 Task: Set Duration of Sprint called Sprint0000000165 in Scrum Project Project0000000055 to 3 weeks in Jira. Create a Sprint called Sprint0000000166 in Scrum Project Project0000000056 in Jira. Create a Sprint called Sprint0000000167 in Scrum Project Project0000000056 in Jira. Create a Sprint called Sprint0000000168 in Scrum Project Project0000000056 in Jira. Set Duration of Sprint called Sprint0000000166 in Scrum Project Project0000000056 to 1 week in Jira
Action: Mouse moved to (276, 85)
Screenshot: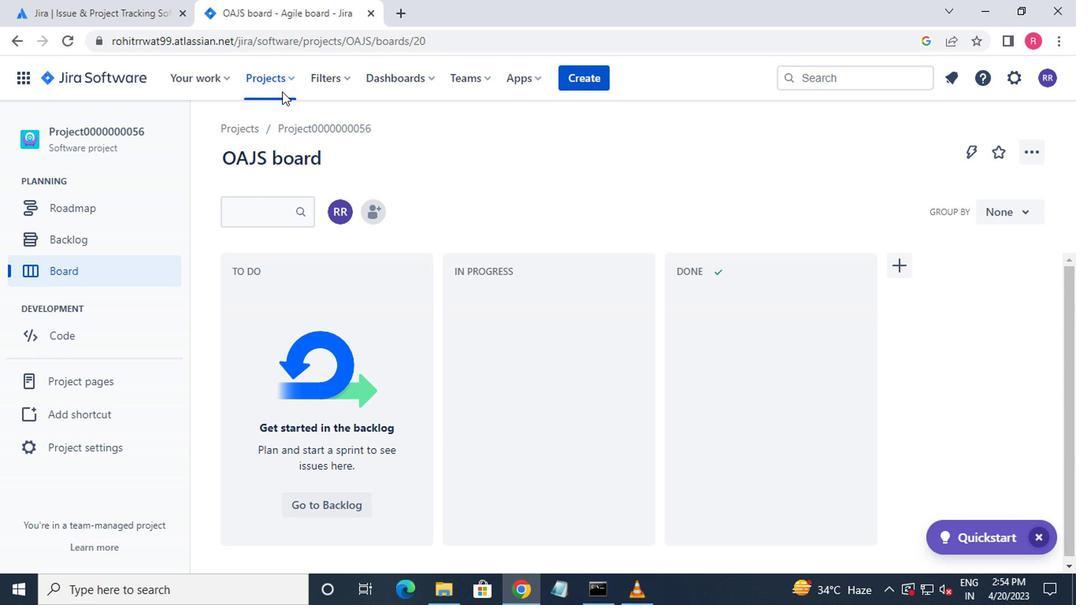 
Action: Mouse pressed left at (276, 85)
Screenshot: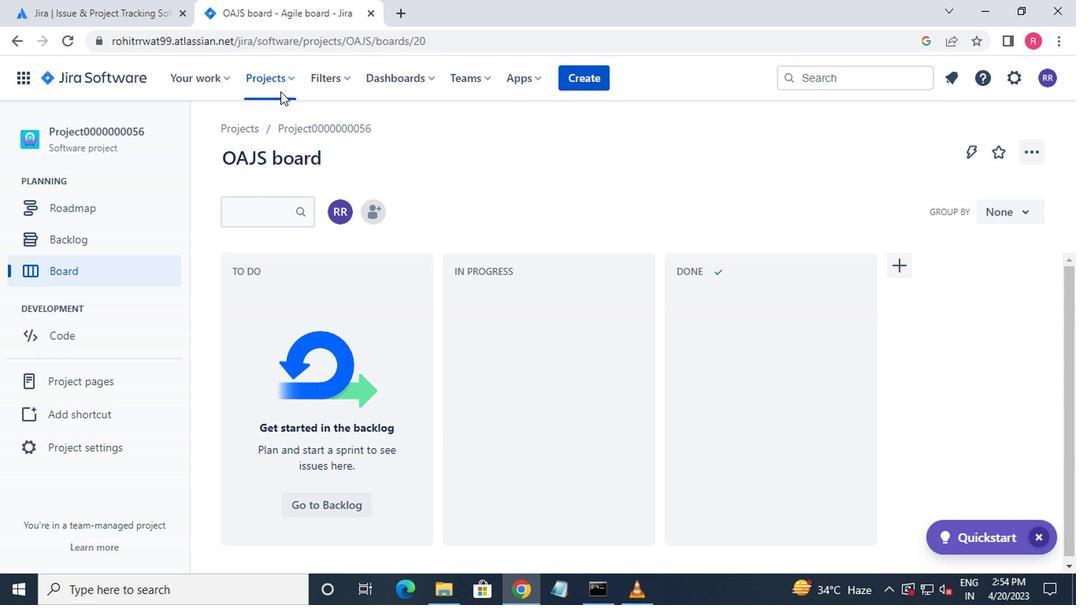 
Action: Mouse moved to (319, 180)
Screenshot: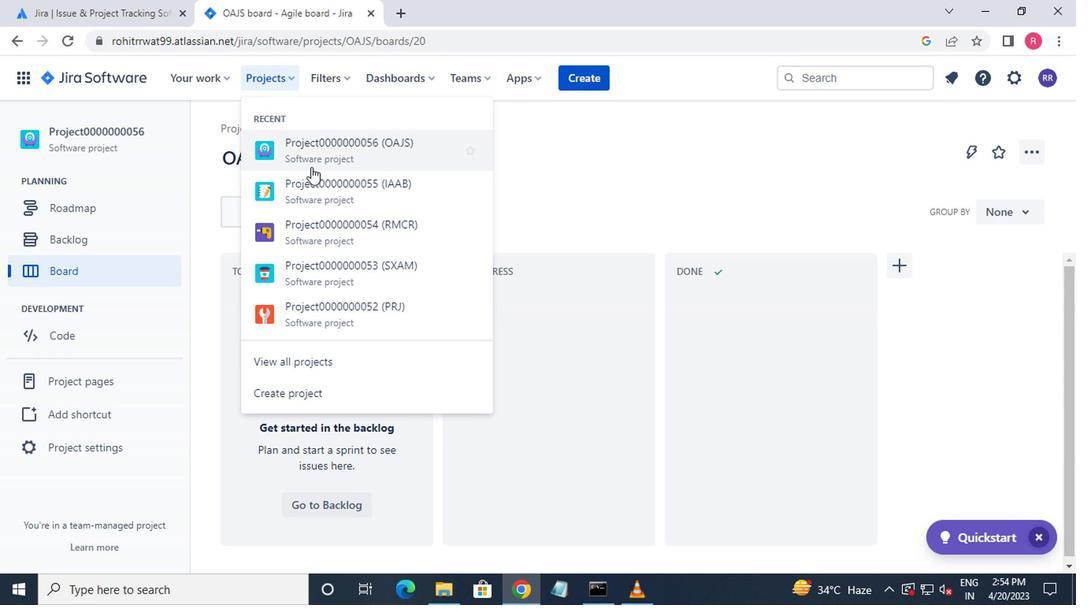 
Action: Mouse pressed left at (319, 180)
Screenshot: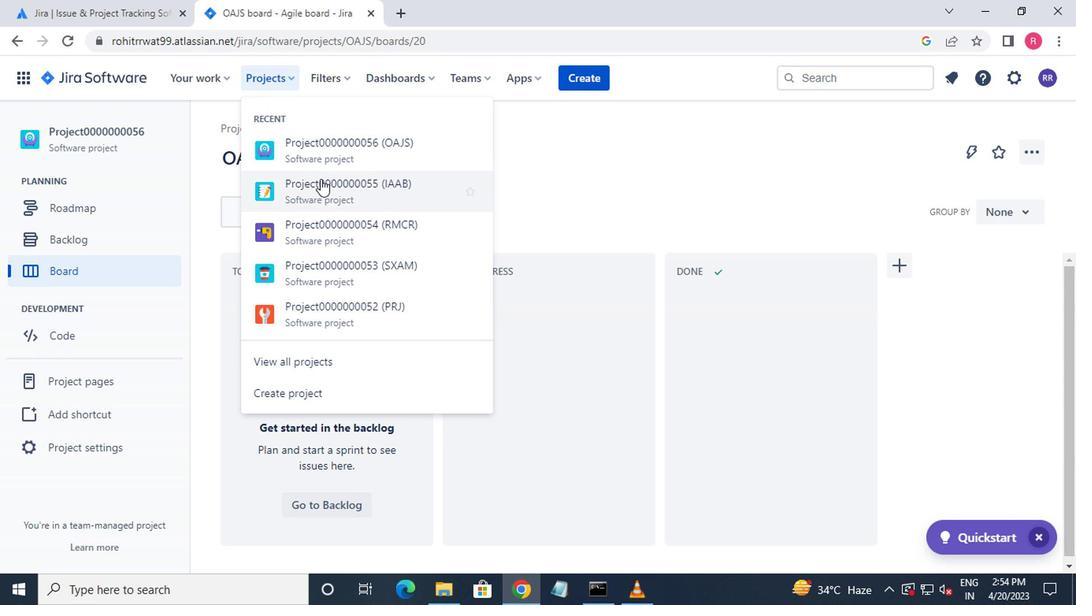 
Action: Mouse moved to (111, 246)
Screenshot: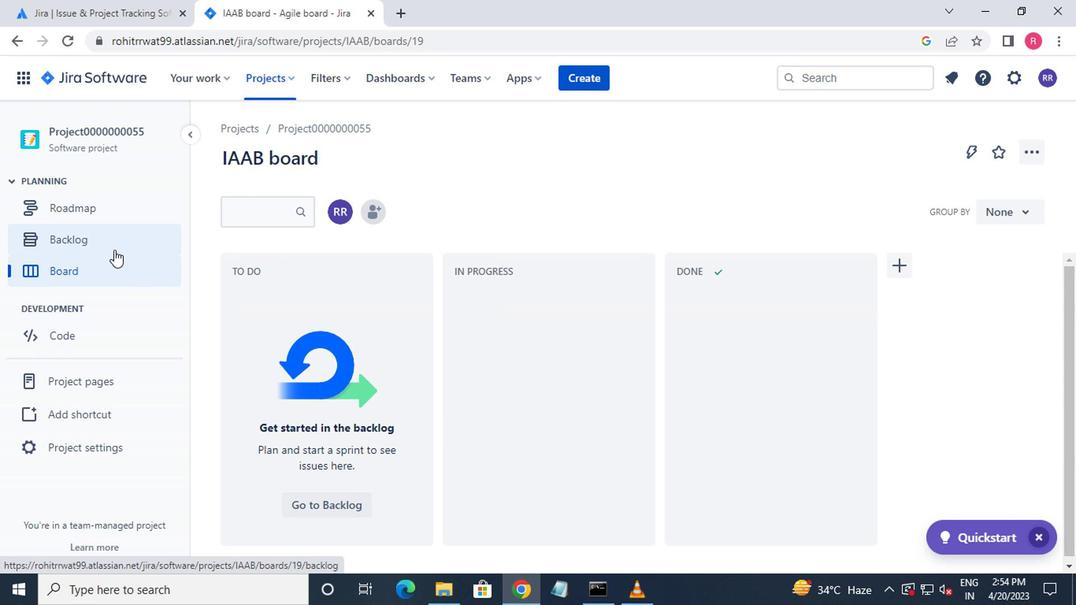 
Action: Mouse pressed left at (111, 246)
Screenshot: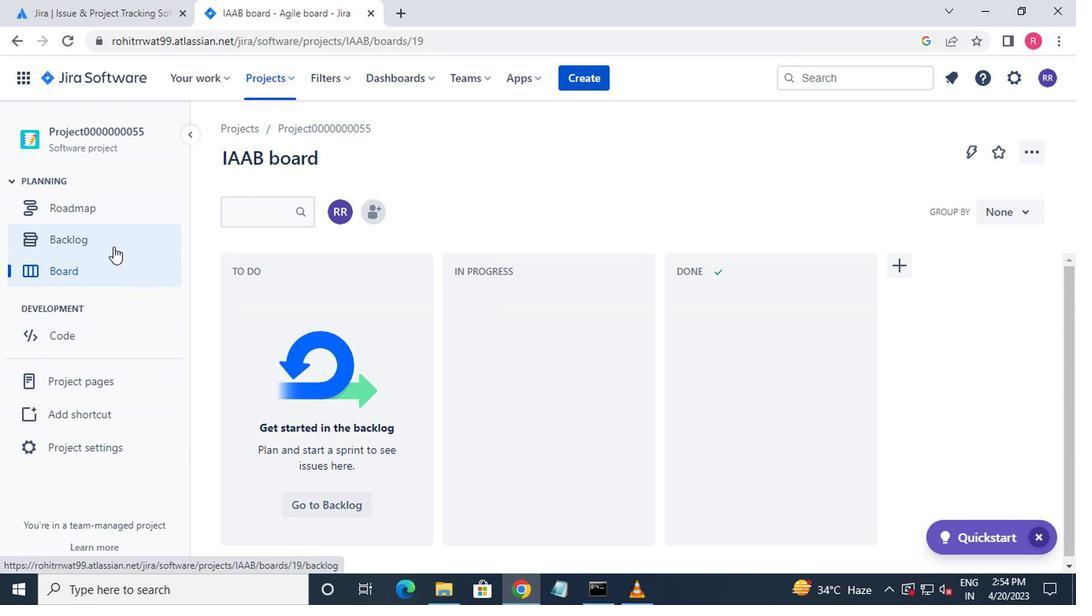 
Action: Mouse moved to (407, 324)
Screenshot: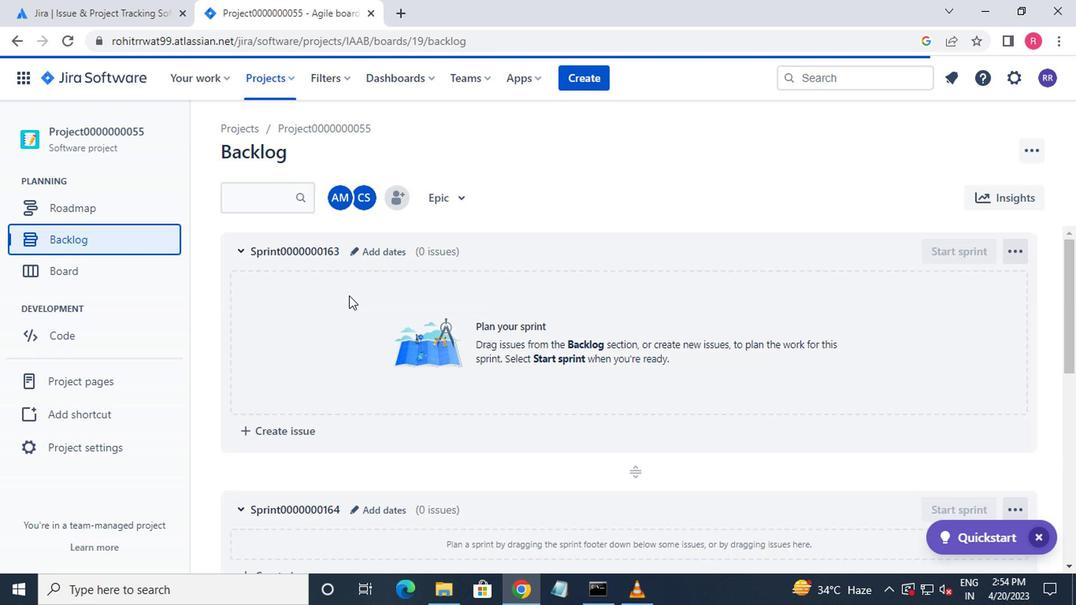 
Action: Mouse scrolled (407, 323) with delta (0, 0)
Screenshot: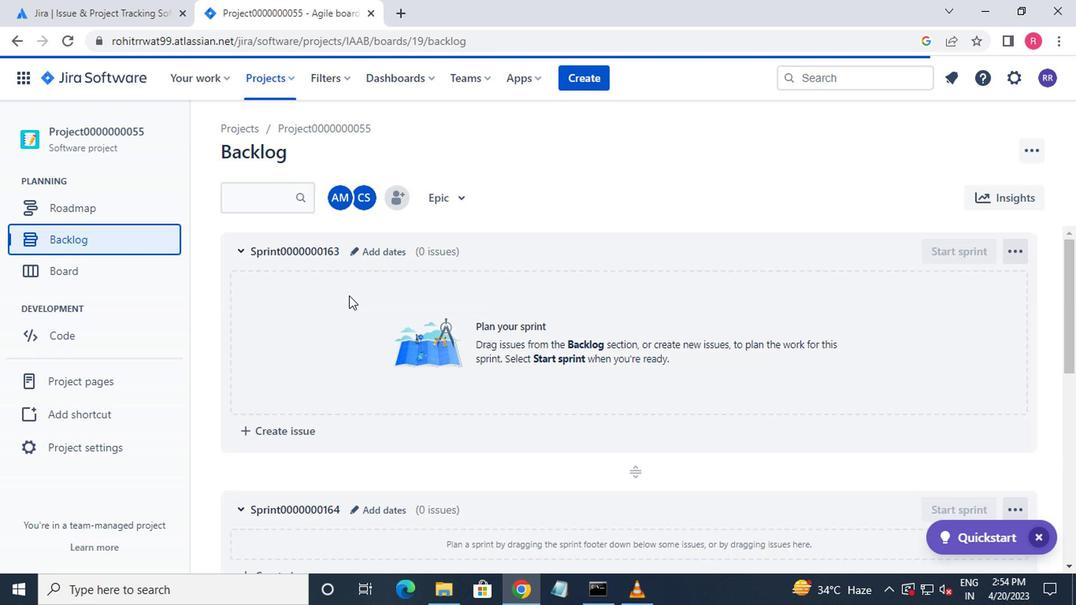 
Action: Mouse moved to (417, 342)
Screenshot: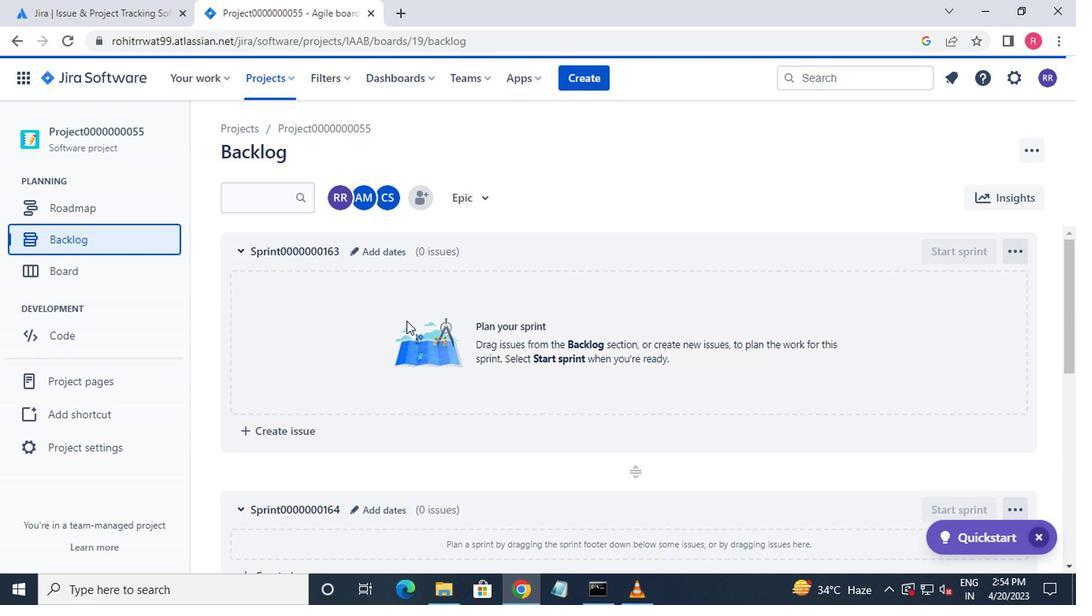 
Action: Mouse scrolled (417, 341) with delta (0, -1)
Screenshot: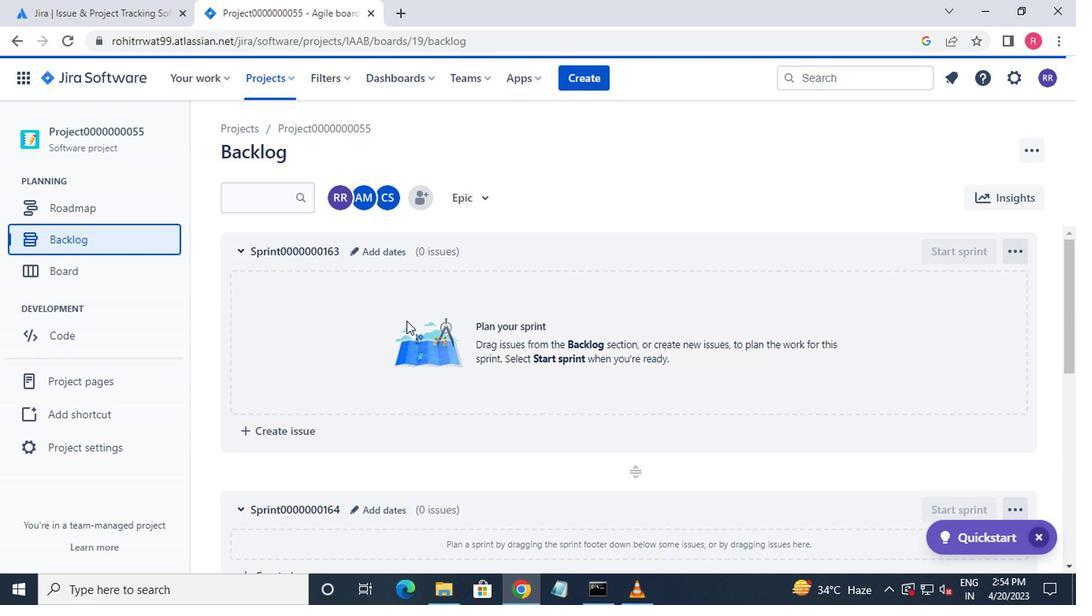 
Action: Mouse moved to (418, 345)
Screenshot: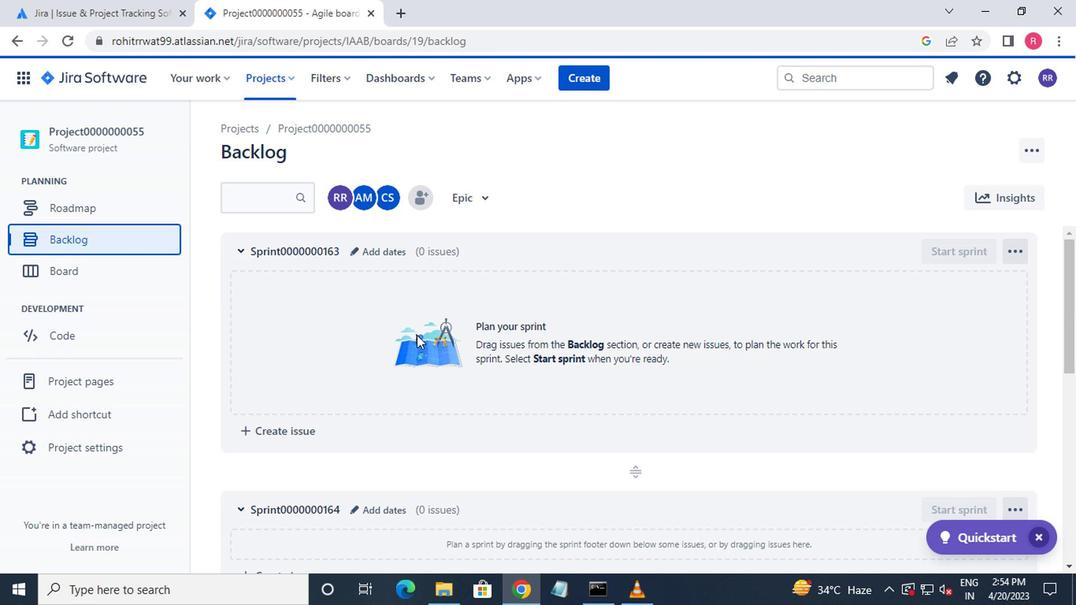 
Action: Mouse scrolled (418, 344) with delta (0, 0)
Screenshot: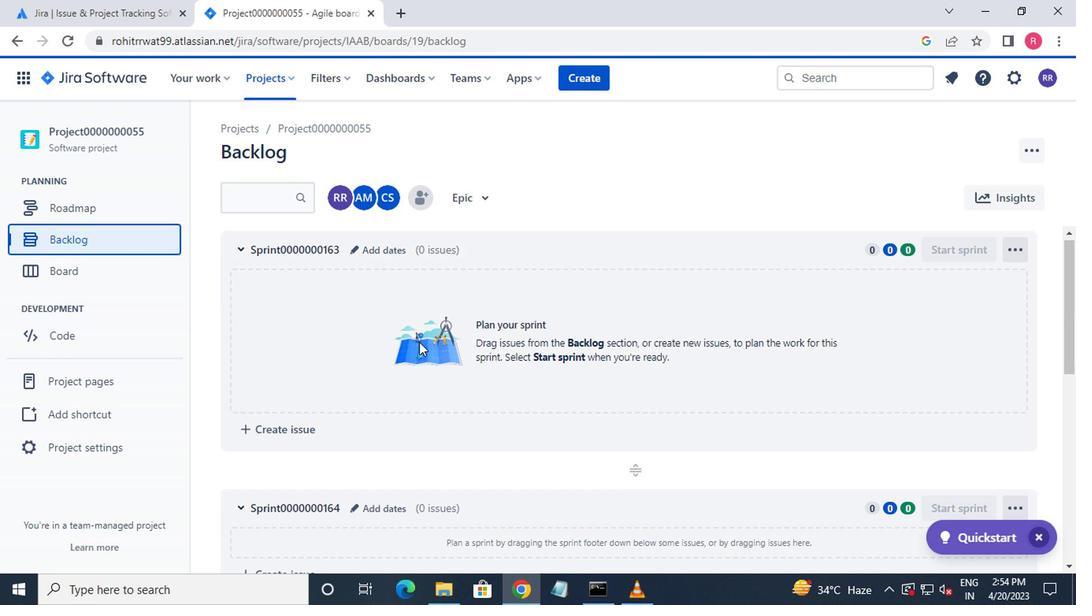 
Action: Mouse moved to (421, 347)
Screenshot: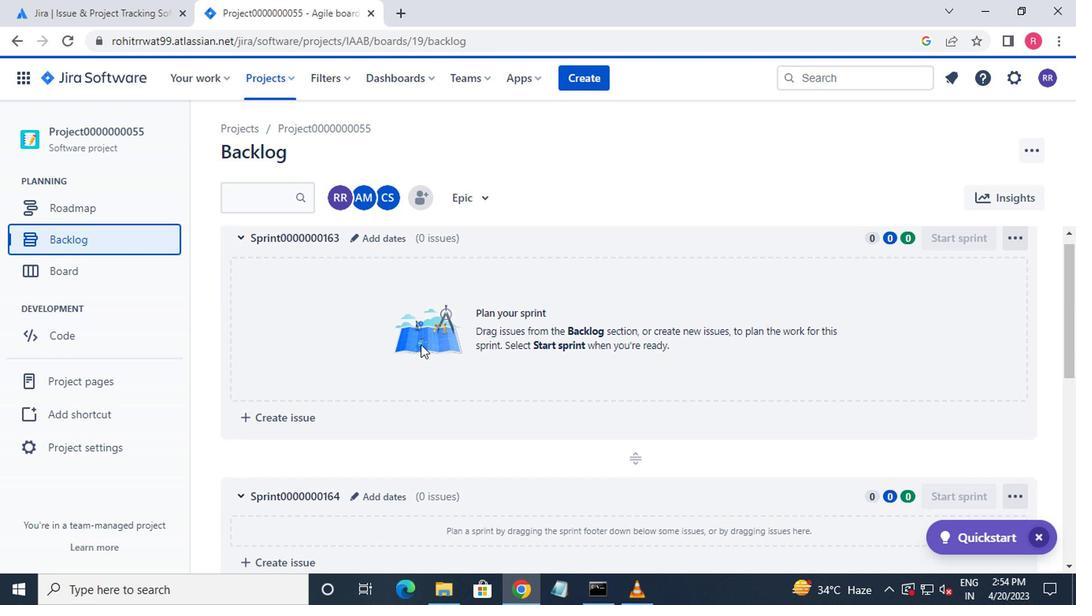 
Action: Mouse scrolled (421, 346) with delta (0, 0)
Screenshot: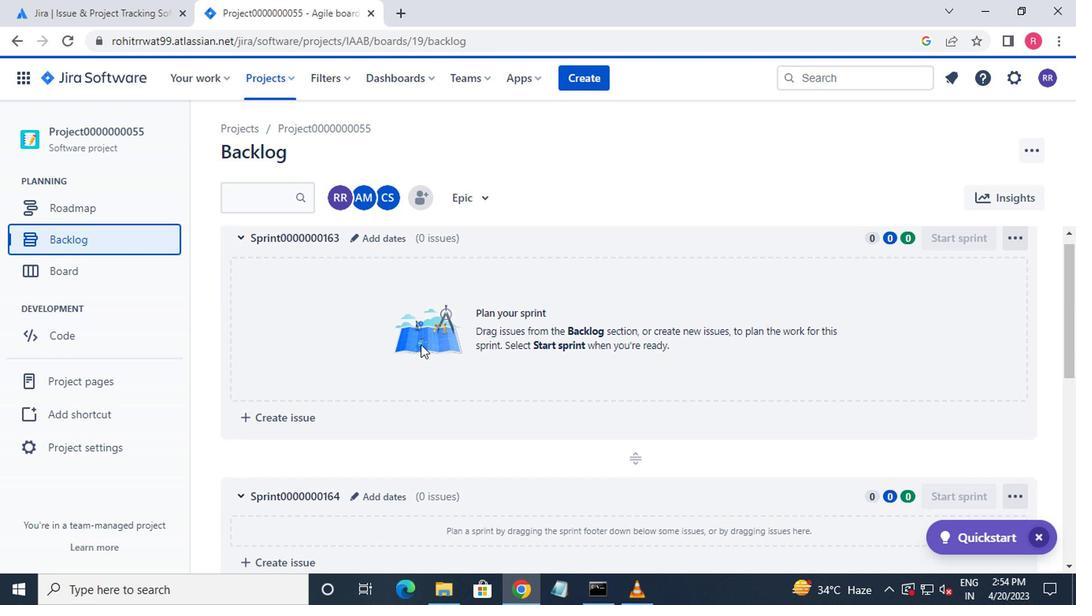 
Action: Mouse moved to (363, 344)
Screenshot: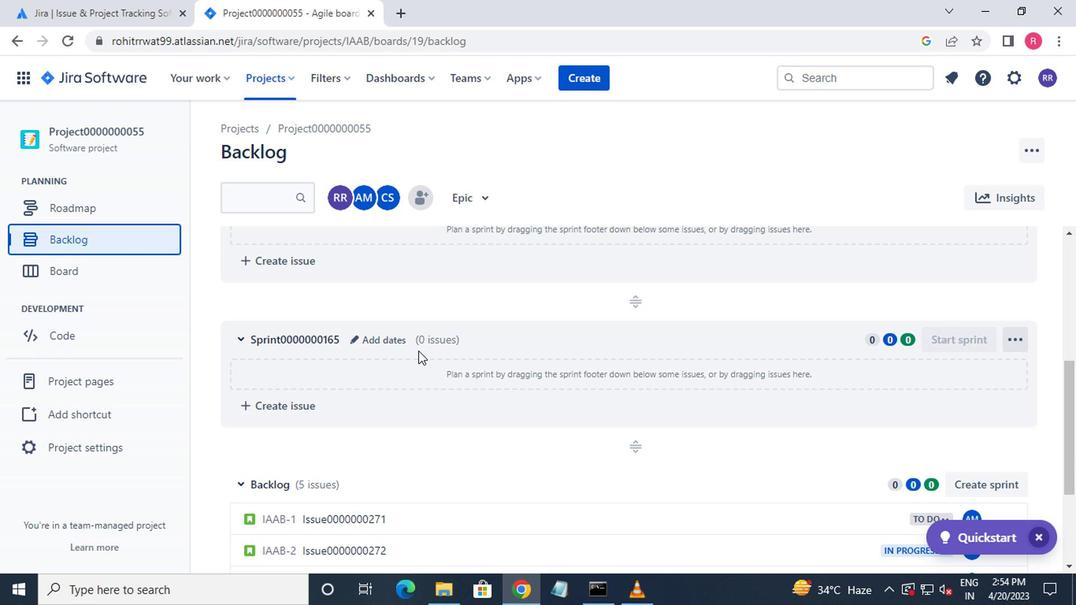 
Action: Mouse pressed left at (363, 344)
Screenshot: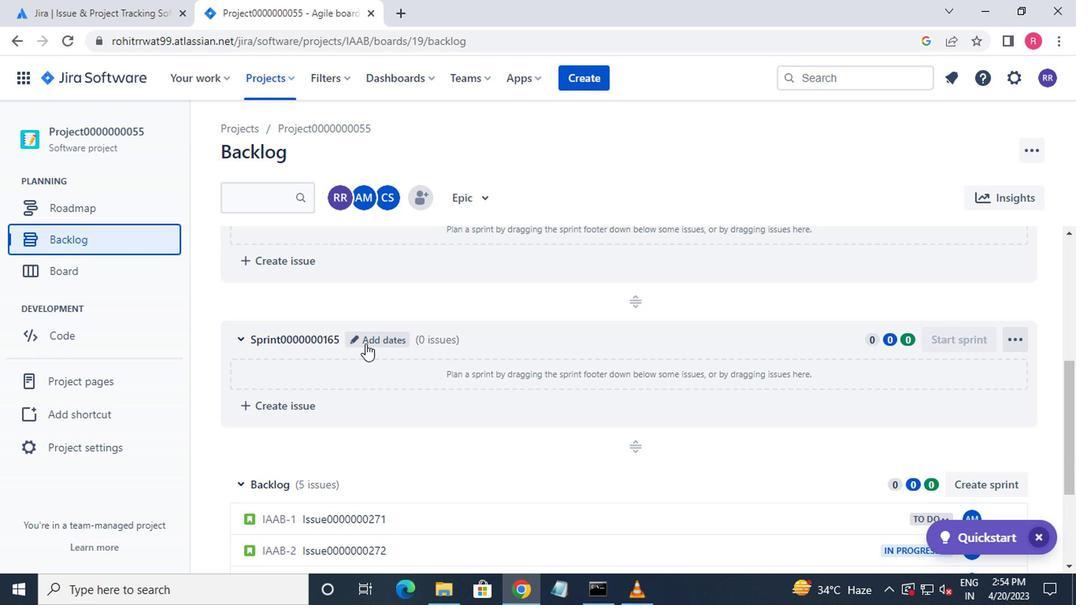 
Action: Mouse moved to (382, 260)
Screenshot: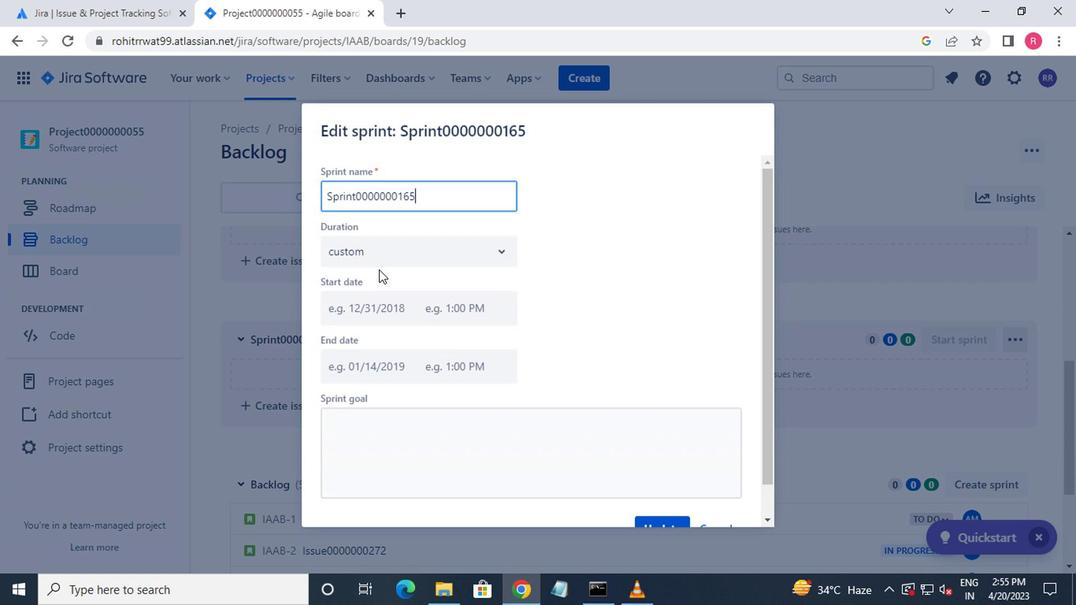 
Action: Mouse pressed left at (382, 260)
Screenshot: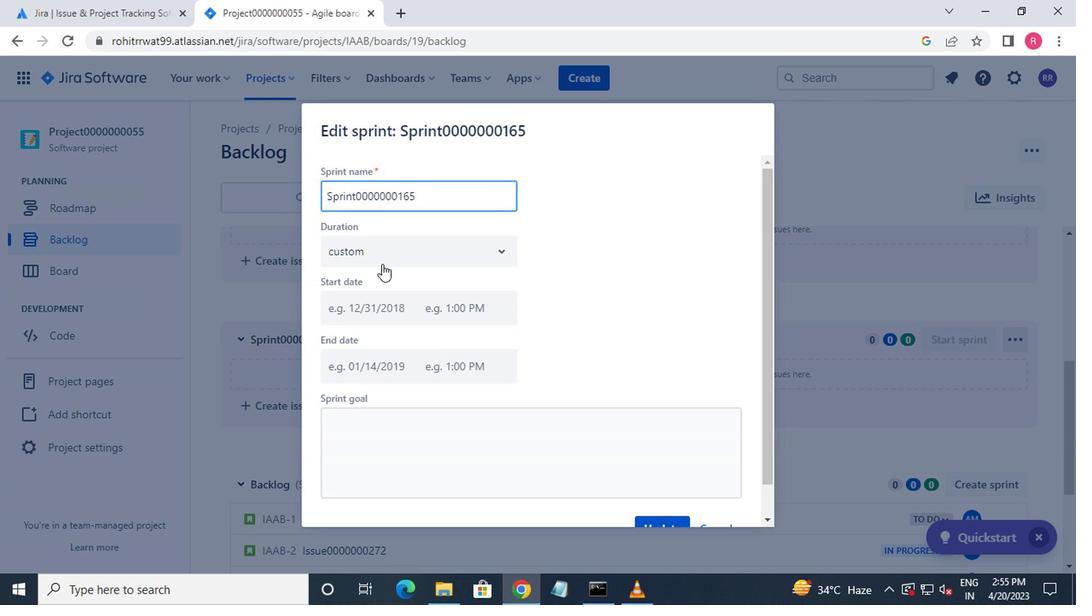 
Action: Mouse moved to (381, 343)
Screenshot: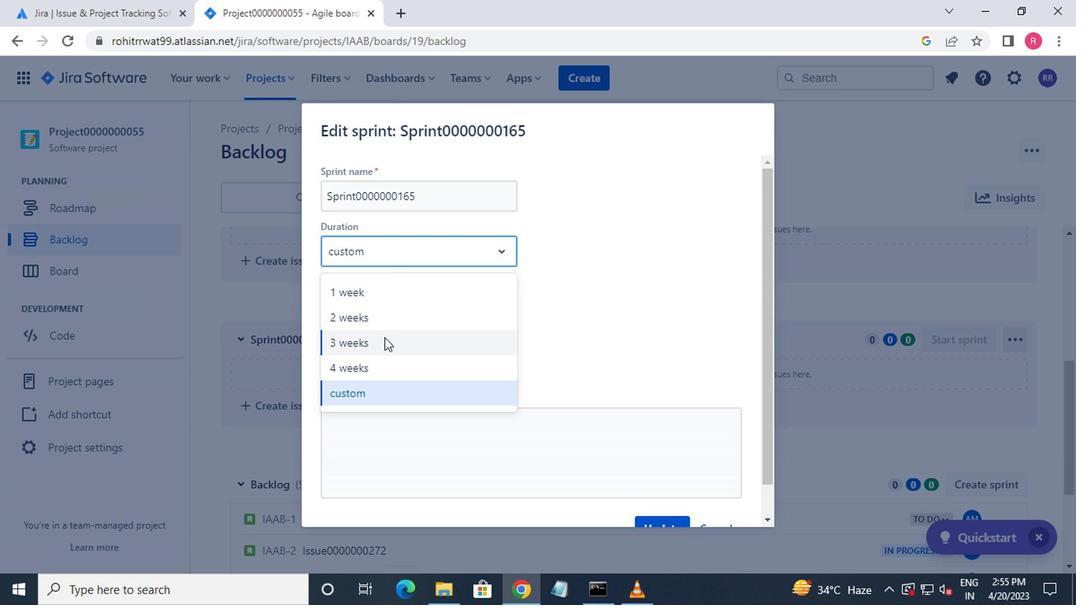 
Action: Mouse pressed left at (381, 343)
Screenshot: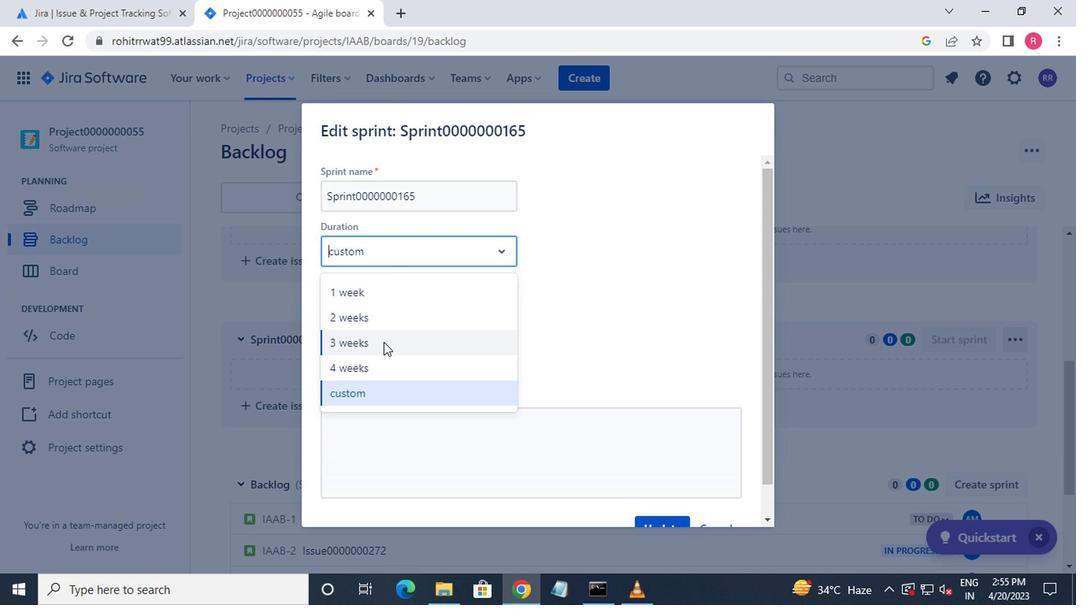 
Action: Mouse moved to (879, 214)
Screenshot: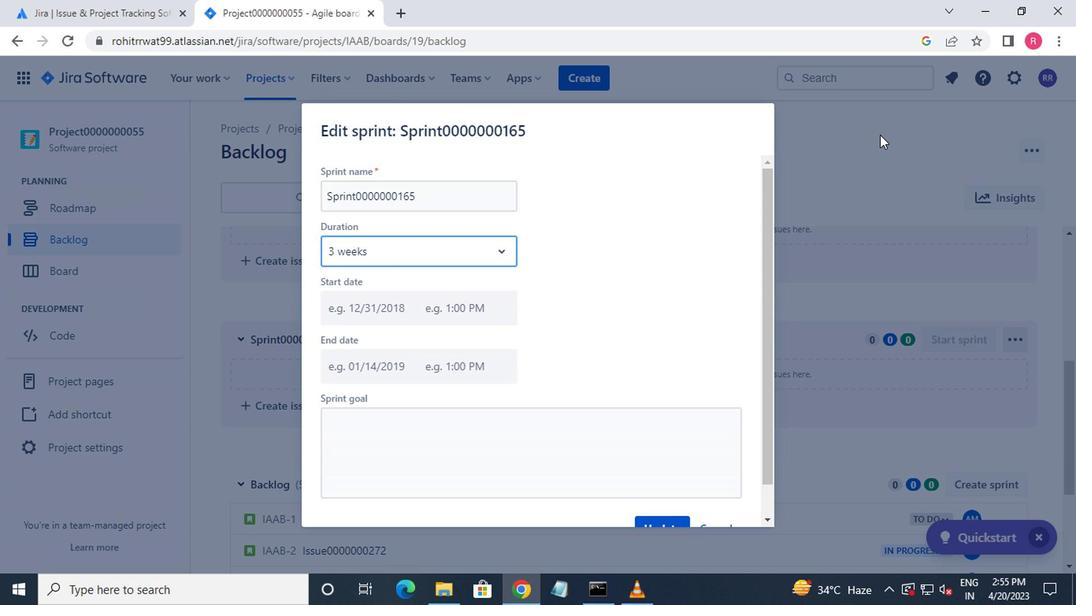 
Action: Mouse scrolled (879, 214) with delta (0, 0)
Screenshot: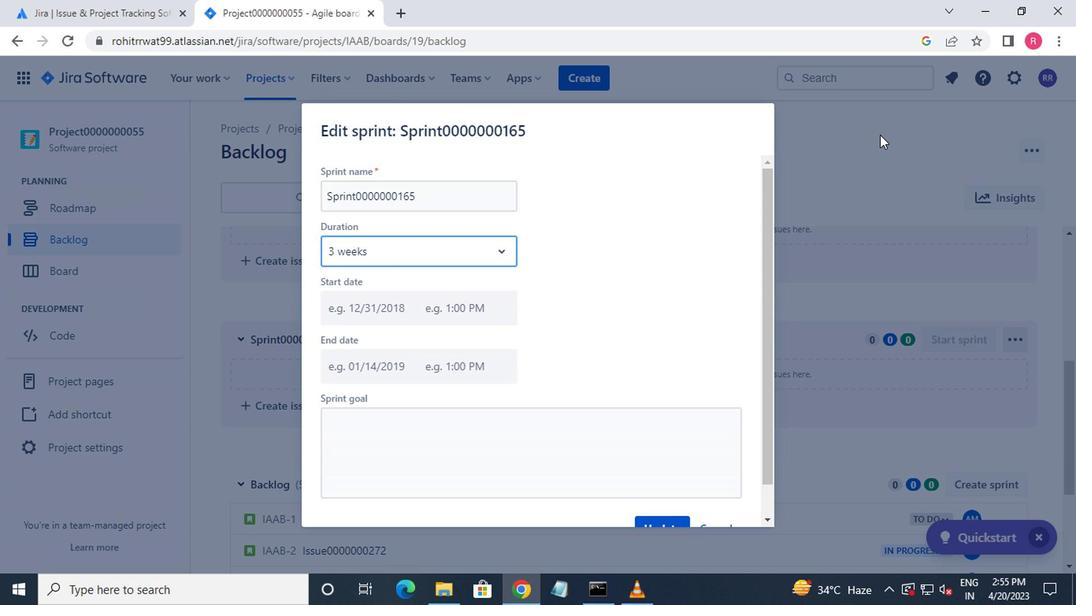
Action: Mouse moved to (870, 222)
Screenshot: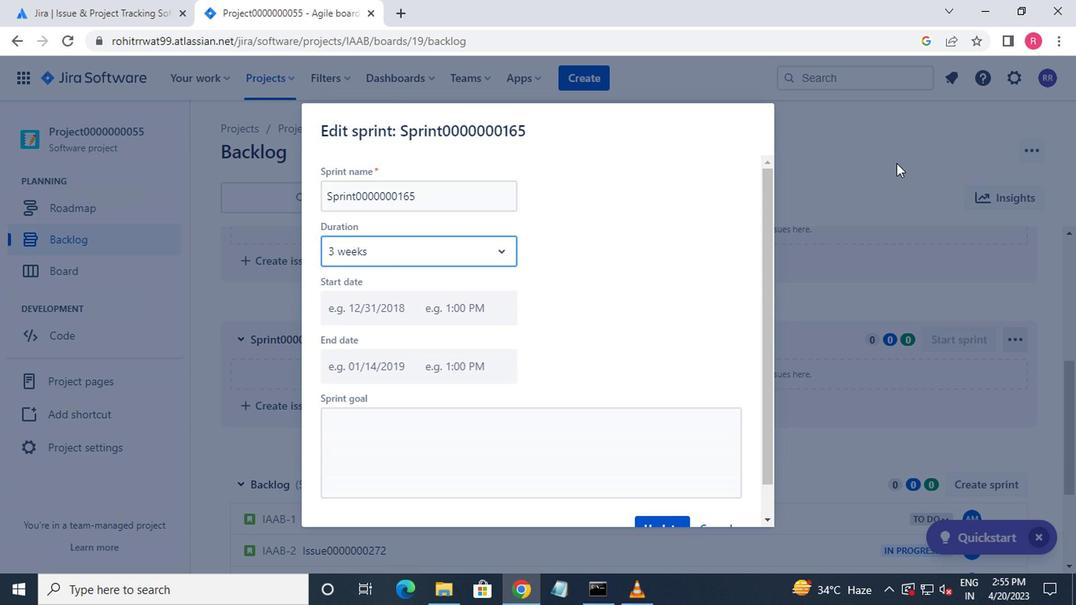 
Action: Mouse scrolled (870, 221) with delta (0, 0)
Screenshot: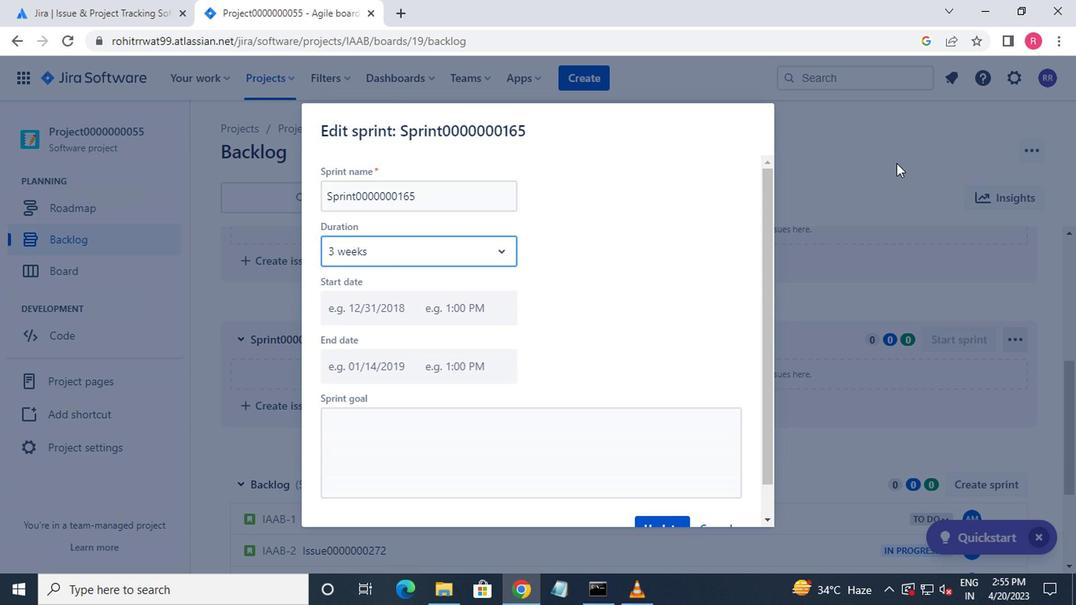 
Action: Mouse moved to (823, 236)
Screenshot: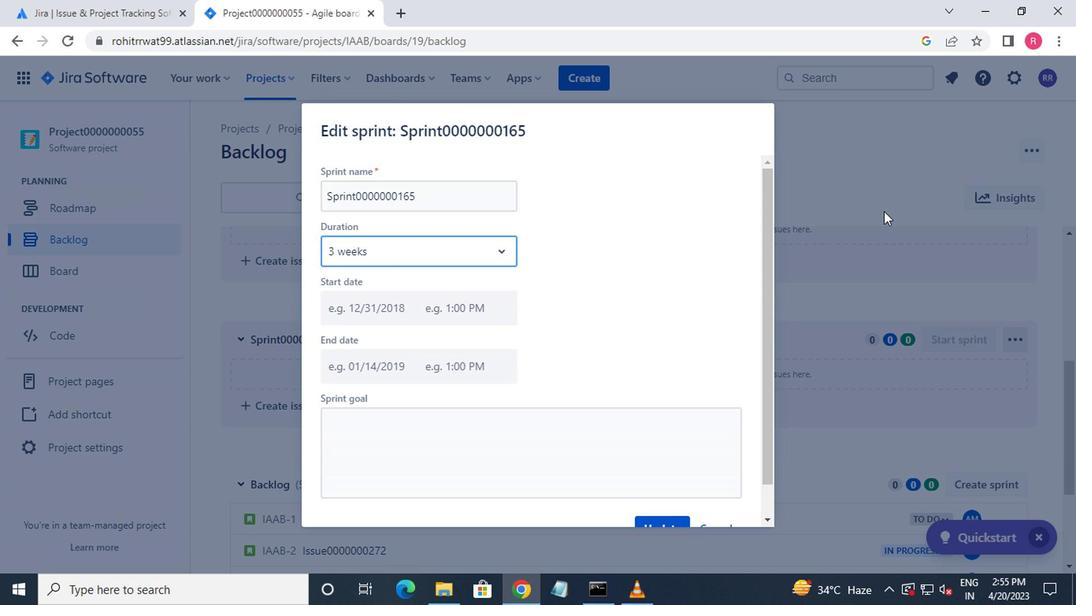 
Action: Mouse scrolled (823, 235) with delta (0, -1)
Screenshot: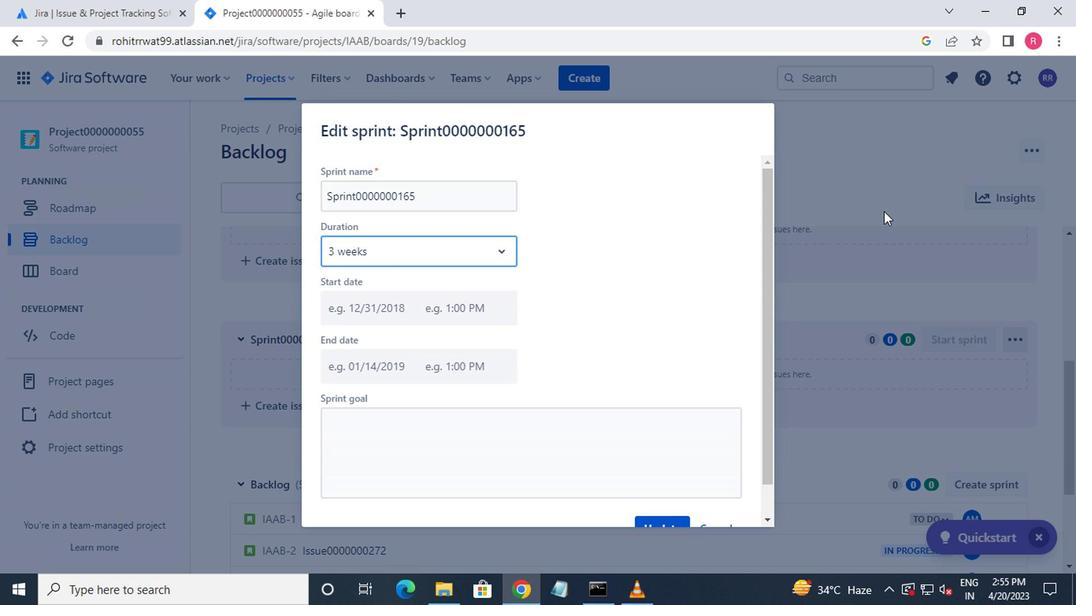 
Action: Mouse moved to (641, 318)
Screenshot: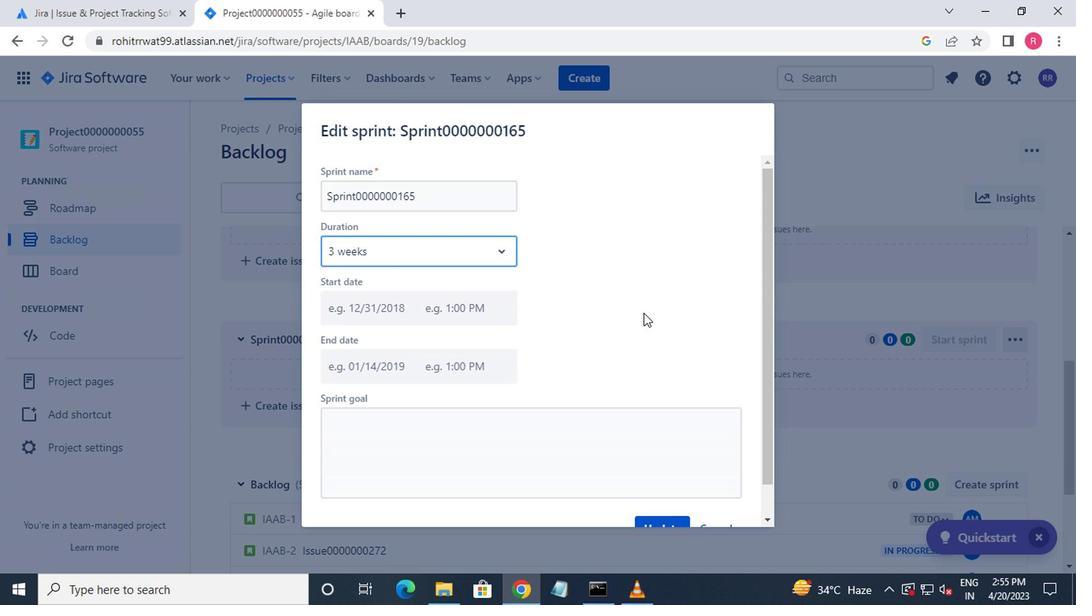 
Action: Mouse scrolled (641, 317) with delta (0, 0)
Screenshot: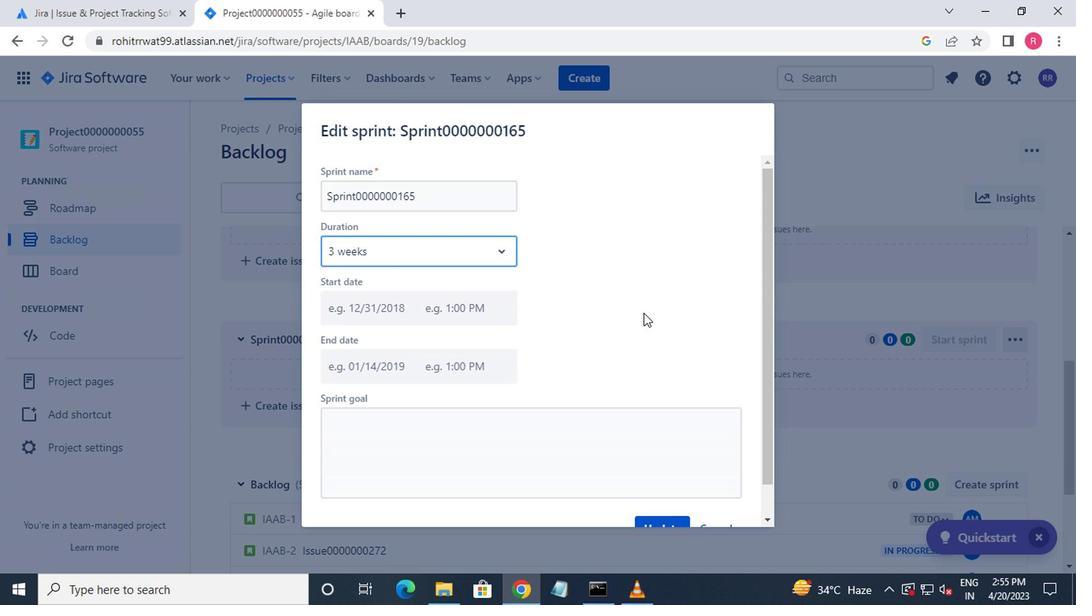 
Action: Mouse moved to (641, 320)
Screenshot: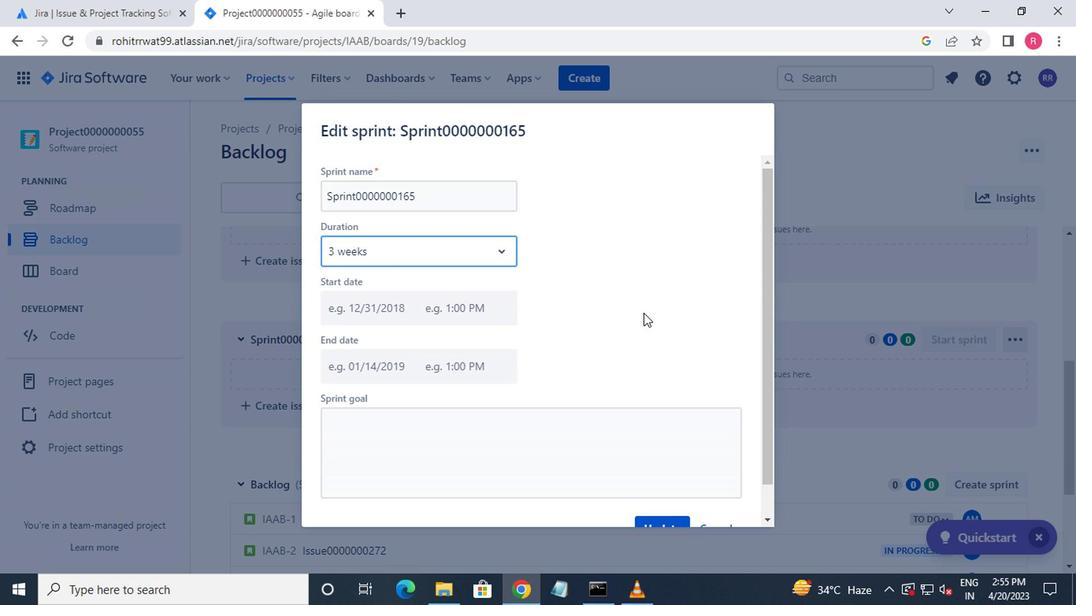 
Action: Mouse scrolled (641, 319) with delta (0, 0)
Screenshot: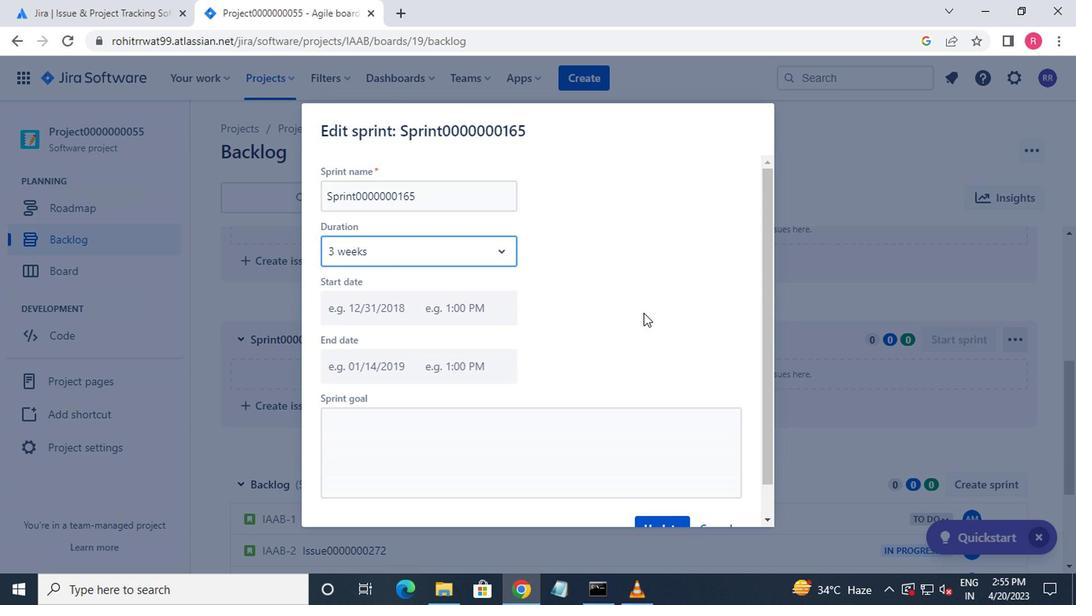 
Action: Mouse moved to (671, 491)
Screenshot: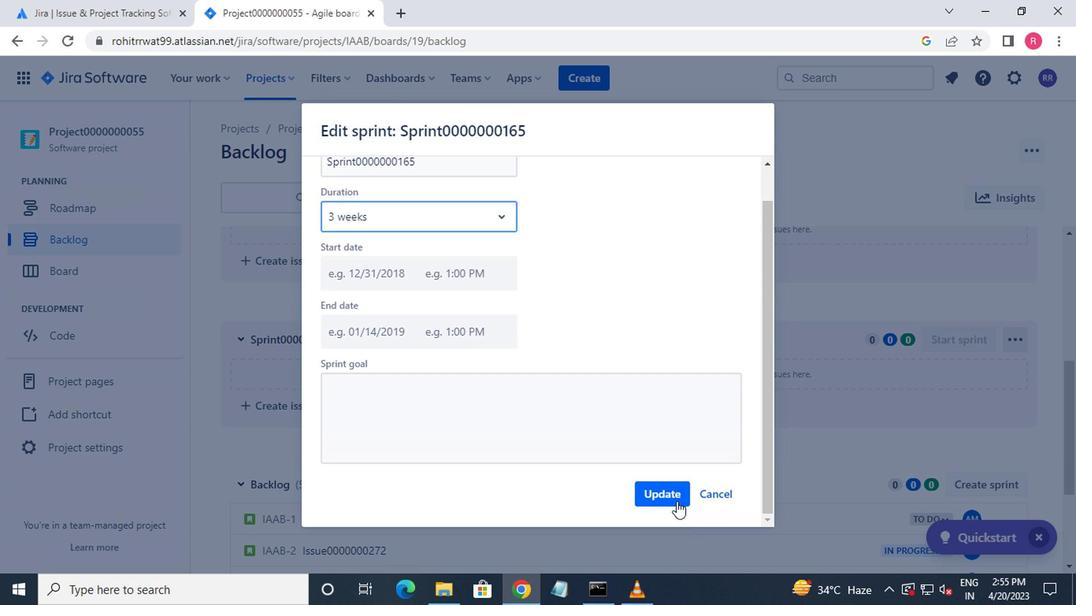 
Action: Mouse pressed left at (671, 491)
Screenshot: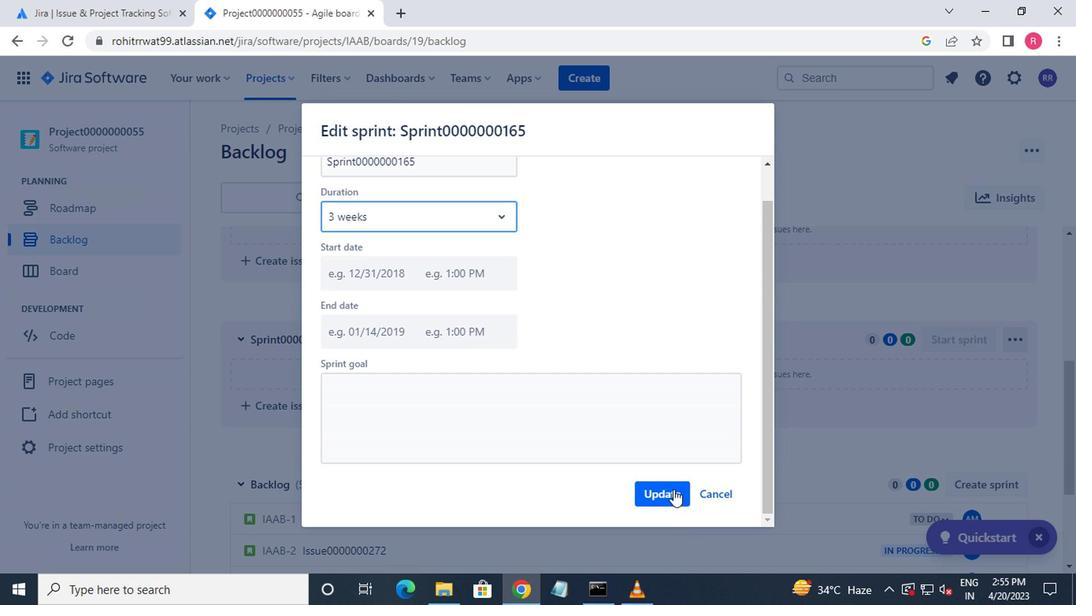 
Action: Mouse moved to (284, 69)
Screenshot: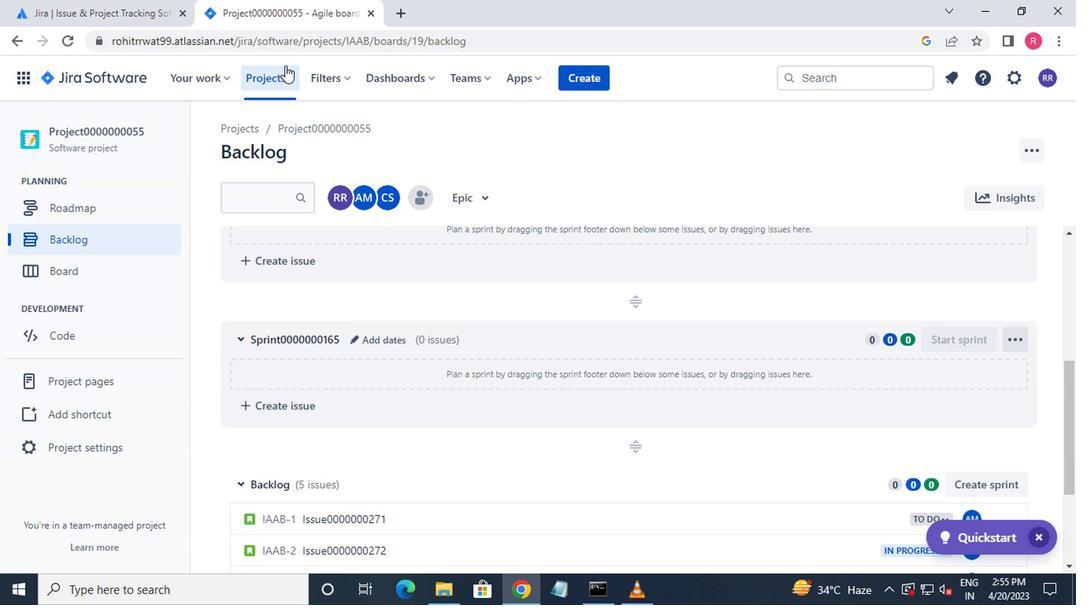 
Action: Mouse pressed left at (284, 69)
Screenshot: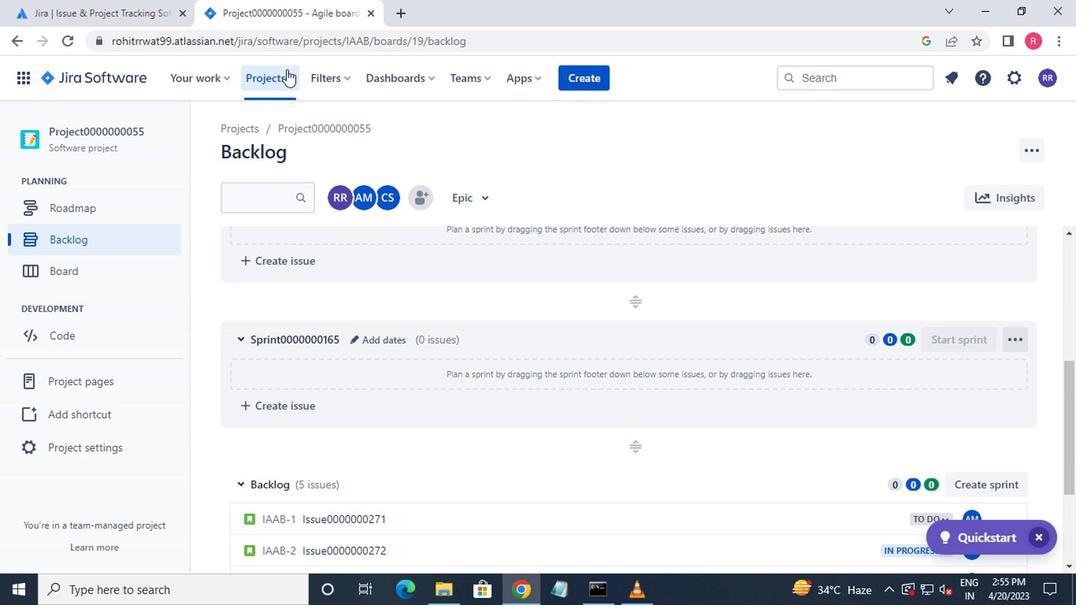 
Action: Mouse moved to (304, 181)
Screenshot: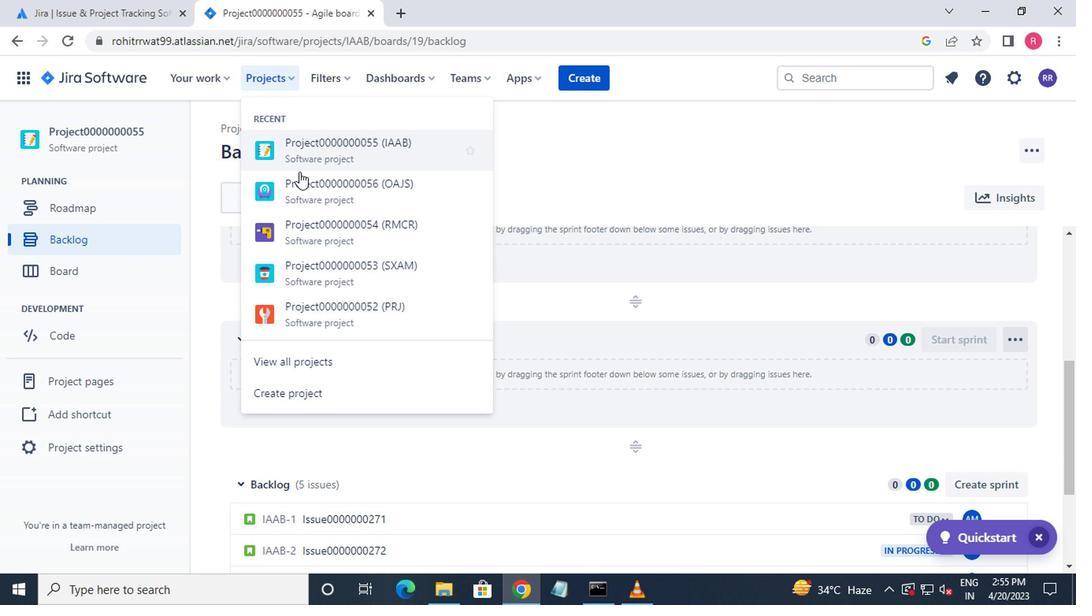 
Action: Mouse pressed left at (304, 181)
Screenshot: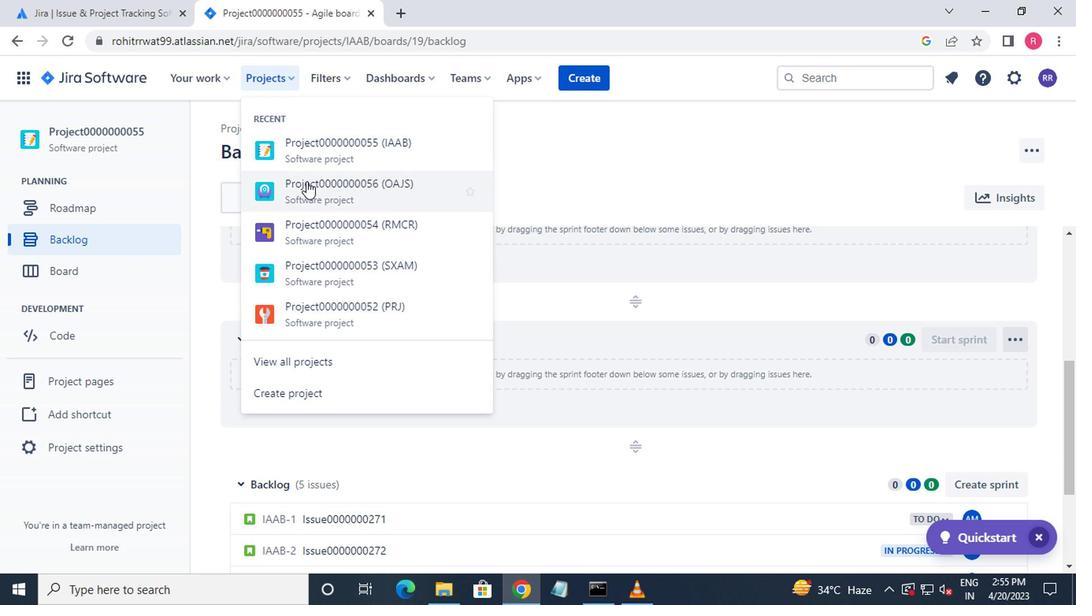 
Action: Mouse moved to (106, 250)
Screenshot: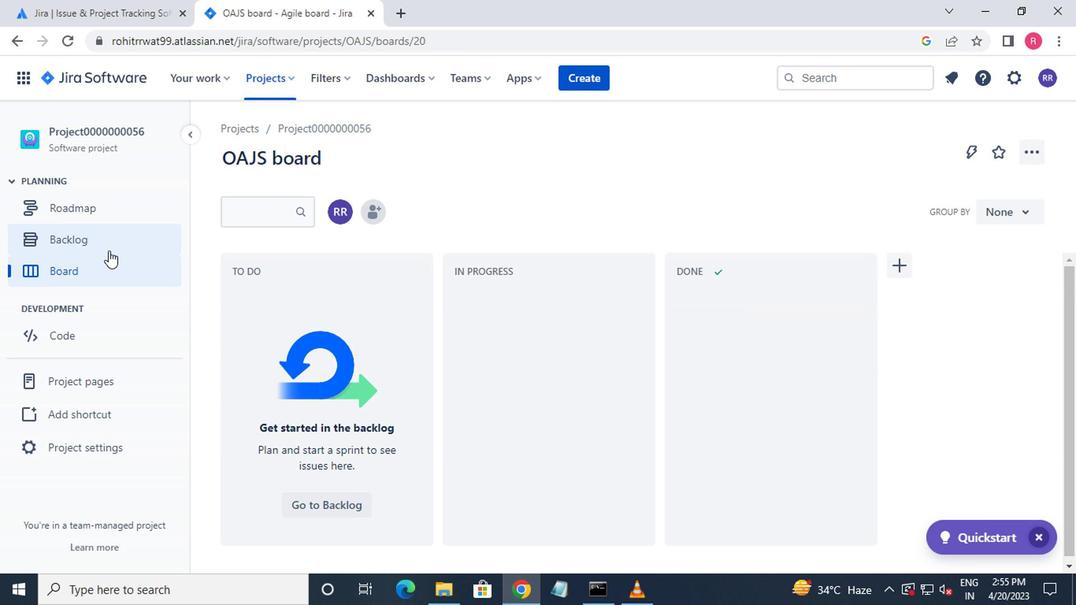 
Action: Mouse pressed left at (106, 250)
Screenshot: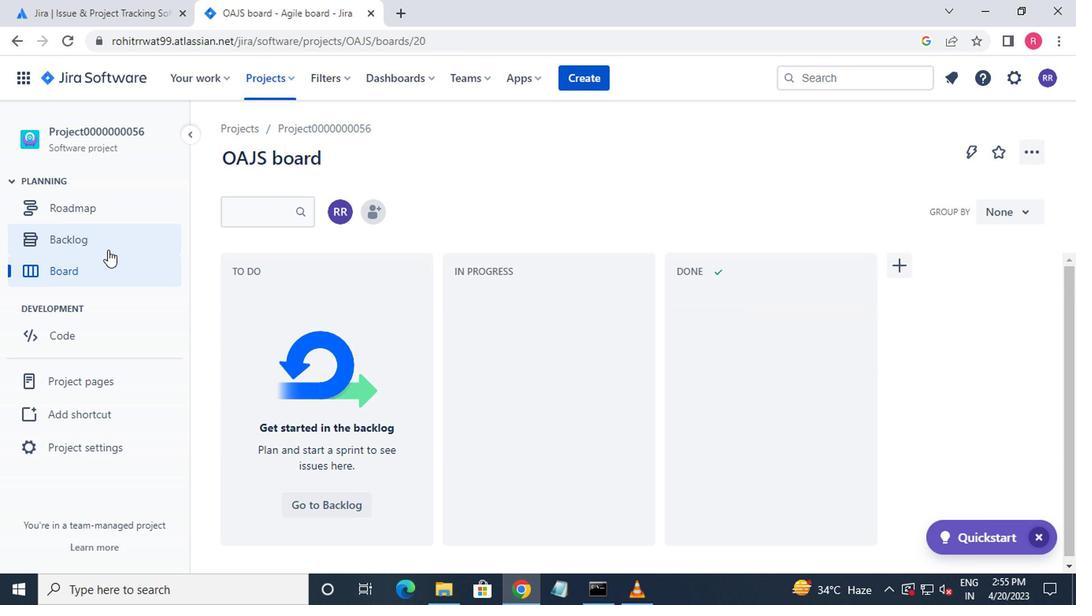 
Action: Mouse moved to (320, 302)
Screenshot: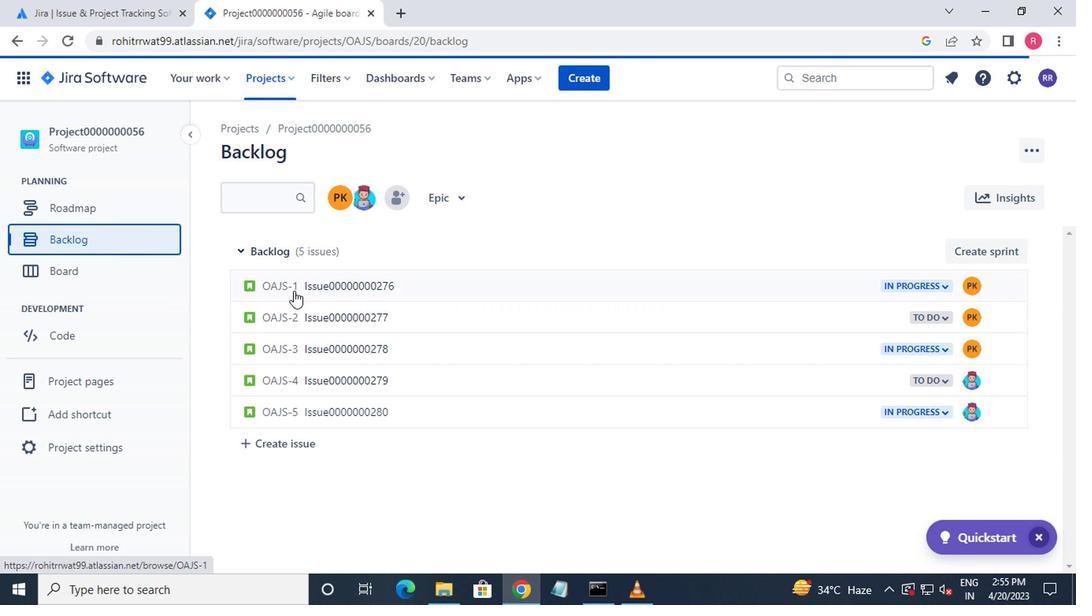 
Action: Mouse scrolled (320, 302) with delta (0, 0)
Screenshot: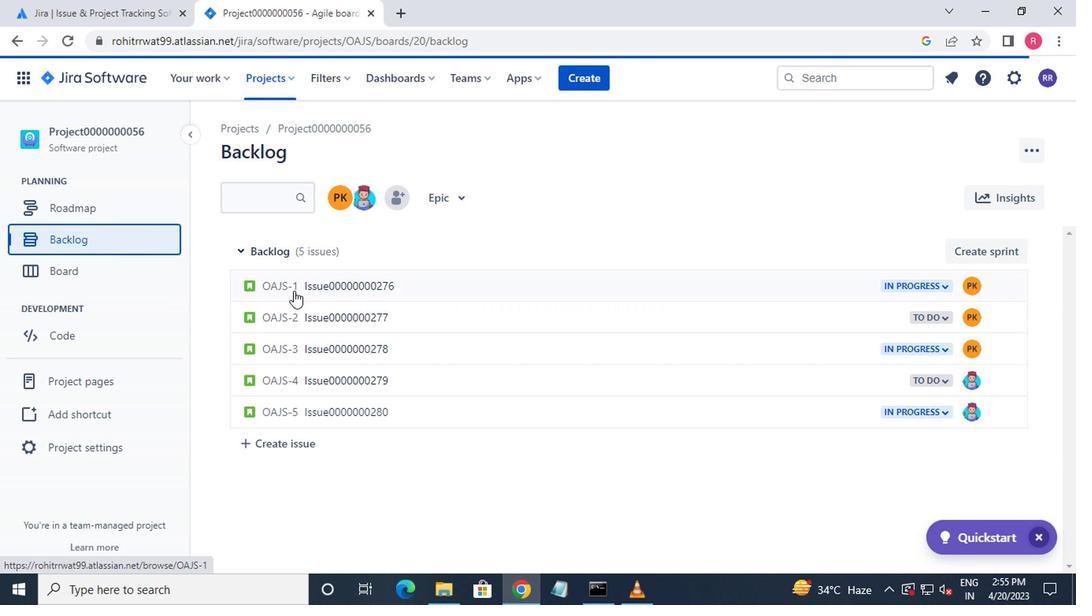 
Action: Mouse moved to (362, 306)
Screenshot: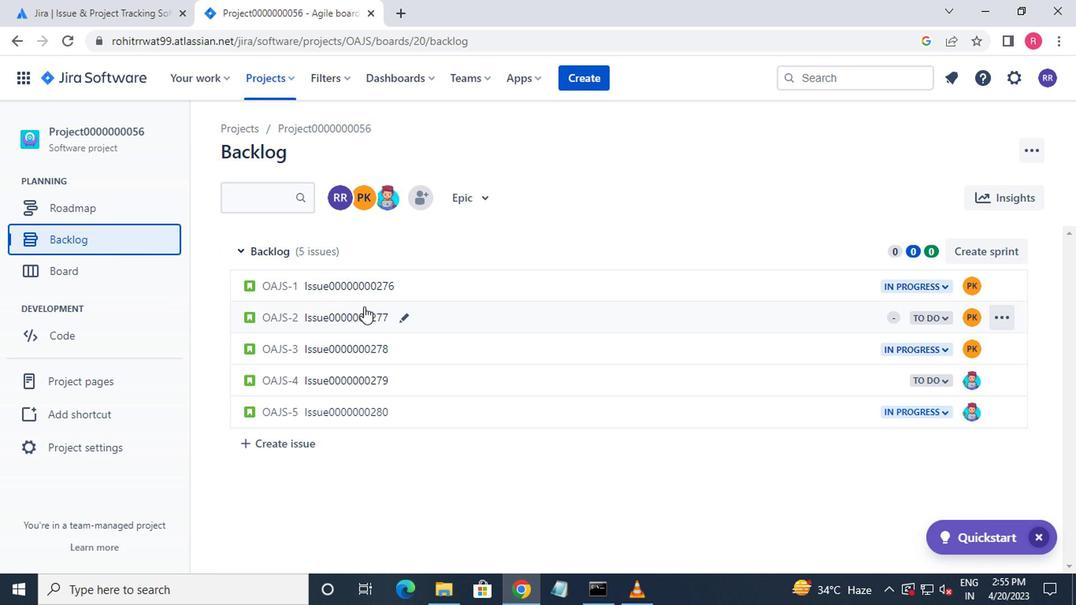 
Action: Mouse scrolled (362, 306) with delta (0, 0)
Screenshot: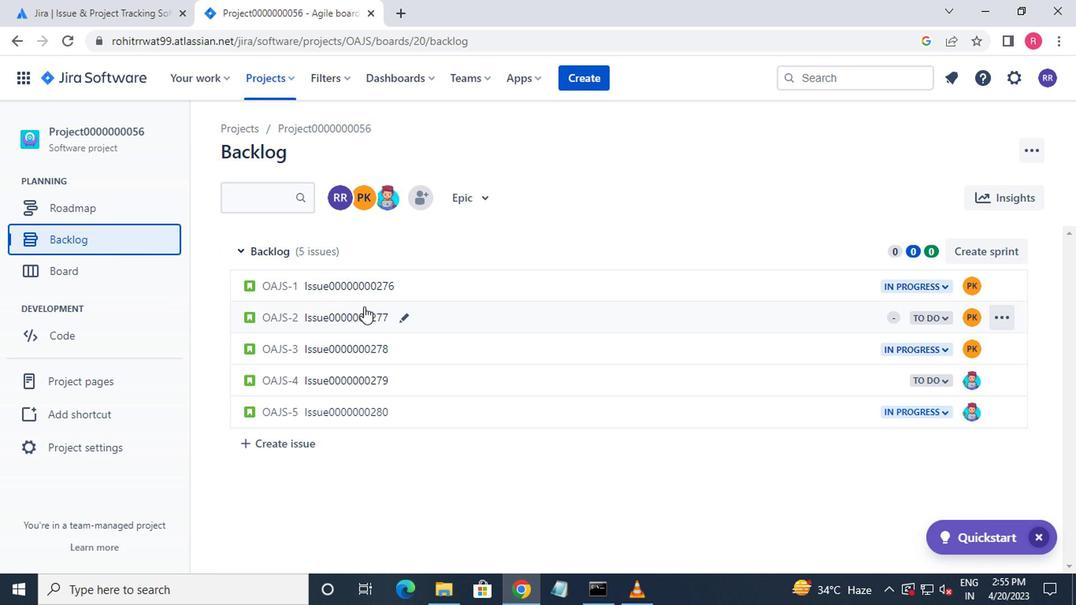 
Action: Mouse scrolled (362, 306) with delta (0, 0)
Screenshot: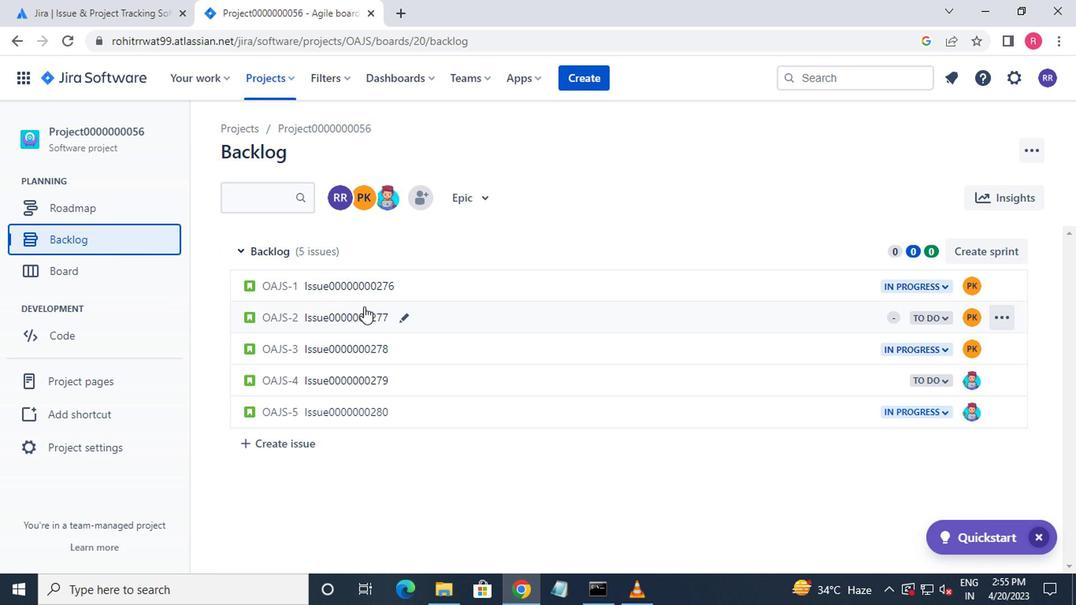 
Action: Mouse moved to (994, 245)
Screenshot: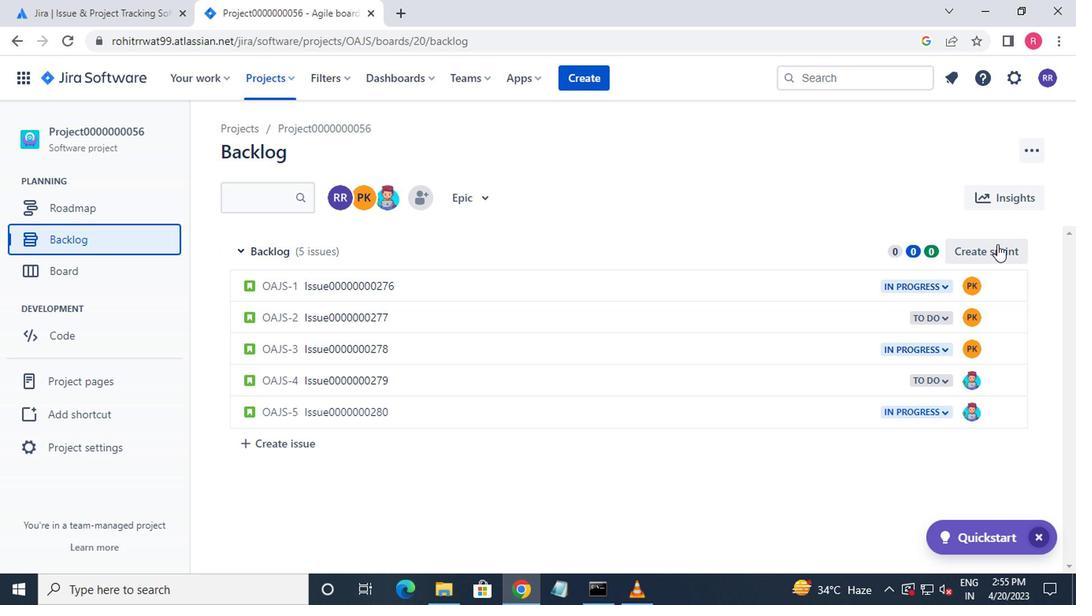
Action: Mouse pressed left at (994, 245)
Screenshot: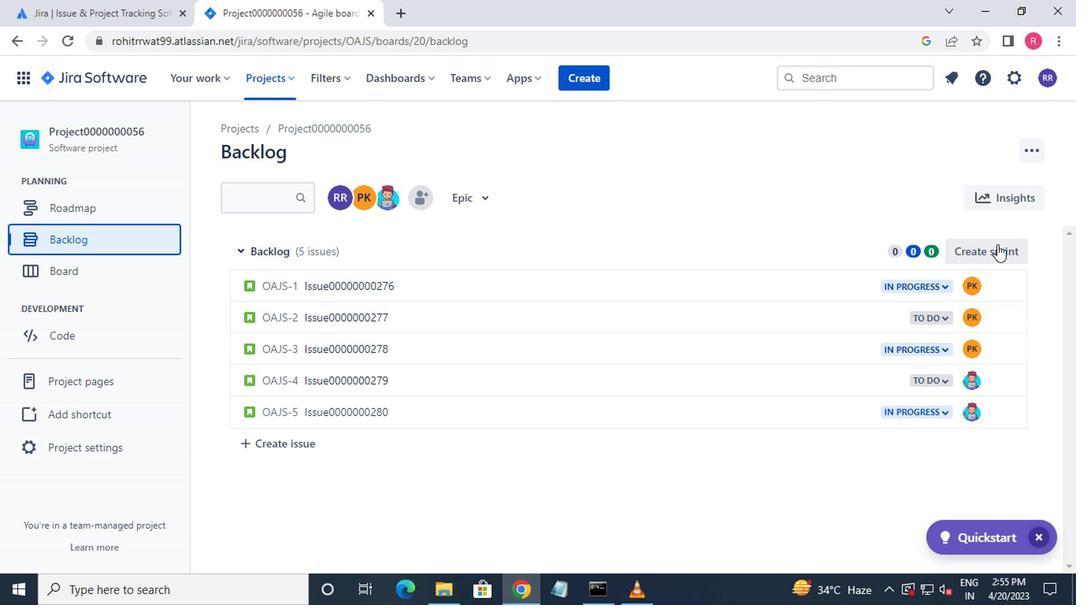 
Action: Mouse moved to (323, 254)
Screenshot: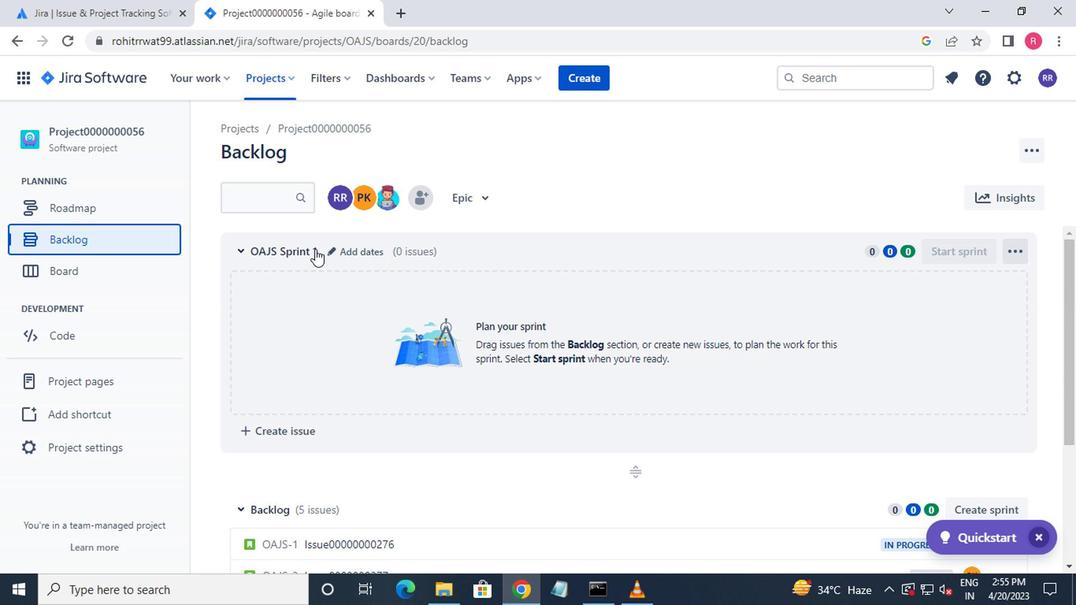 
Action: Mouse pressed left at (323, 254)
Screenshot: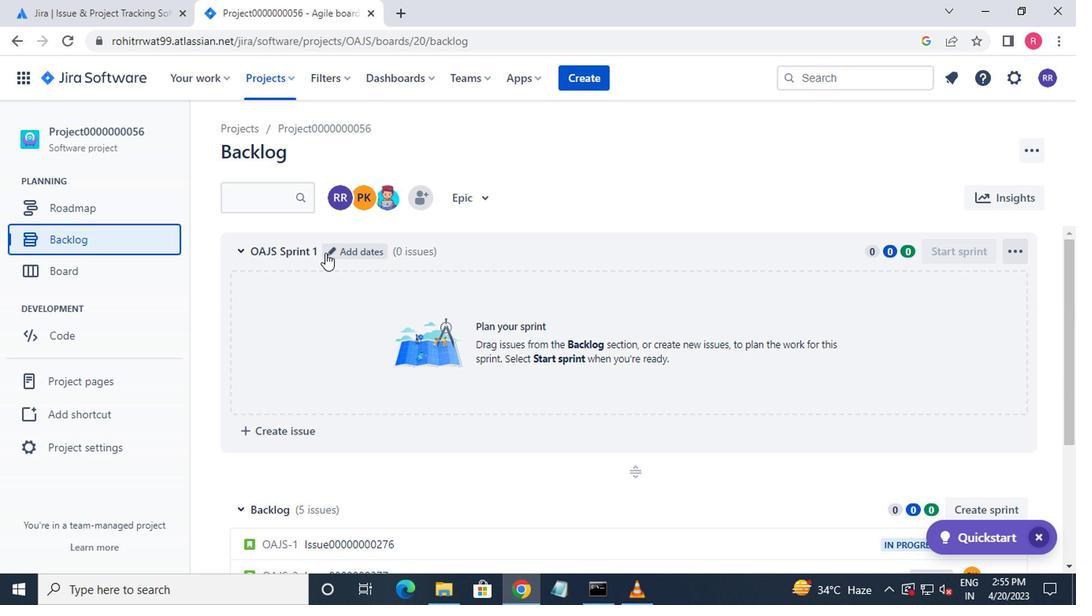 
Action: Key pressed <Key.backspace><Key.backspace><Key.backspace><Key.backspace><Key.backspace><Key.backspace><Key.backspace><Key.backspace><Key.backspace><Key.backspace><Key.backspace><Key.backspace><Key.backspace><Key.backspace><Key.backspace><Key.backspace><Key.backspace><Key.backspace><Key.backspace><Key.shift>SPRINT0000000166
Screenshot: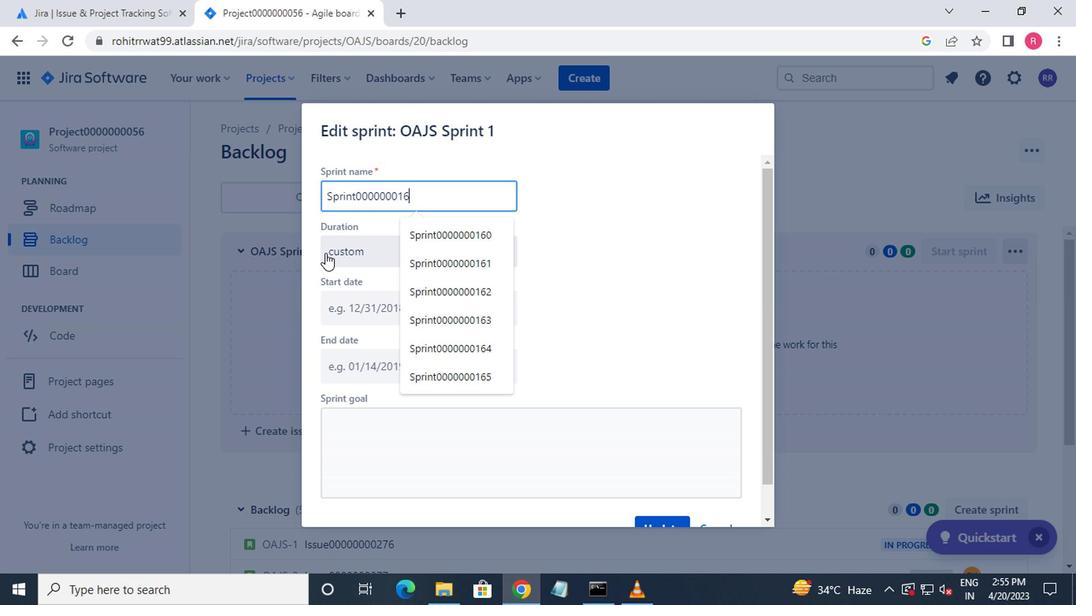 
Action: Mouse moved to (343, 223)
Screenshot: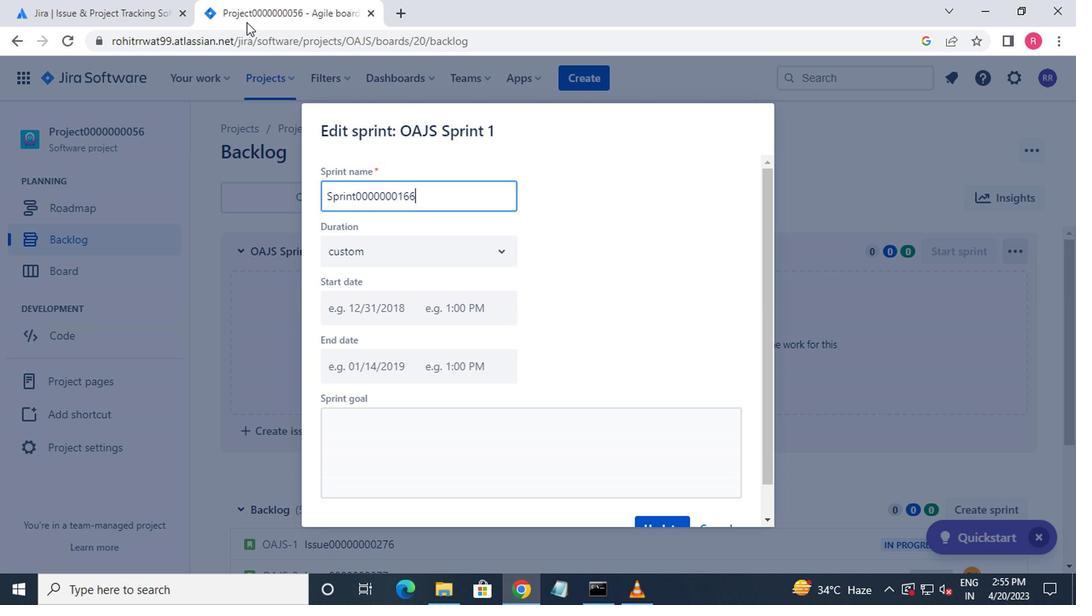 
Action: Mouse scrolled (343, 222) with delta (0, -1)
Screenshot: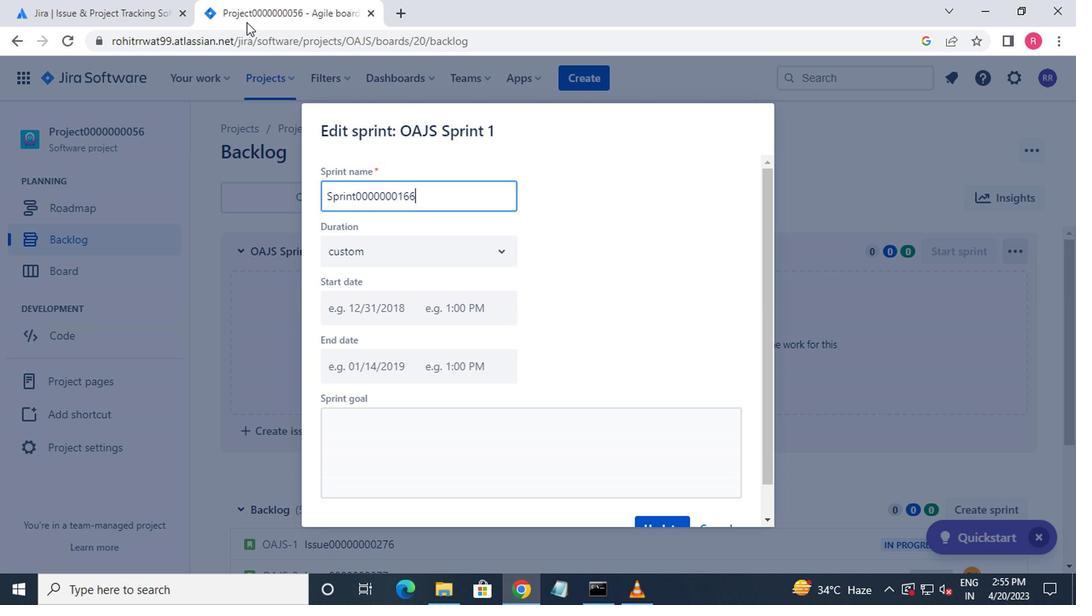 
Action: Mouse moved to (519, 348)
Screenshot: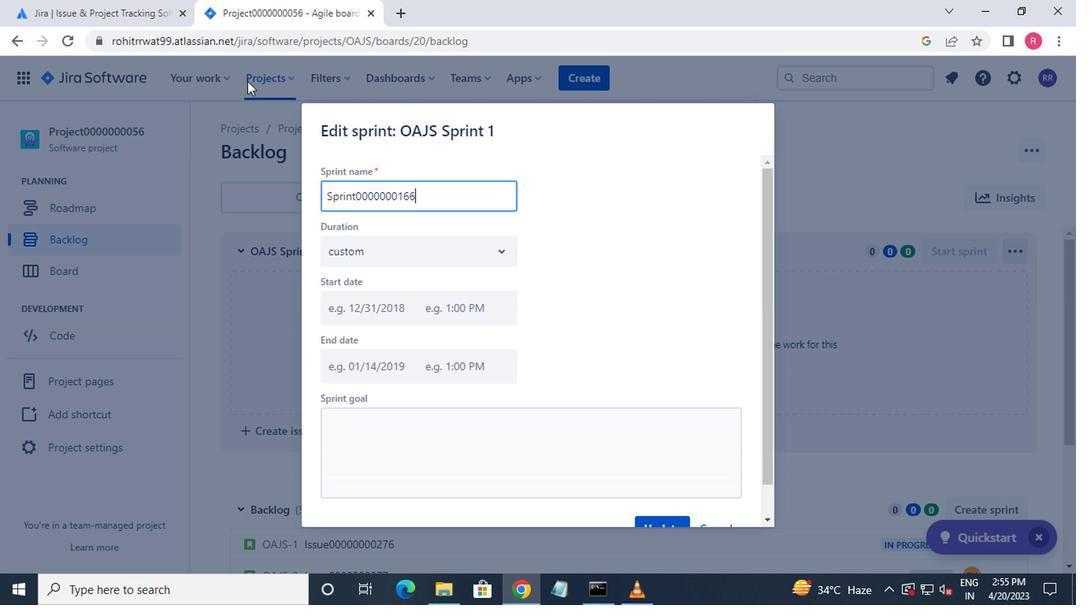 
Action: Mouse scrolled (519, 347) with delta (0, -1)
Screenshot: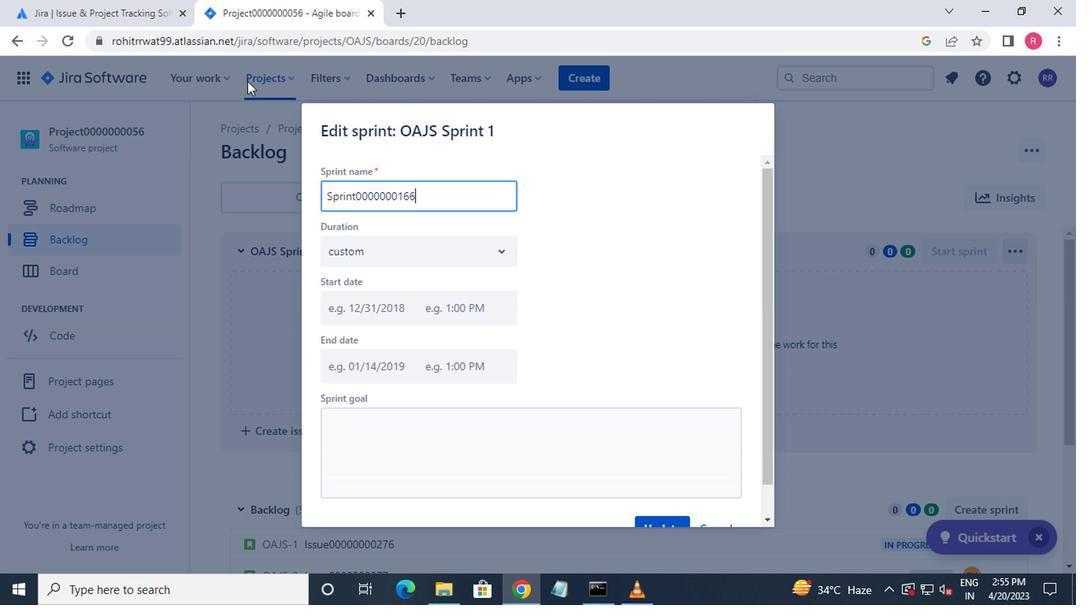 
Action: Mouse moved to (644, 496)
Screenshot: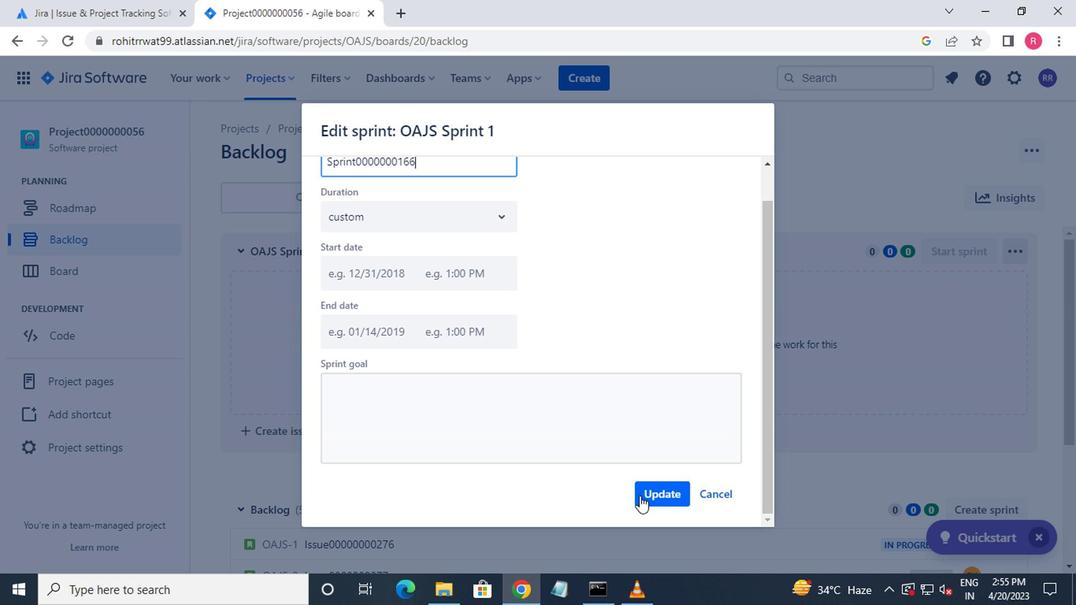 
Action: Mouse pressed left at (644, 496)
Screenshot: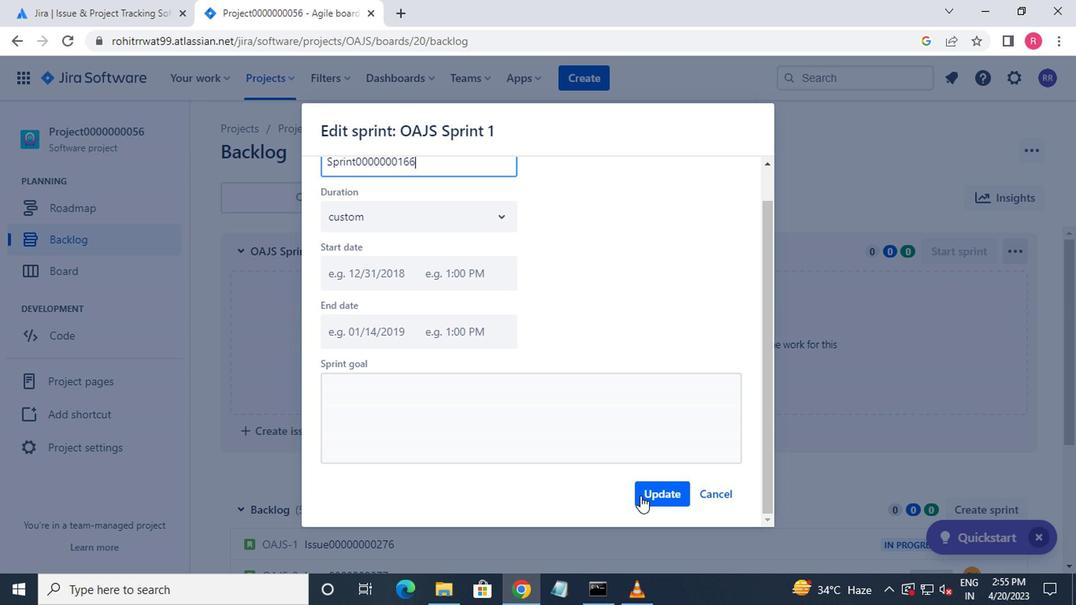 
Action: Mouse moved to (540, 416)
Screenshot: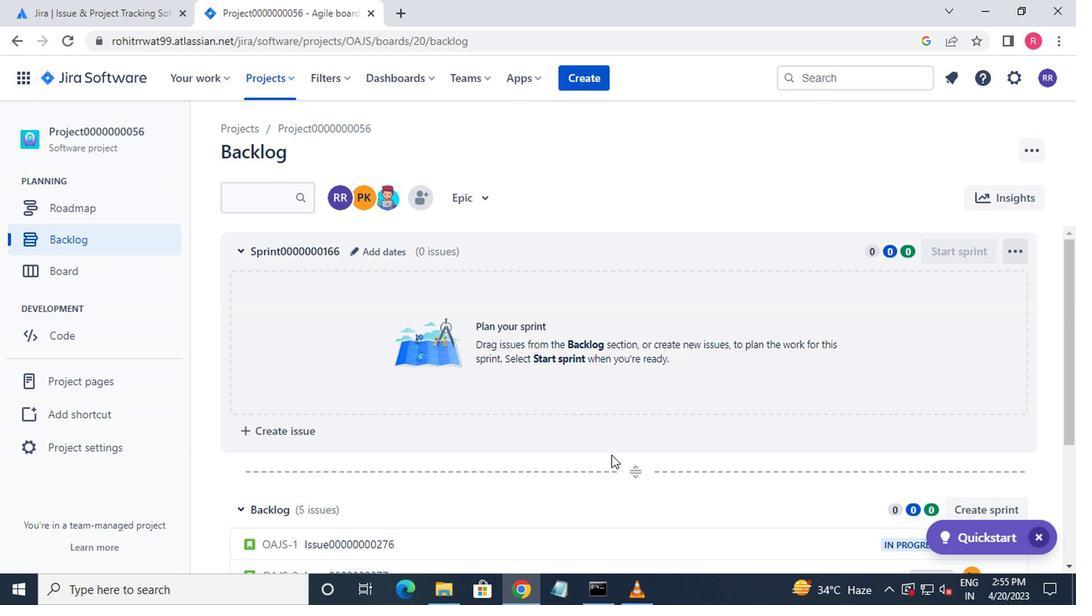 
Action: Mouse scrolled (540, 416) with delta (0, 0)
Screenshot: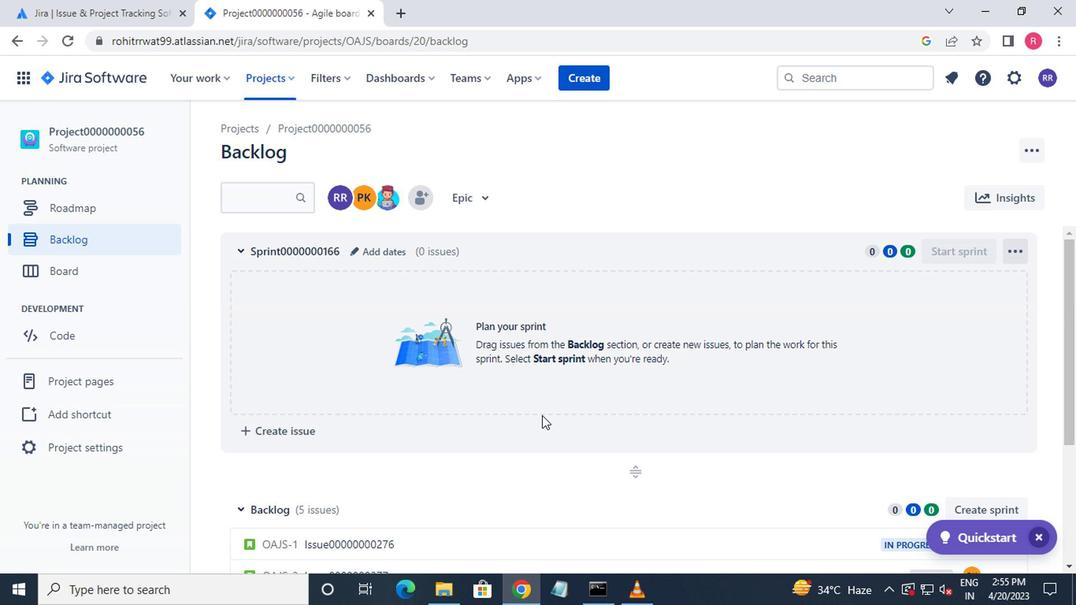 
Action: Mouse moved to (988, 431)
Screenshot: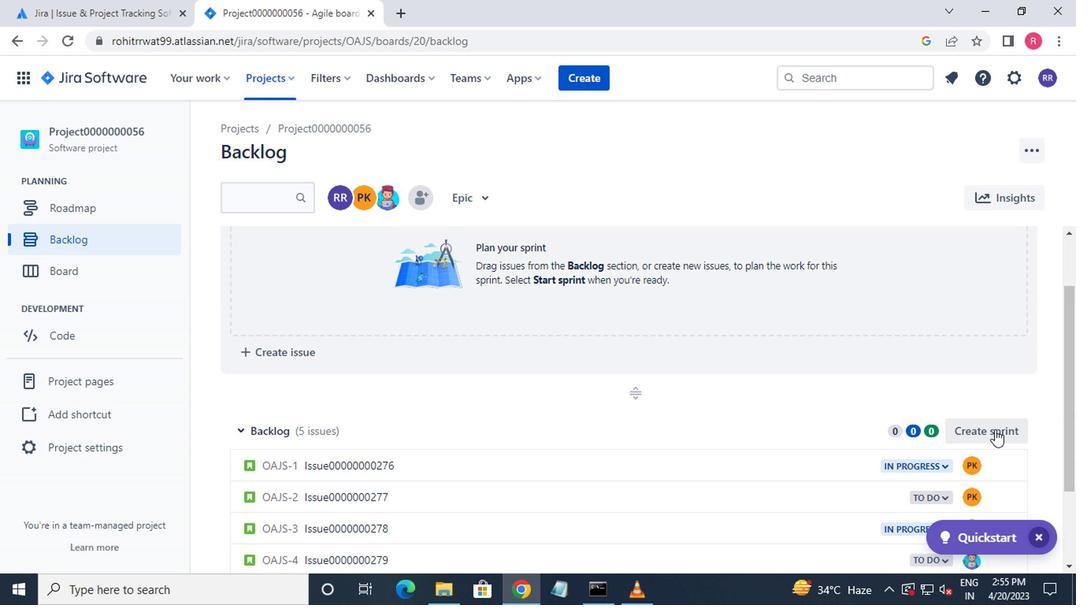 
Action: Mouse pressed left at (988, 431)
Screenshot: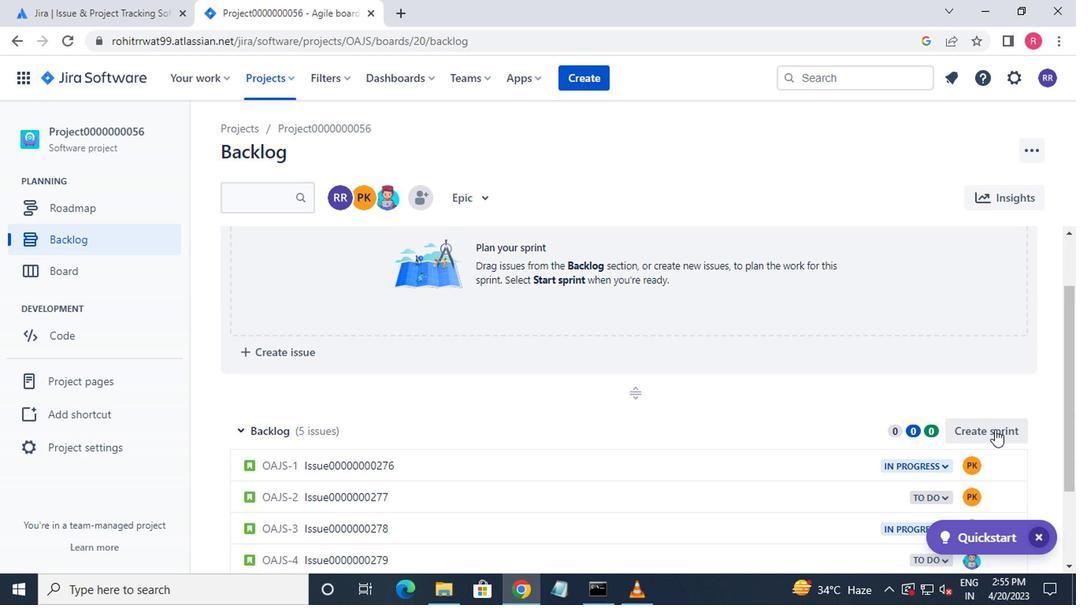 
Action: Mouse moved to (316, 436)
Screenshot: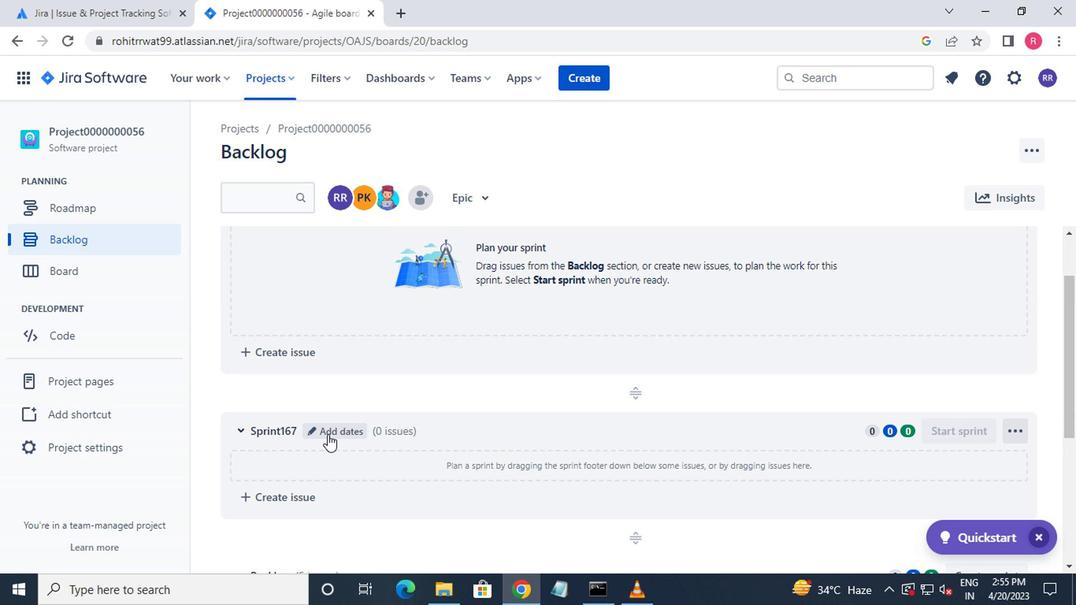 
Action: Mouse pressed left at (316, 436)
Screenshot: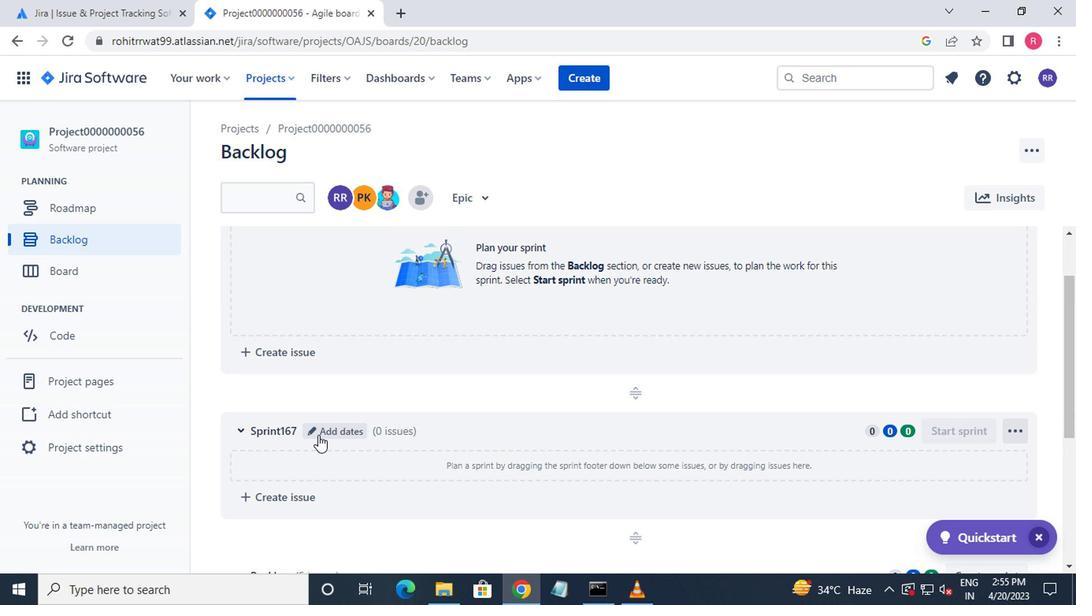 
Action: Mouse moved to (313, 435)
Screenshot: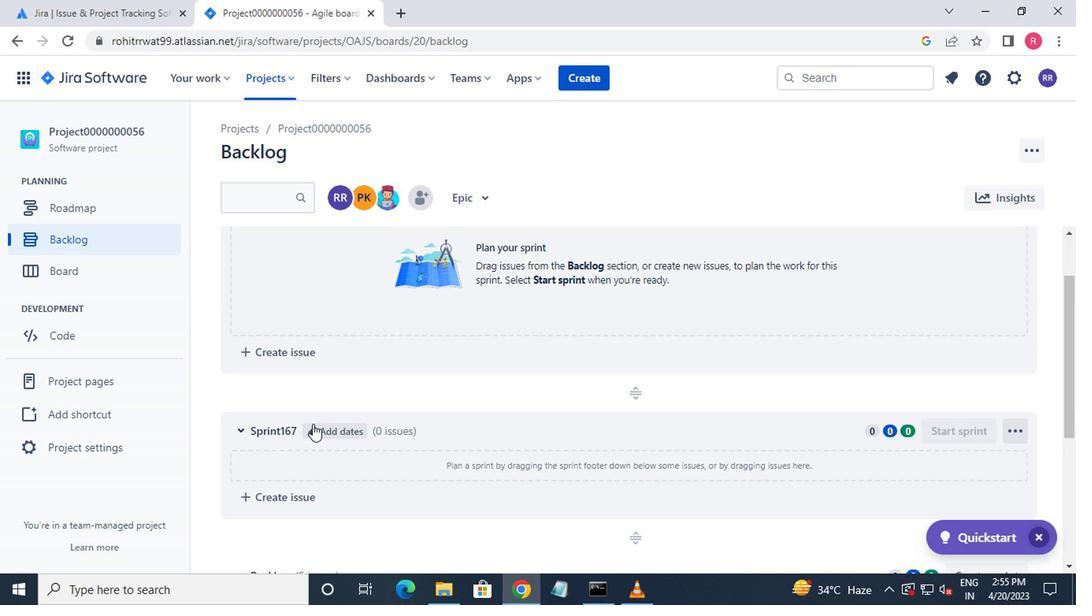 
Action: Mouse pressed left at (313, 435)
Screenshot: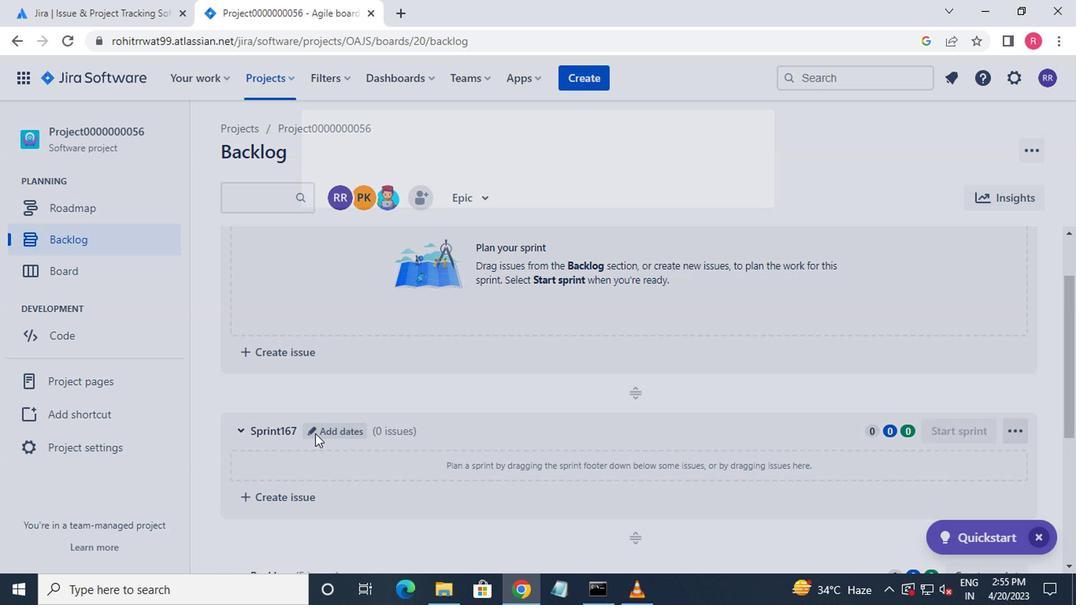
Action: Mouse moved to (354, 200)
Screenshot: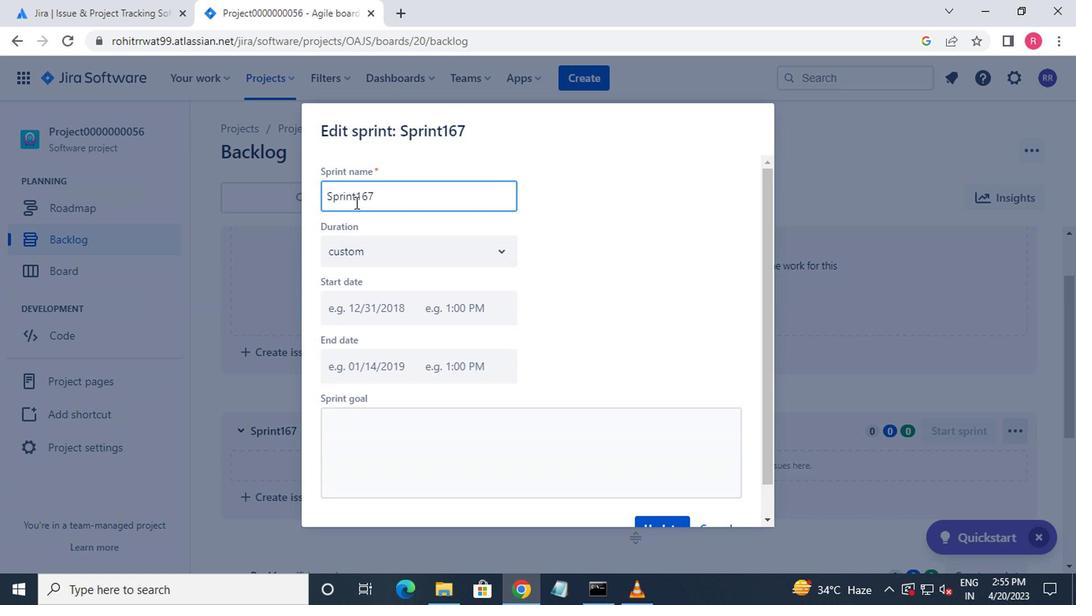 
Action: Mouse pressed left at (354, 200)
Screenshot: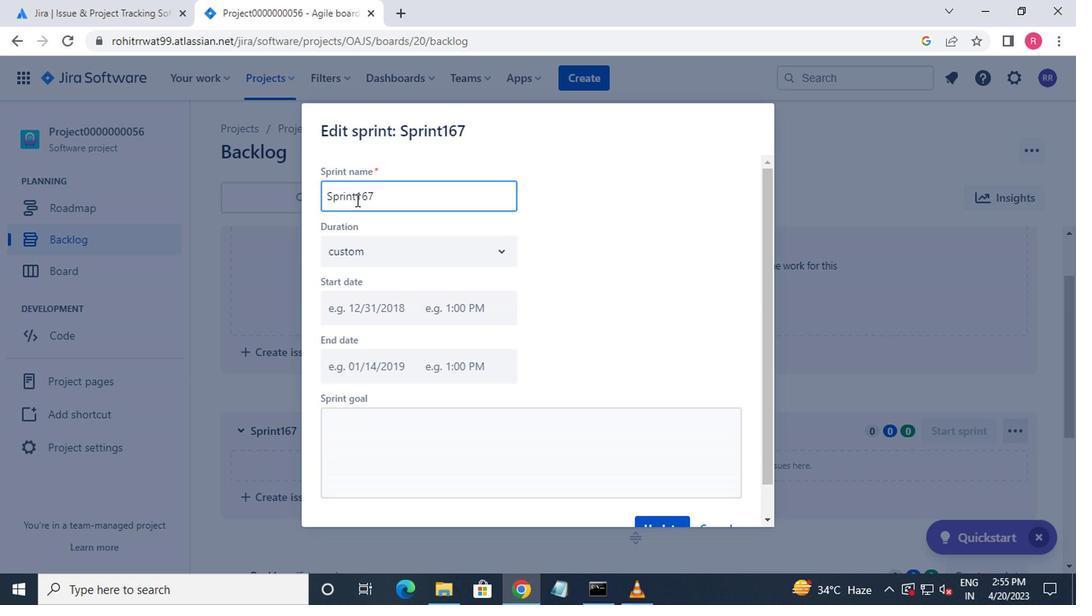 
Action: Key pressed 00000<Key.backspace><Key.backspace><Key.backspace><Key.backspace><Key.backspace>0000000
Screenshot: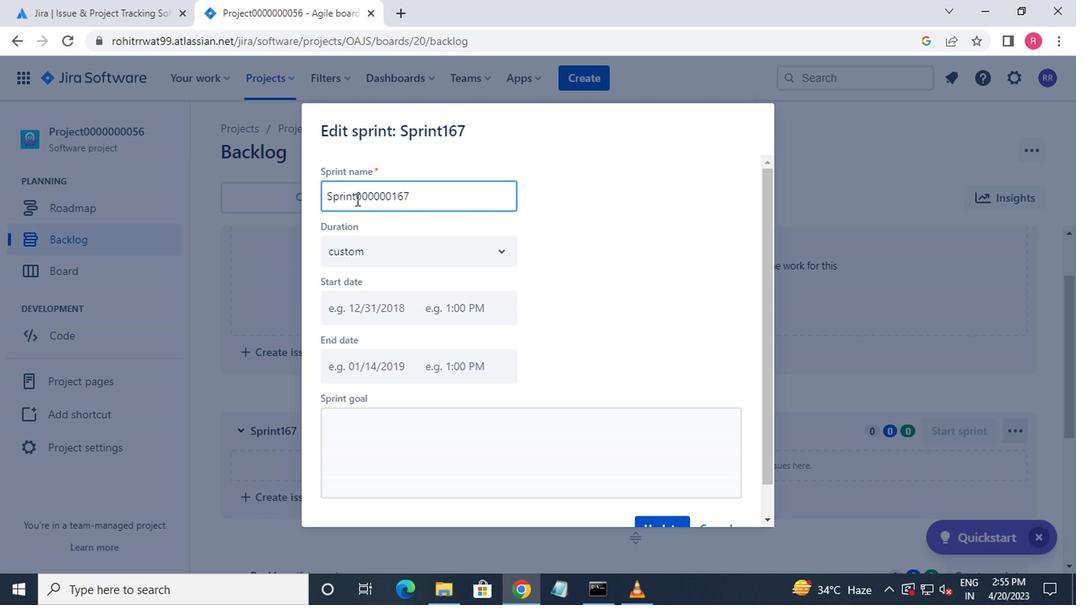 
Action: Mouse moved to (360, 205)
Screenshot: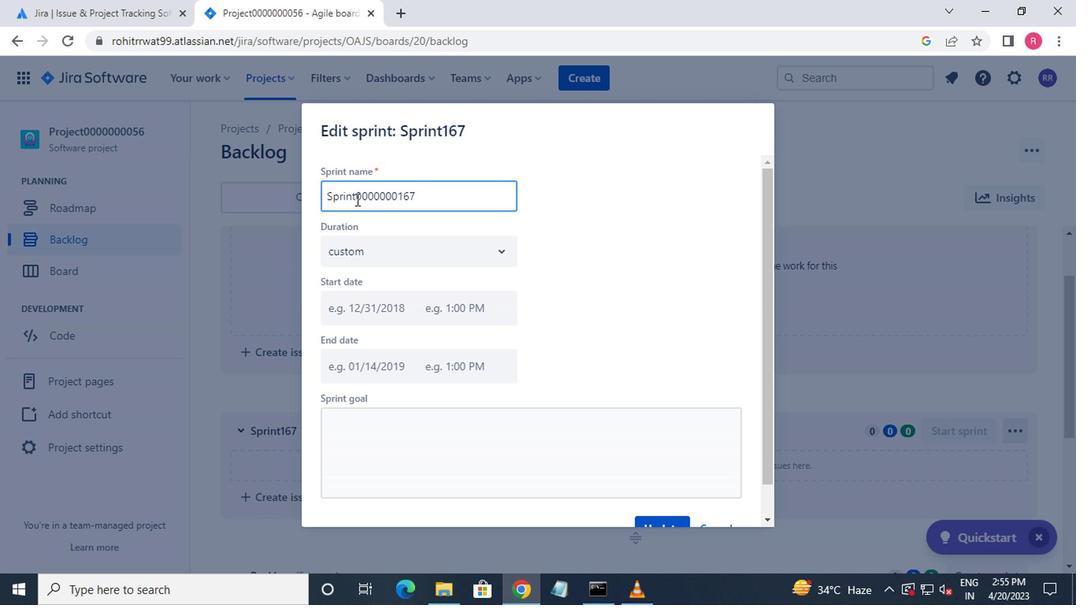 
Action: Mouse scrolled (360, 204) with delta (0, 0)
Screenshot: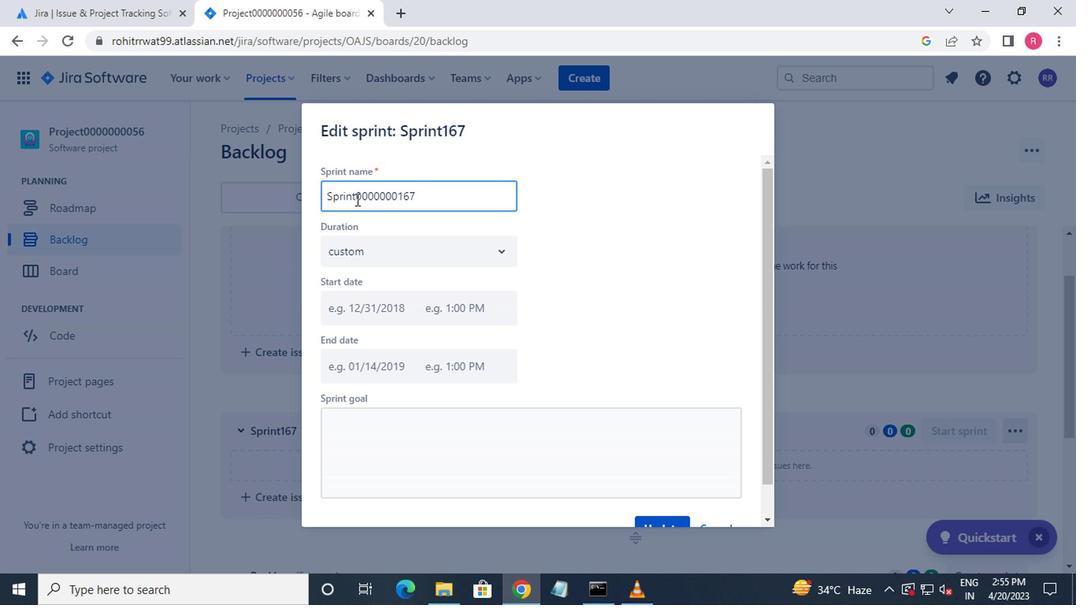 
Action: Mouse moved to (457, 254)
Screenshot: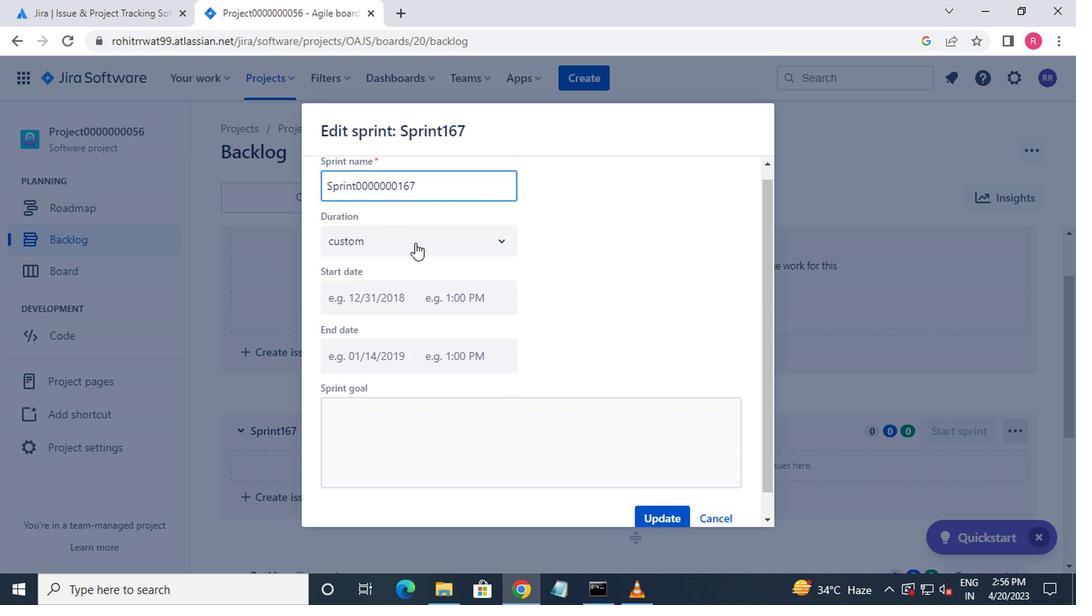 
Action: Mouse scrolled (457, 252) with delta (0, -1)
Screenshot: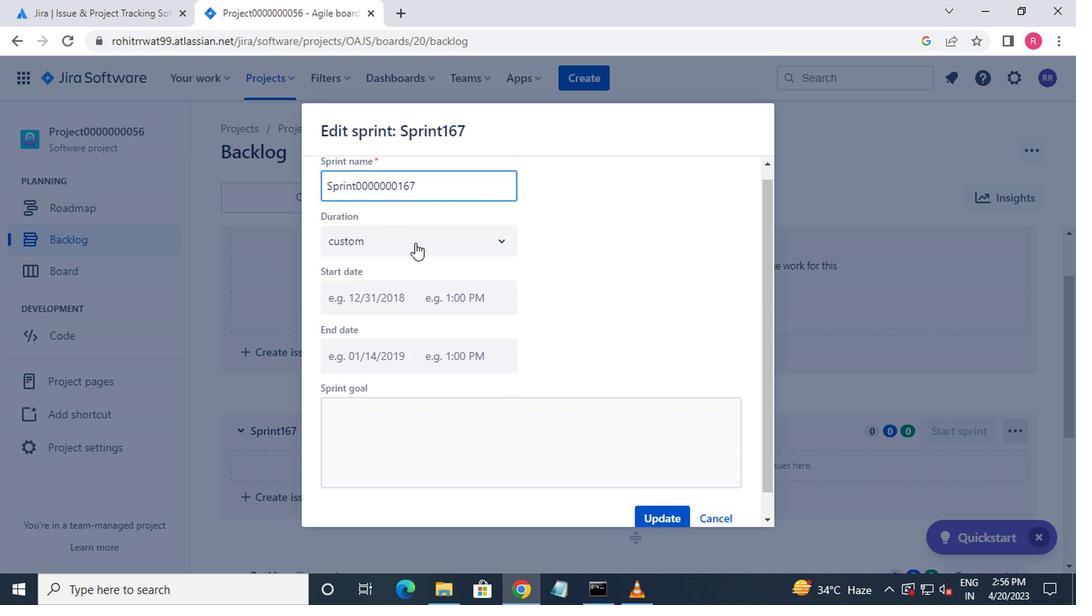 
Action: Mouse moved to (487, 254)
Screenshot: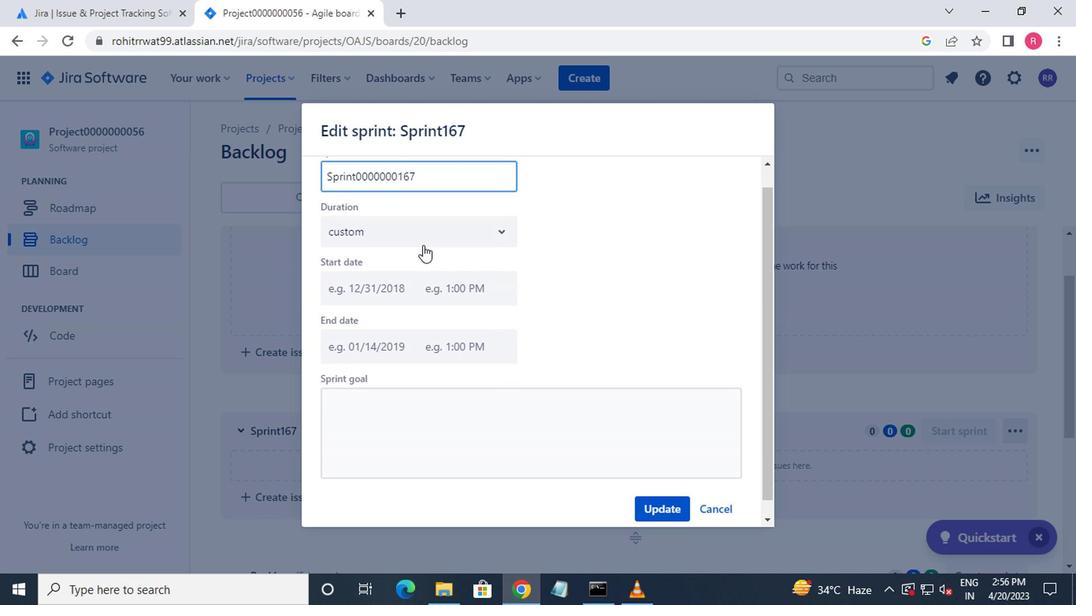 
Action: Mouse scrolled (487, 254) with delta (0, 0)
Screenshot: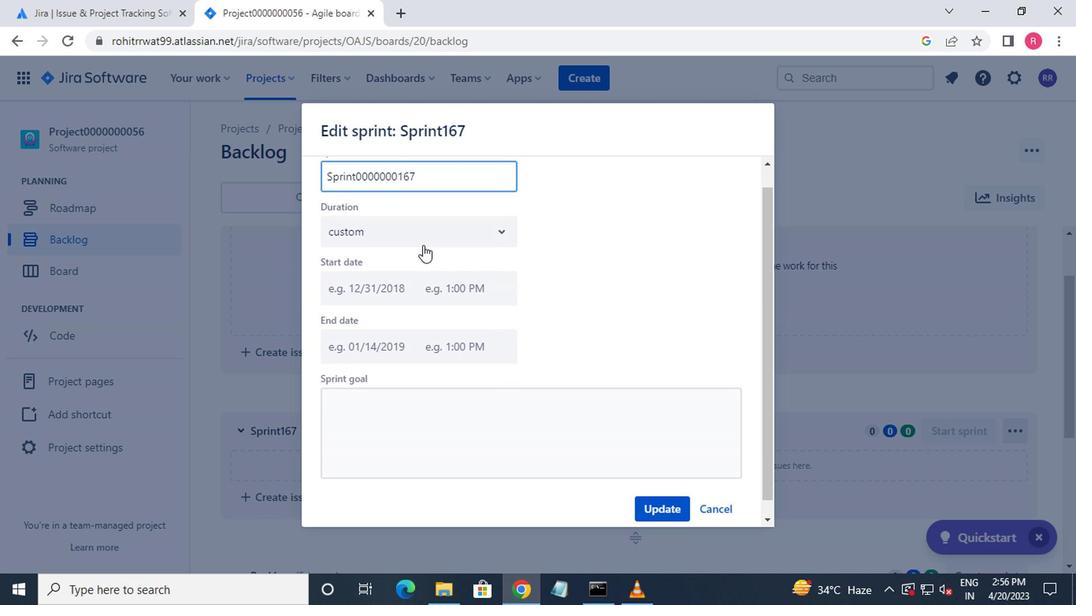 
Action: Mouse moved to (657, 501)
Screenshot: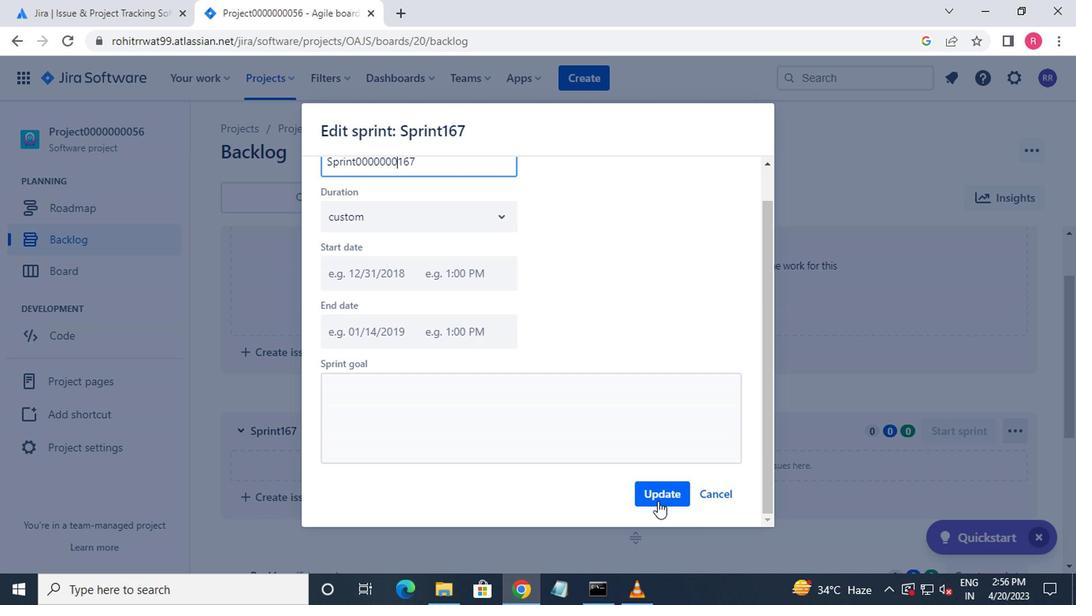 
Action: Mouse pressed left at (657, 501)
Screenshot: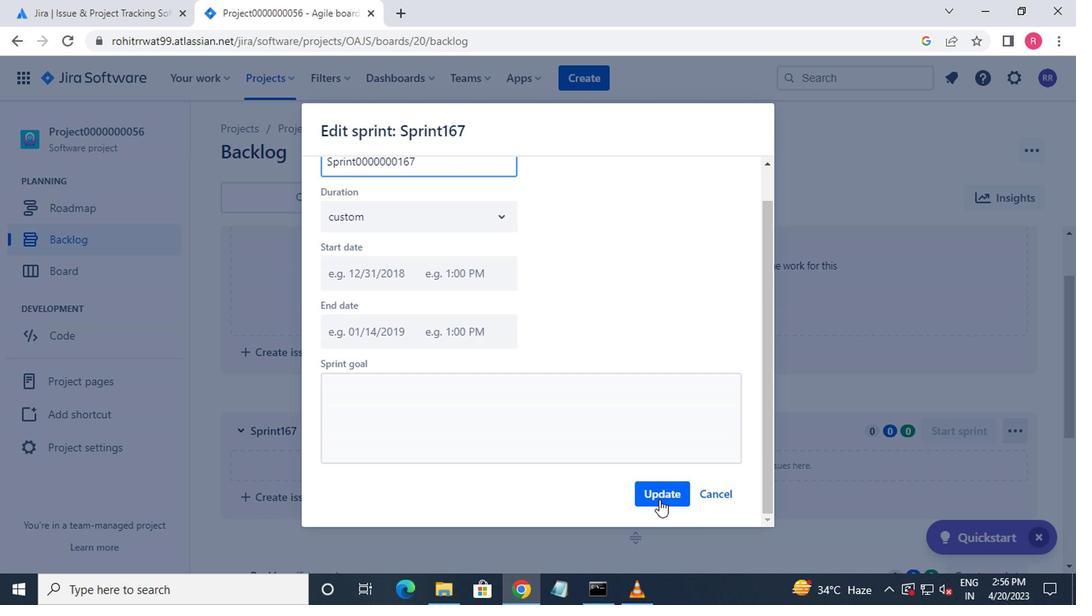 
Action: Mouse moved to (600, 529)
Screenshot: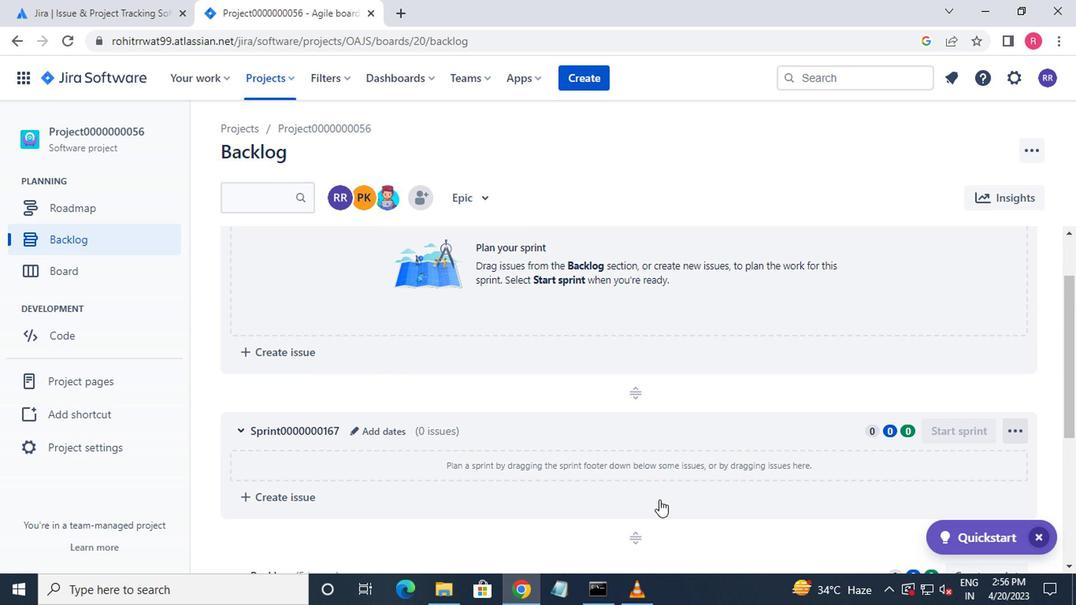 
Action: Mouse scrolled (600, 528) with delta (0, 0)
Screenshot: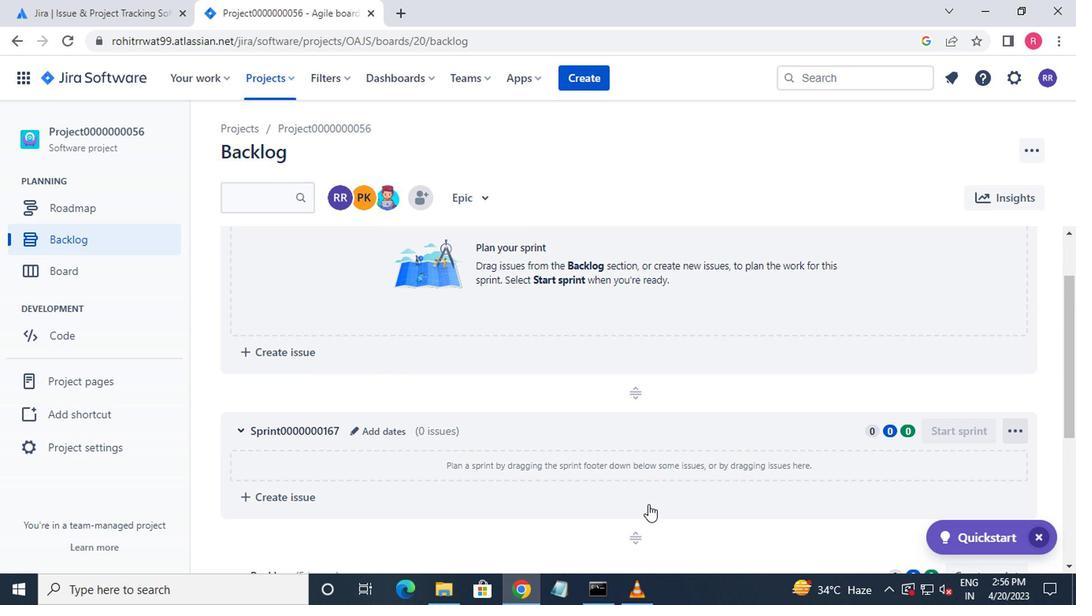 
Action: Mouse moved to (580, 521)
Screenshot: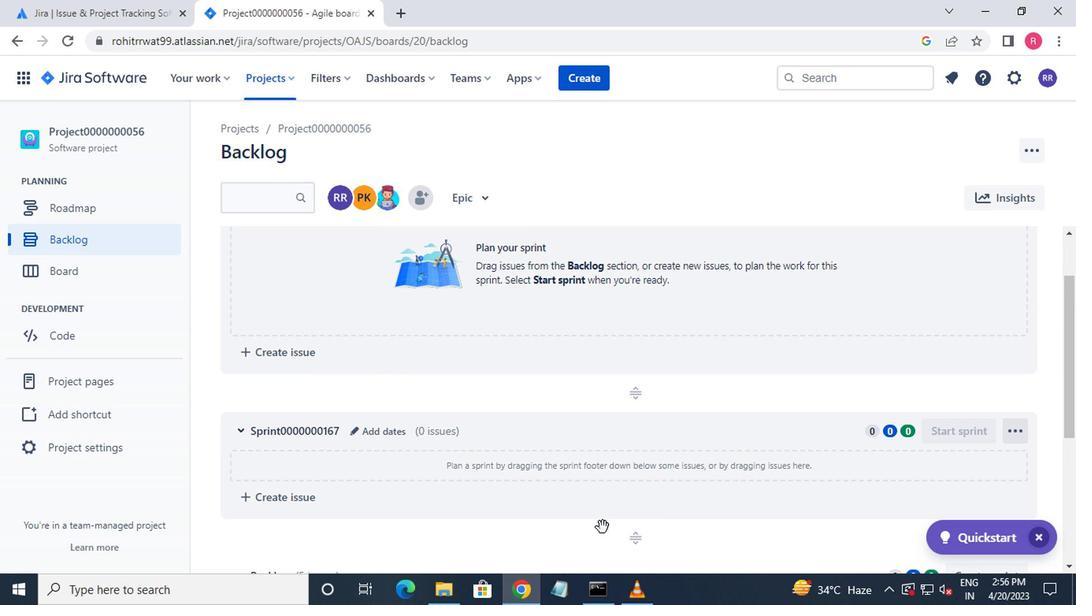 
Action: Mouse scrolled (580, 520) with delta (0, -1)
Screenshot: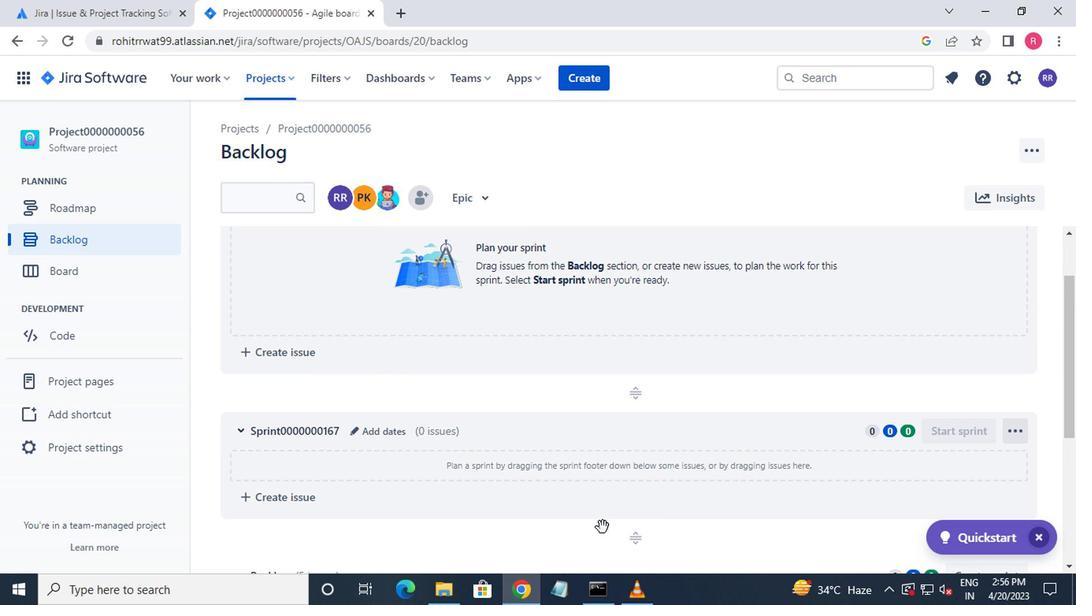 
Action: Mouse moved to (519, 502)
Screenshot: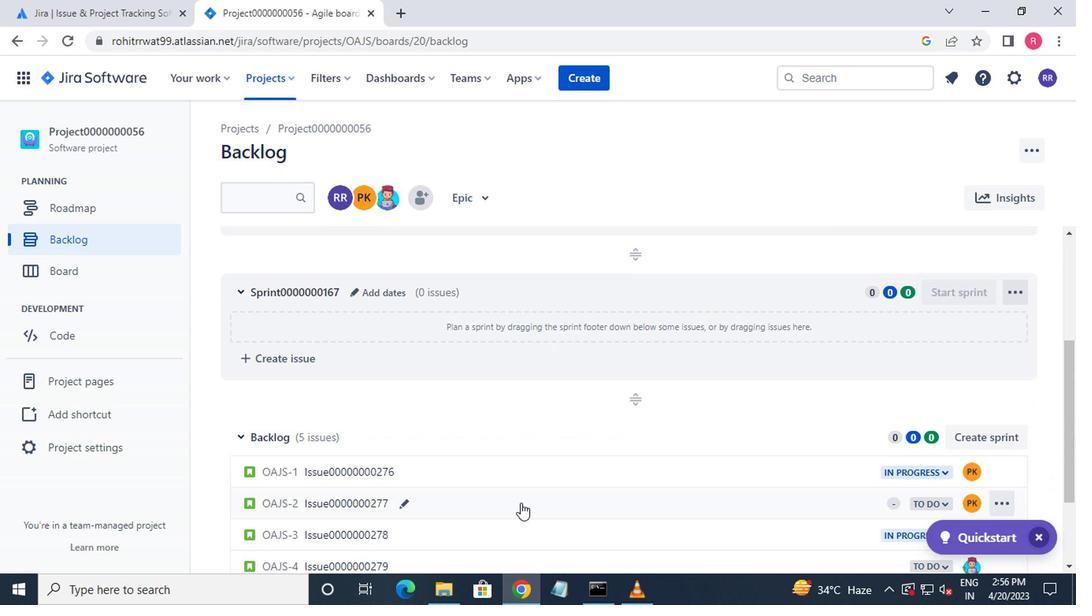 
Action: Mouse scrolled (519, 503) with delta (0, 0)
Screenshot: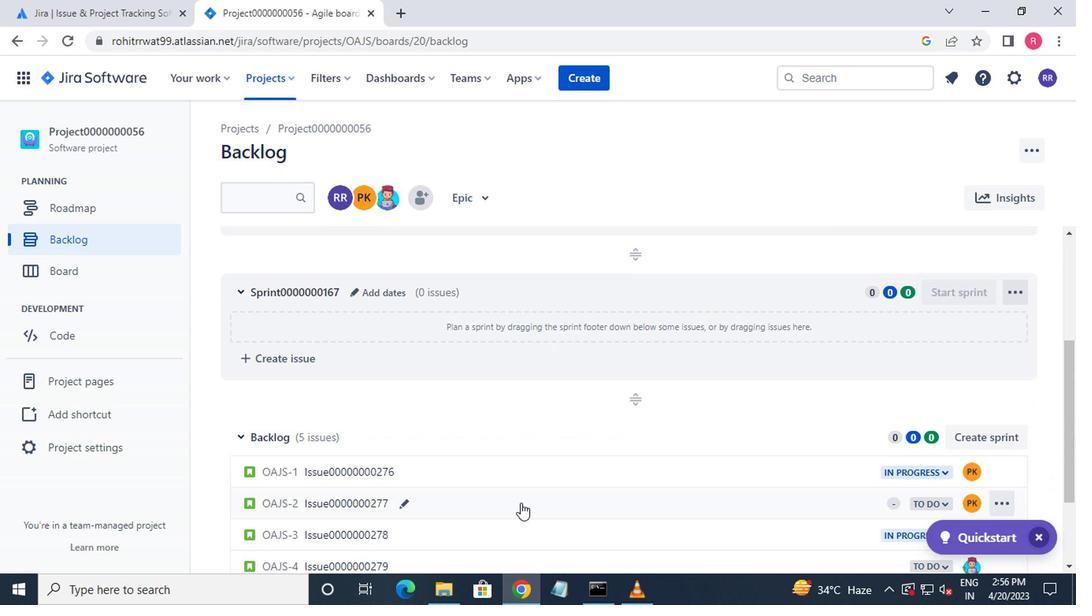 
Action: Mouse moved to (520, 501)
Screenshot: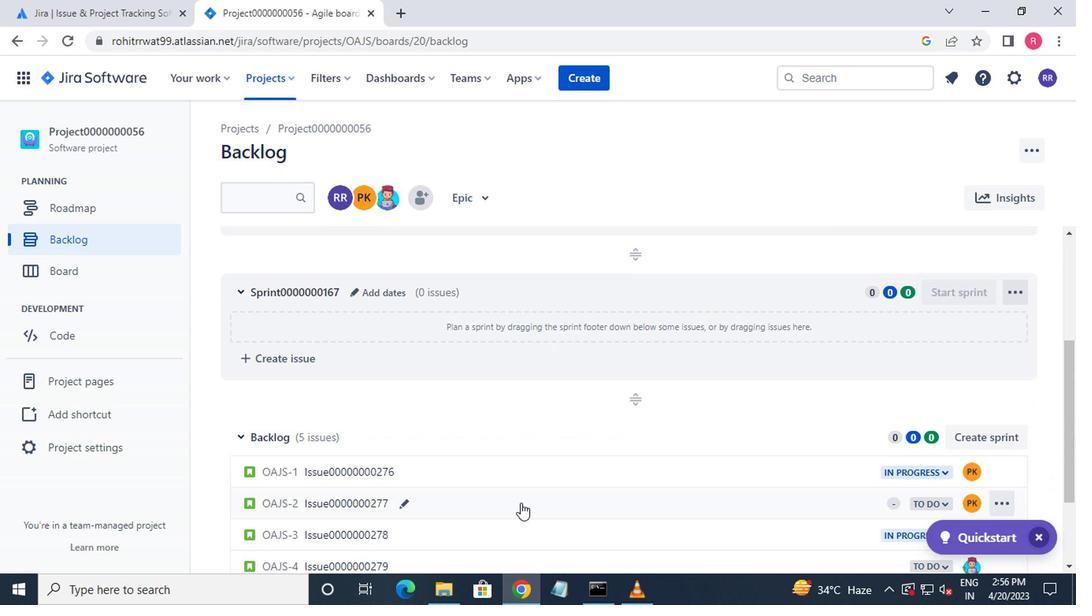 
Action: Mouse scrolled (520, 502) with delta (0, 0)
Screenshot: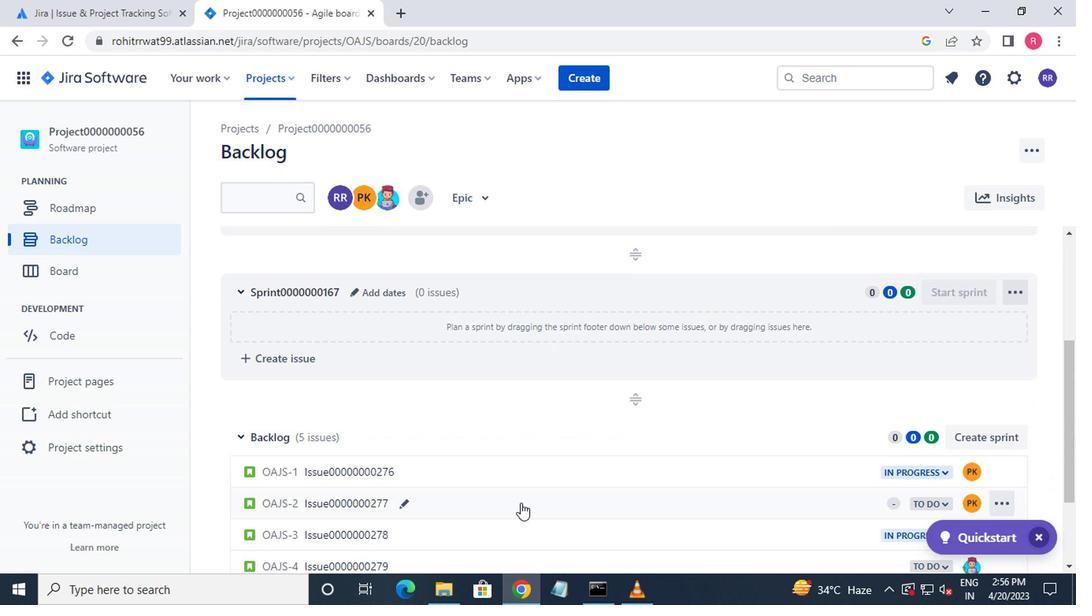 
Action: Mouse scrolled (520, 502) with delta (0, 0)
Screenshot: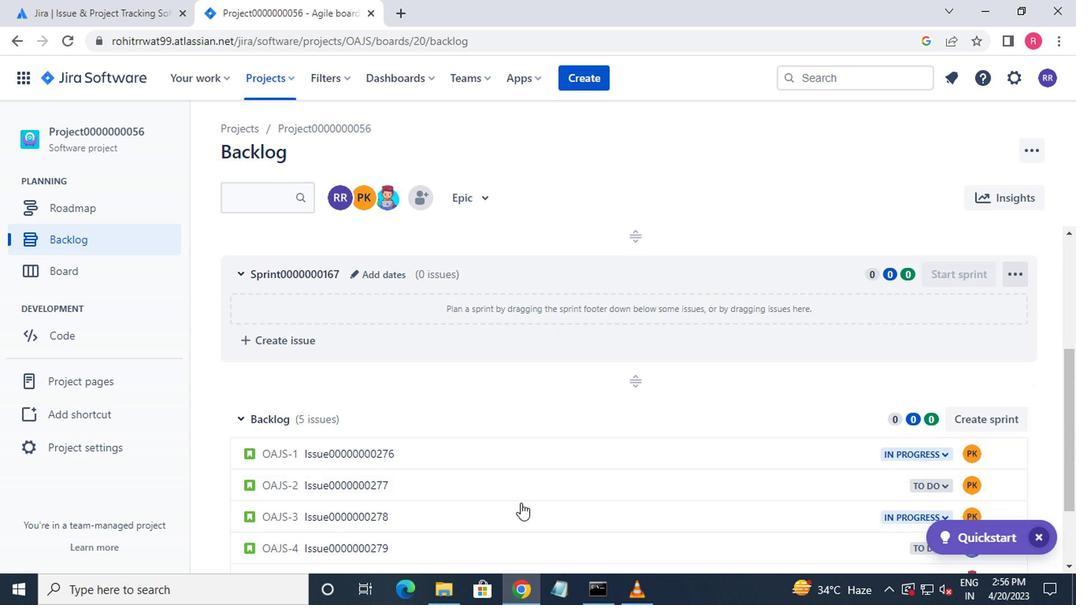 
Action: Mouse moved to (522, 500)
Screenshot: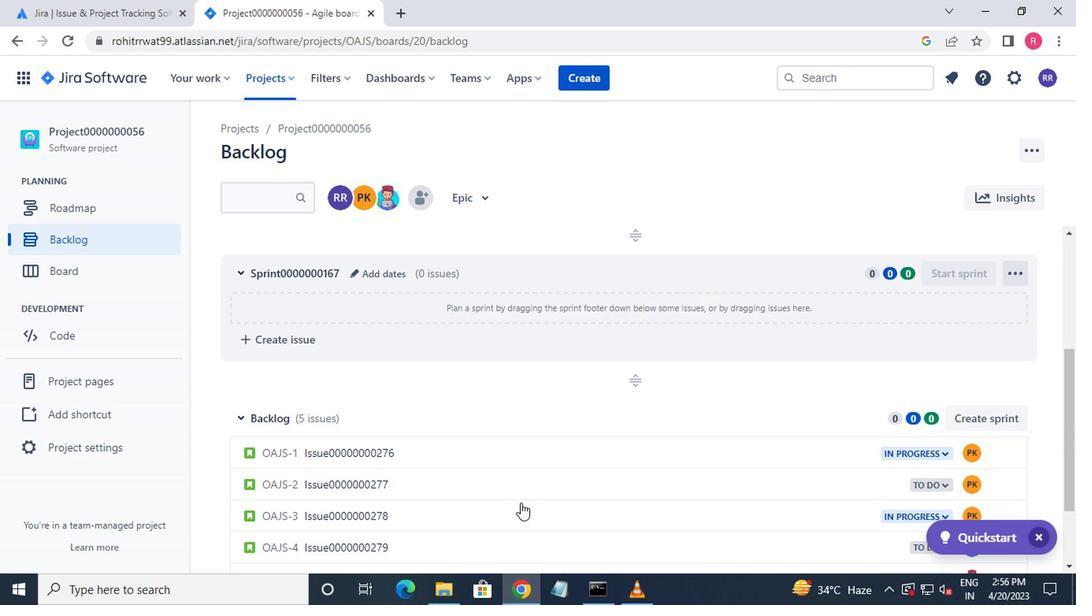
Action: Mouse scrolled (522, 501) with delta (0, 1)
Screenshot: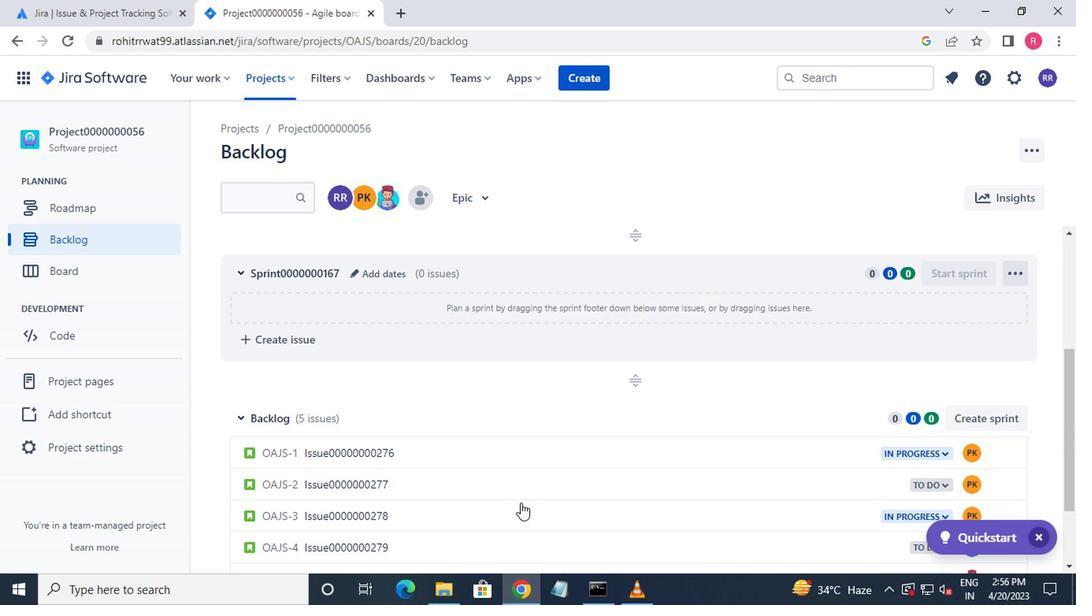 
Action: Mouse moved to (523, 499)
Screenshot: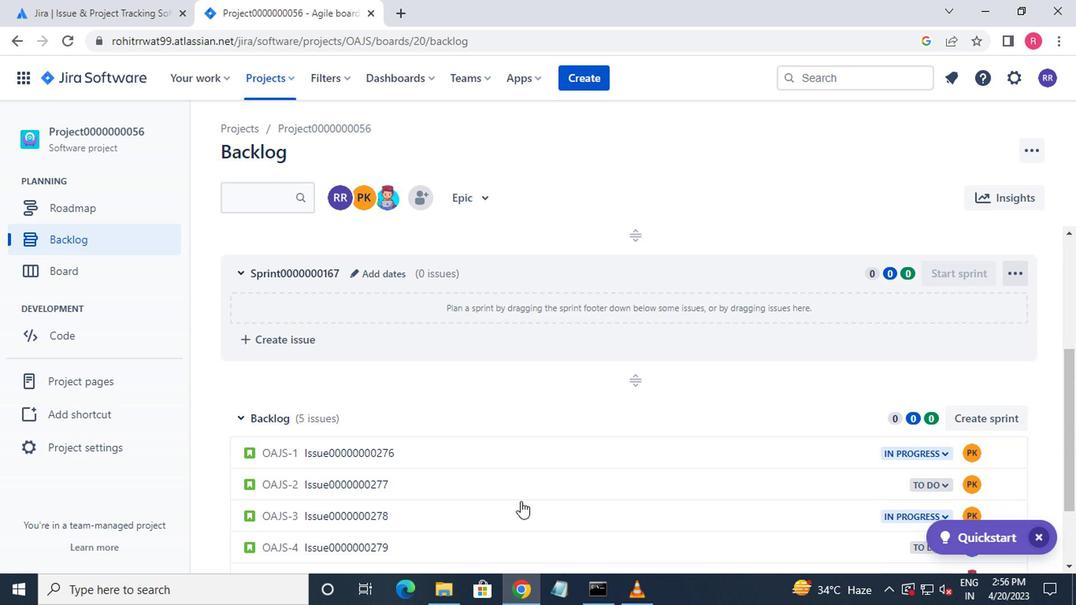 
Action: Mouse scrolled (523, 500) with delta (0, 1)
Screenshot: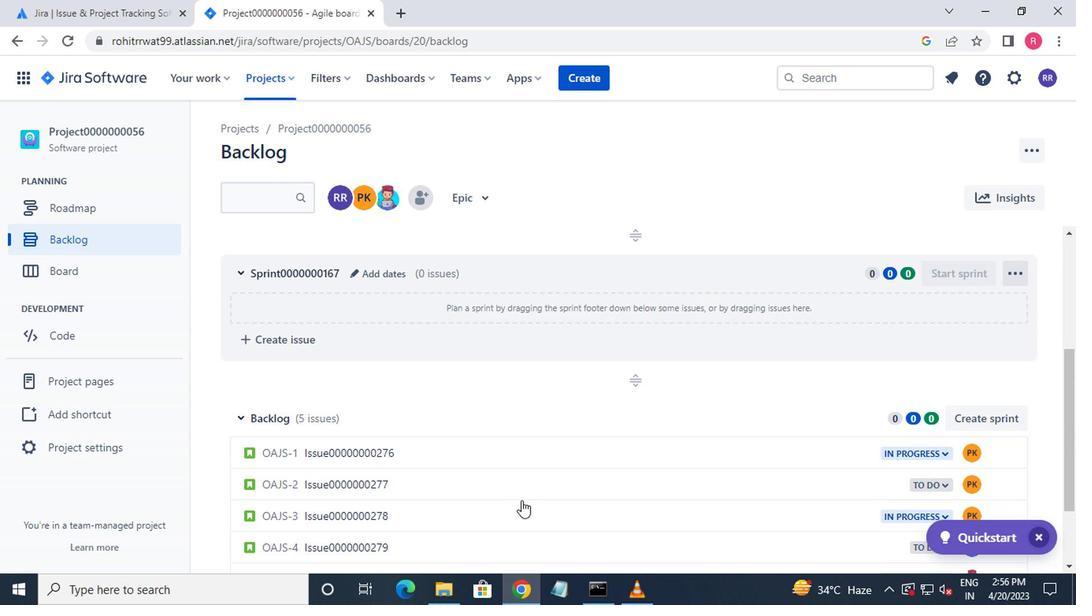 
Action: Mouse moved to (530, 504)
Screenshot: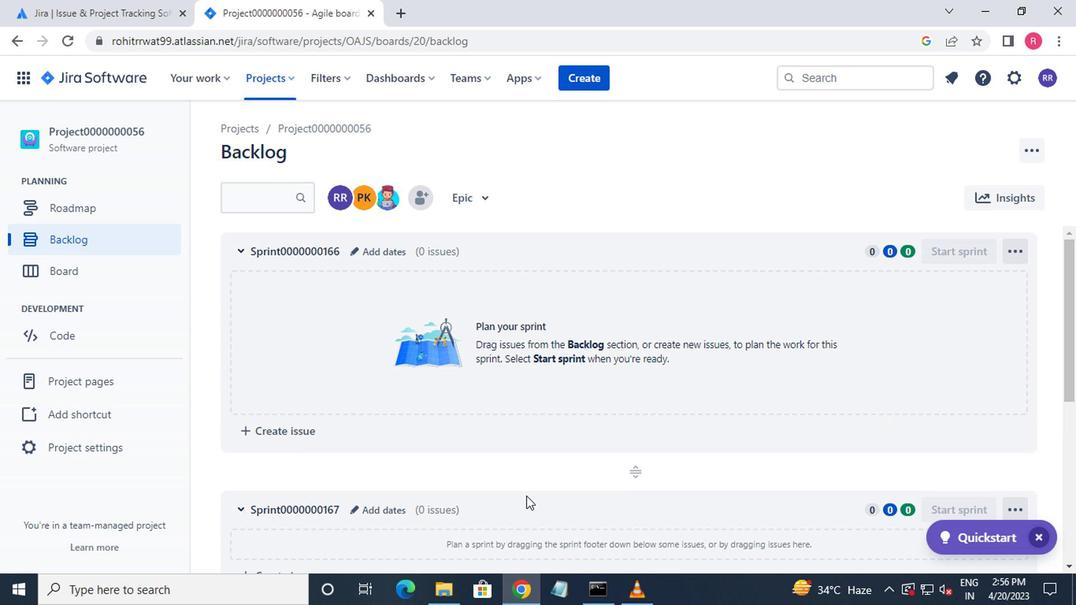 
Action: Mouse scrolled (530, 503) with delta (0, -1)
Screenshot: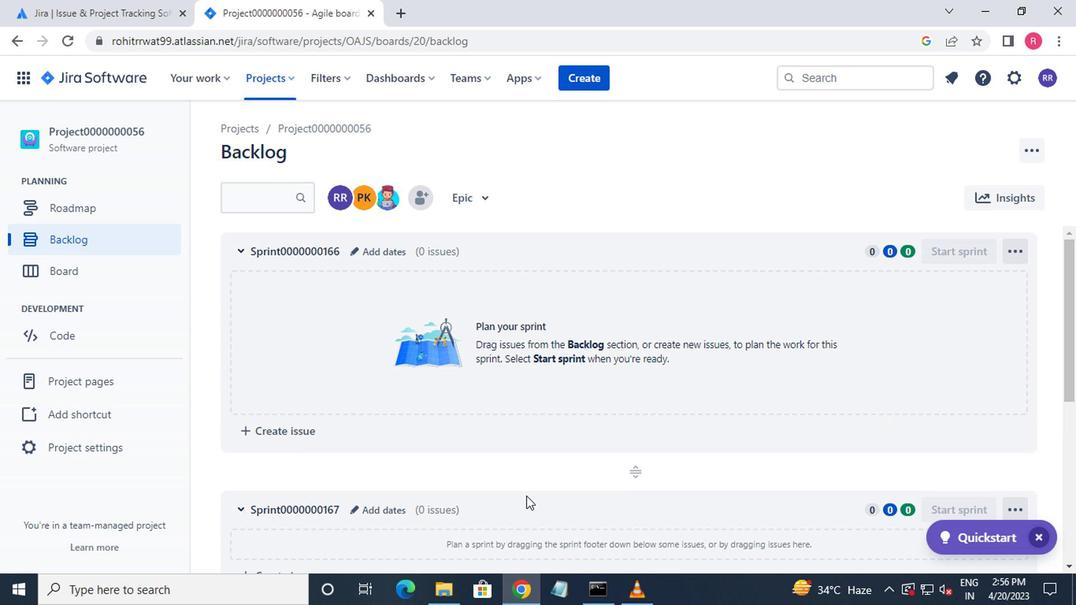
Action: Mouse moved to (534, 508)
Screenshot: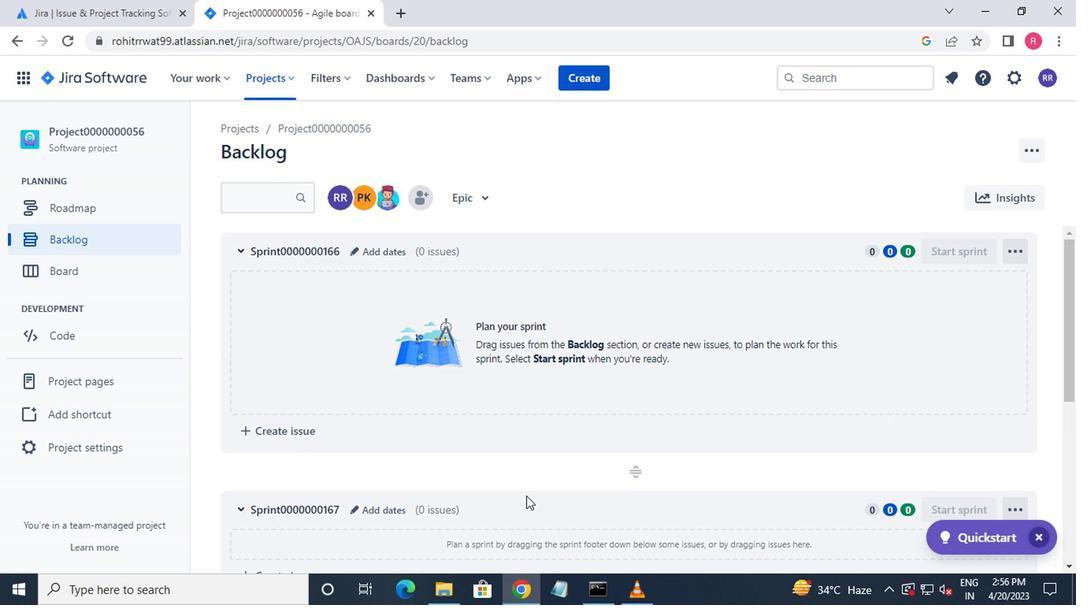 
Action: Mouse scrolled (534, 508) with delta (0, 0)
Screenshot: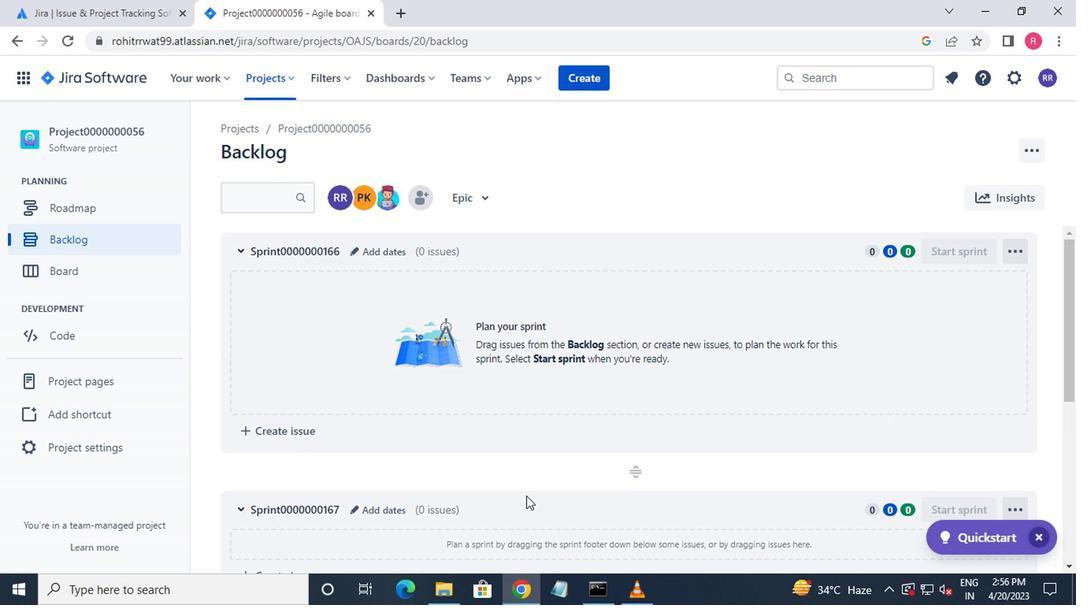 
Action: Mouse moved to (545, 508)
Screenshot: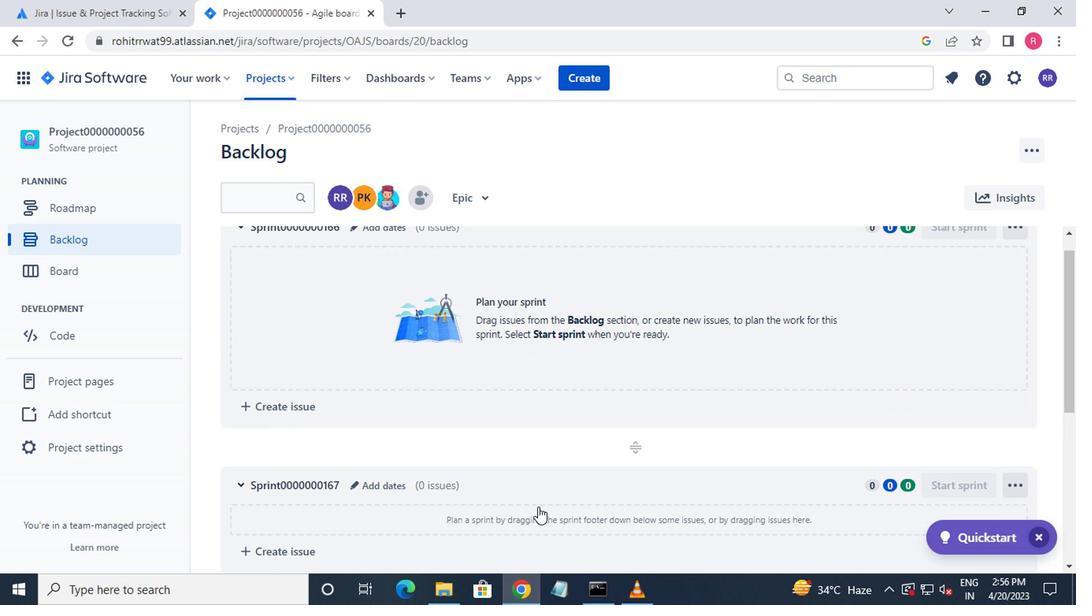 
Action: Mouse scrolled (545, 508) with delta (0, 0)
Screenshot: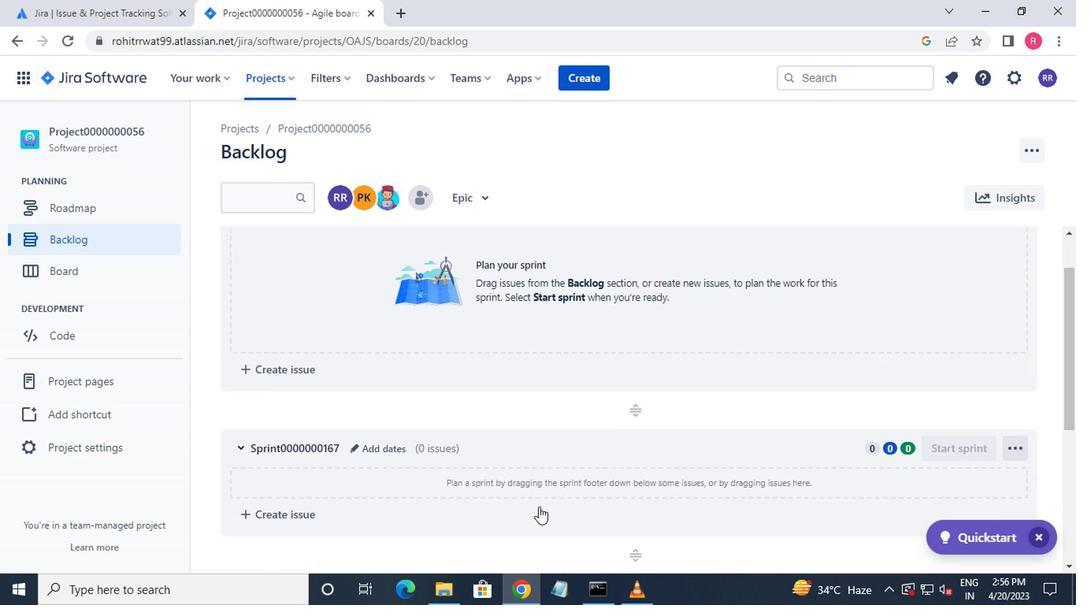 
Action: Mouse moved to (967, 417)
Screenshot: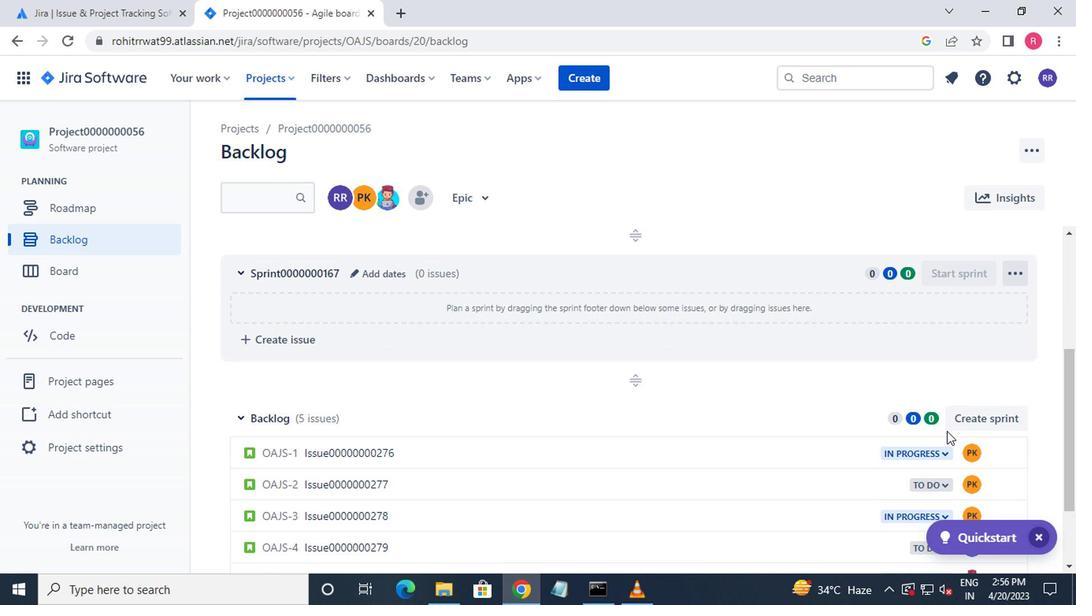 
Action: Mouse pressed left at (967, 417)
Screenshot: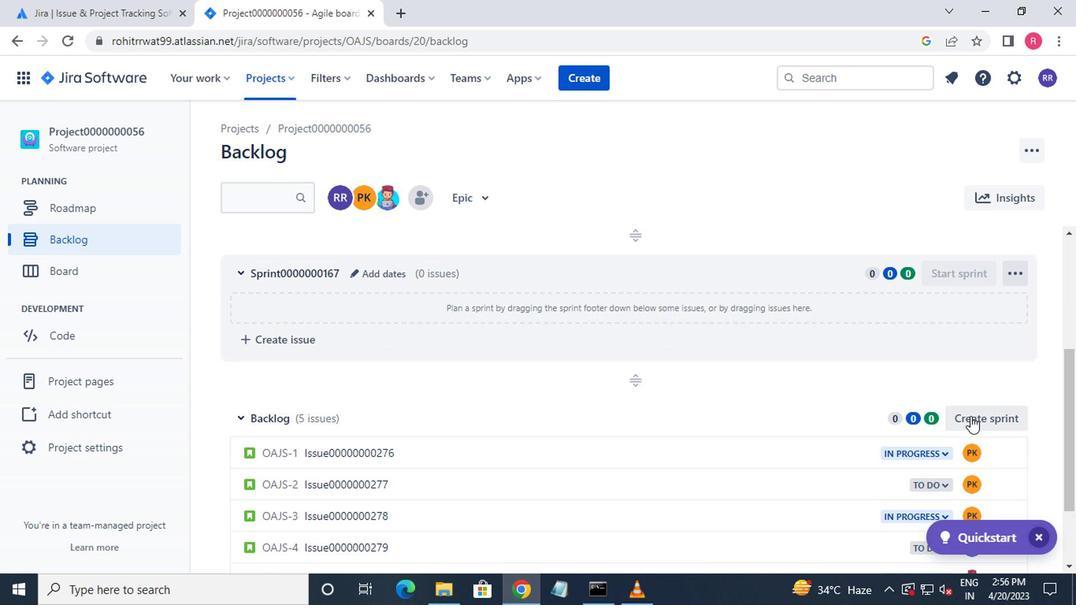 
Action: Mouse moved to (306, 420)
Screenshot: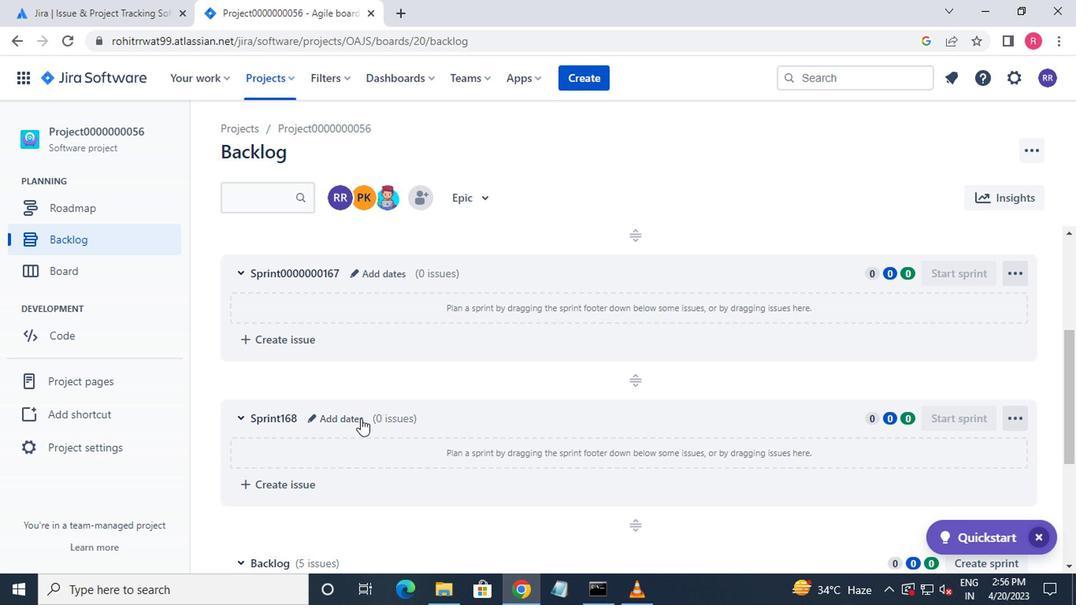 
Action: Mouse pressed left at (306, 420)
Screenshot: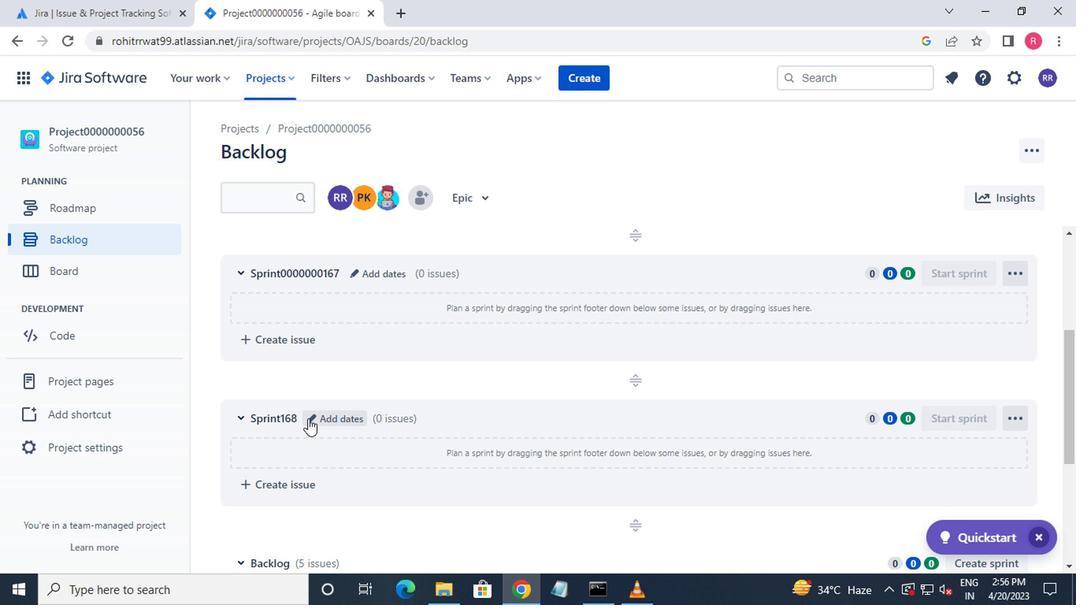 
Action: Mouse moved to (358, 195)
Screenshot: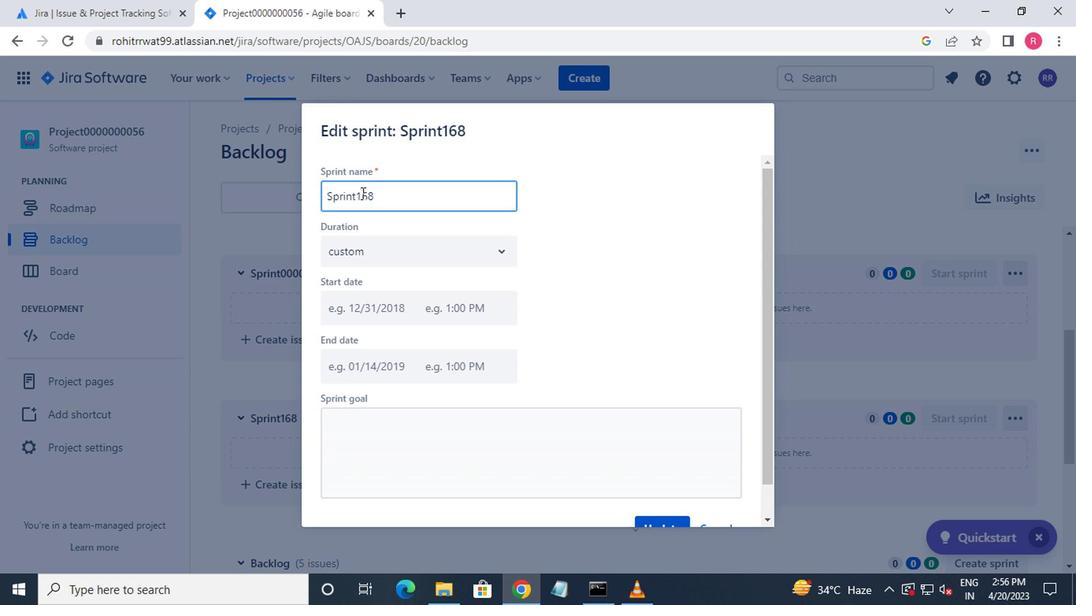 
Action: Mouse pressed left at (358, 195)
Screenshot: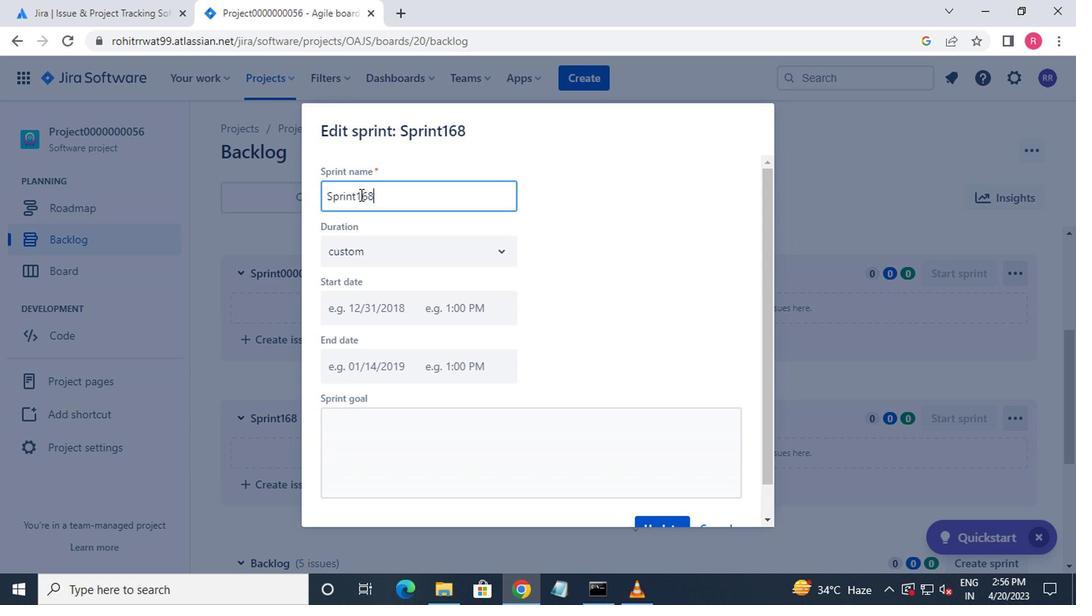 
Action: Mouse moved to (354, 195)
Screenshot: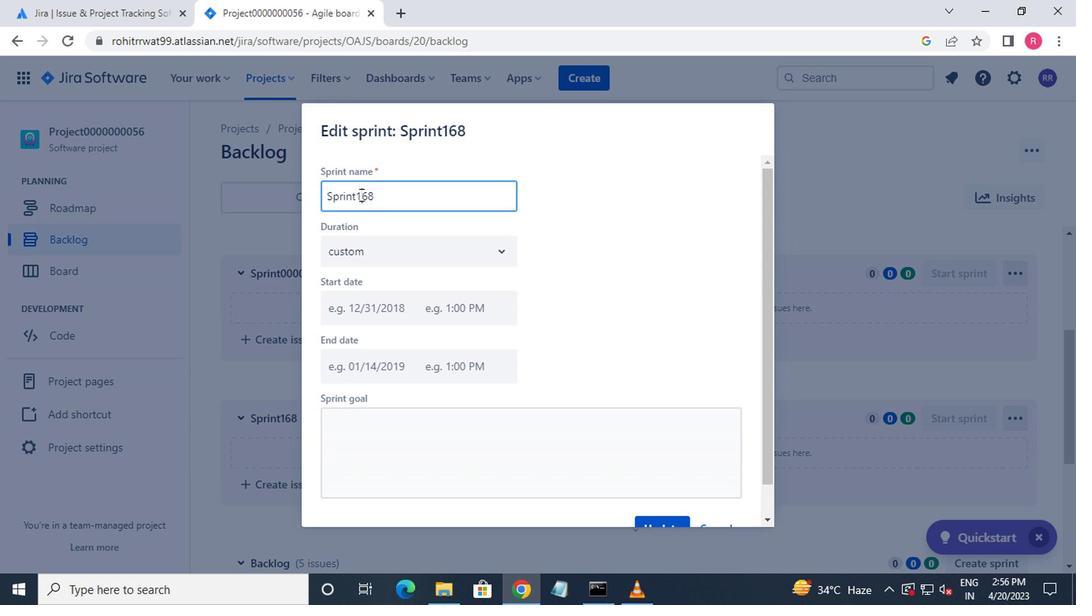 
Action: Mouse pressed left at (354, 195)
Screenshot: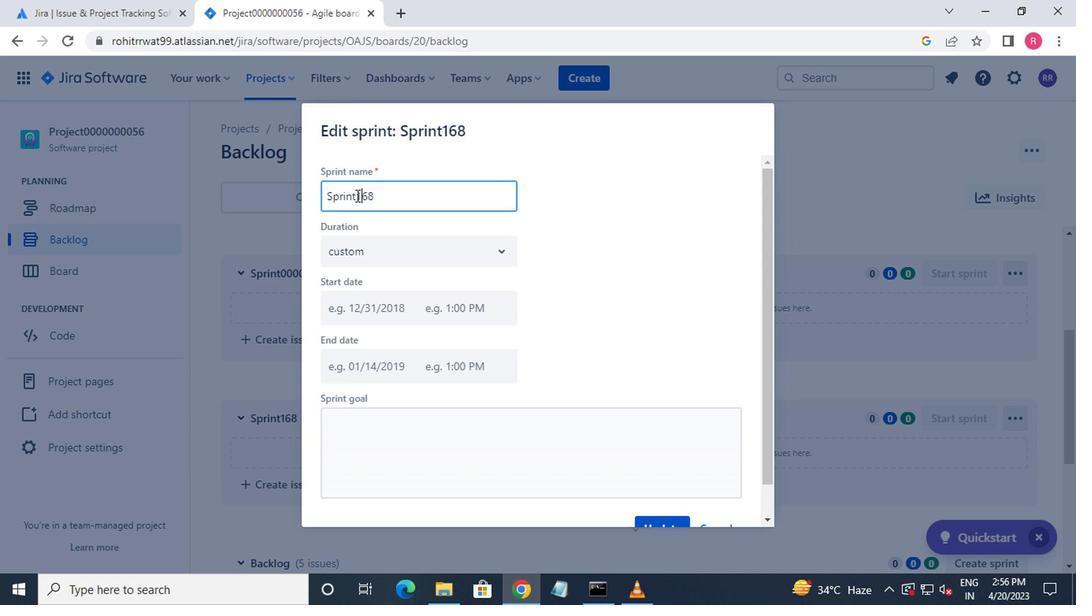 
Action: Key pressed 0000000
Screenshot: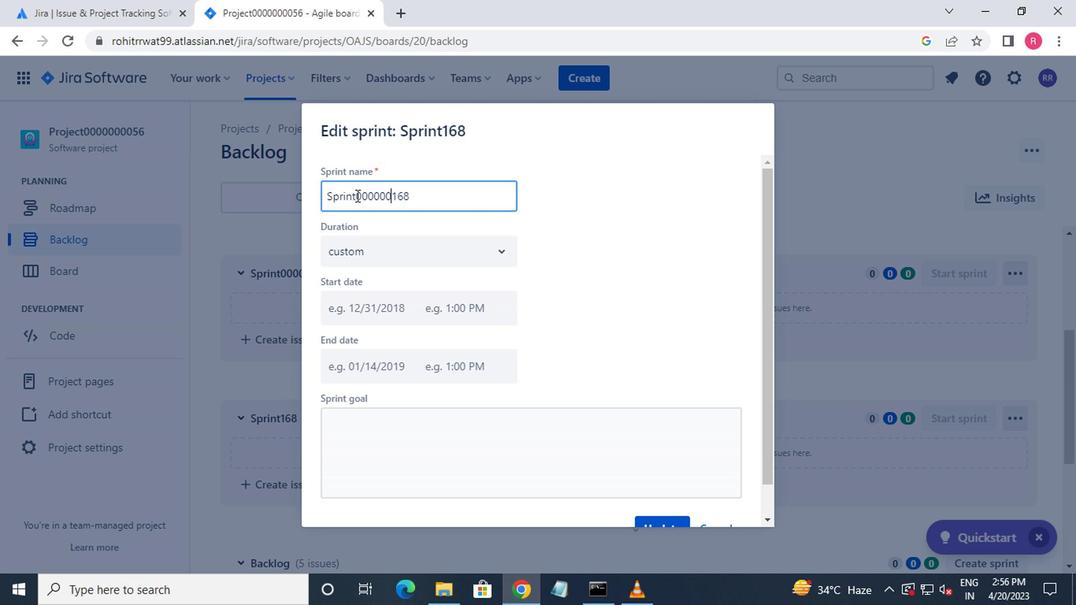 
Action: Mouse moved to (353, 196)
Screenshot: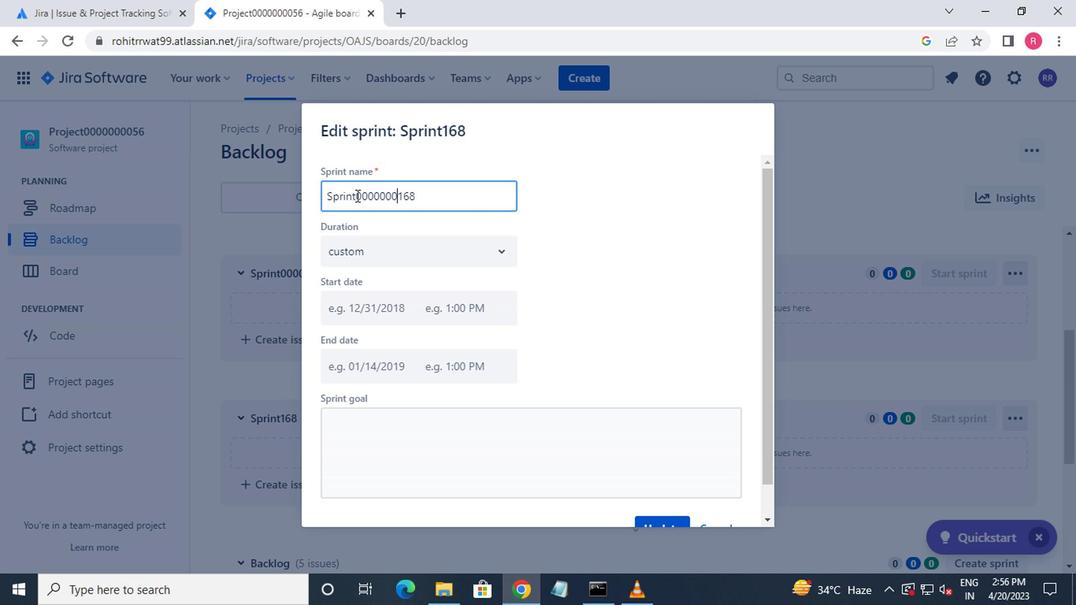 
Action: Mouse scrolled (353, 195) with delta (0, -1)
Screenshot: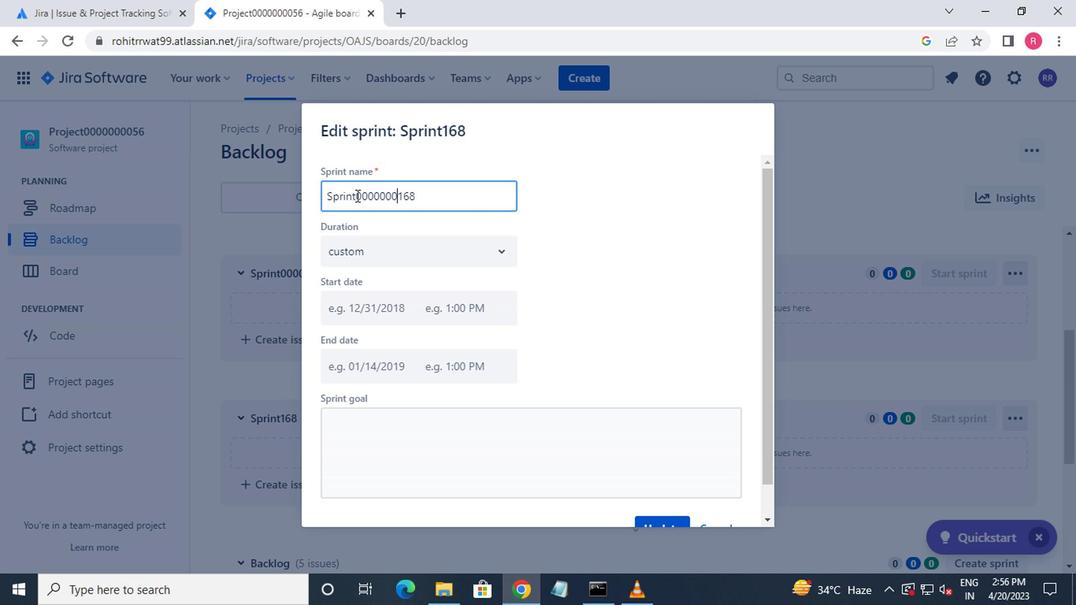 
Action: Mouse moved to (358, 200)
Screenshot: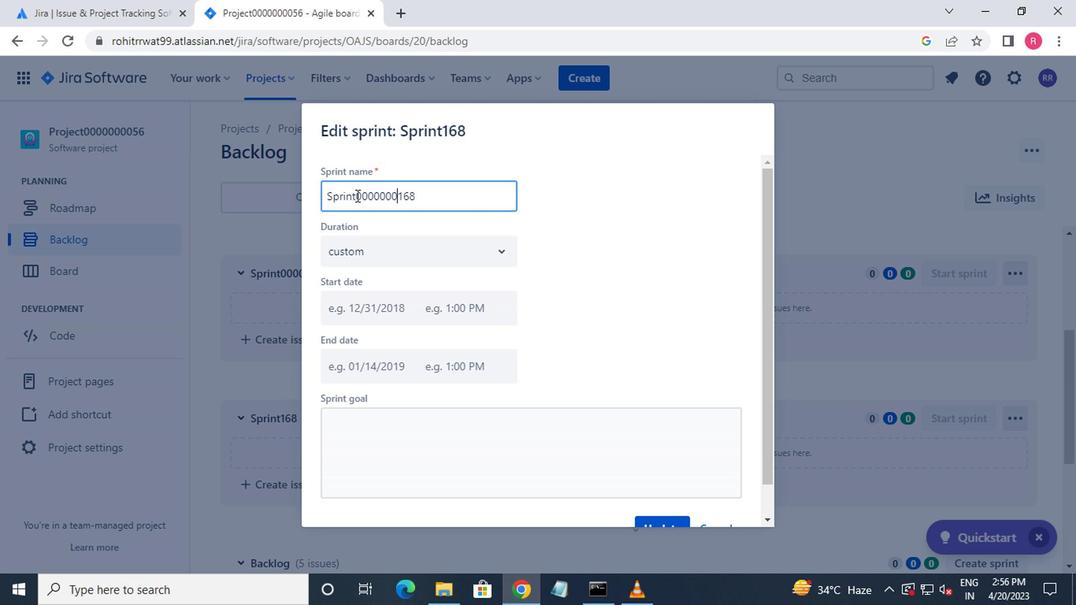 
Action: Mouse scrolled (358, 200) with delta (0, 0)
Screenshot: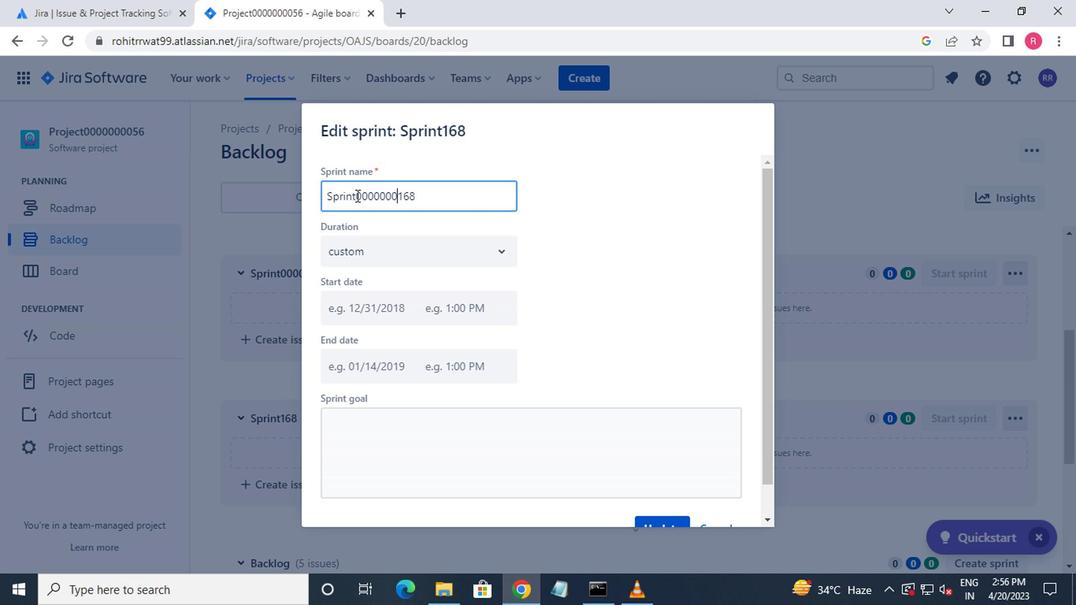 
Action: Mouse moved to (645, 503)
Screenshot: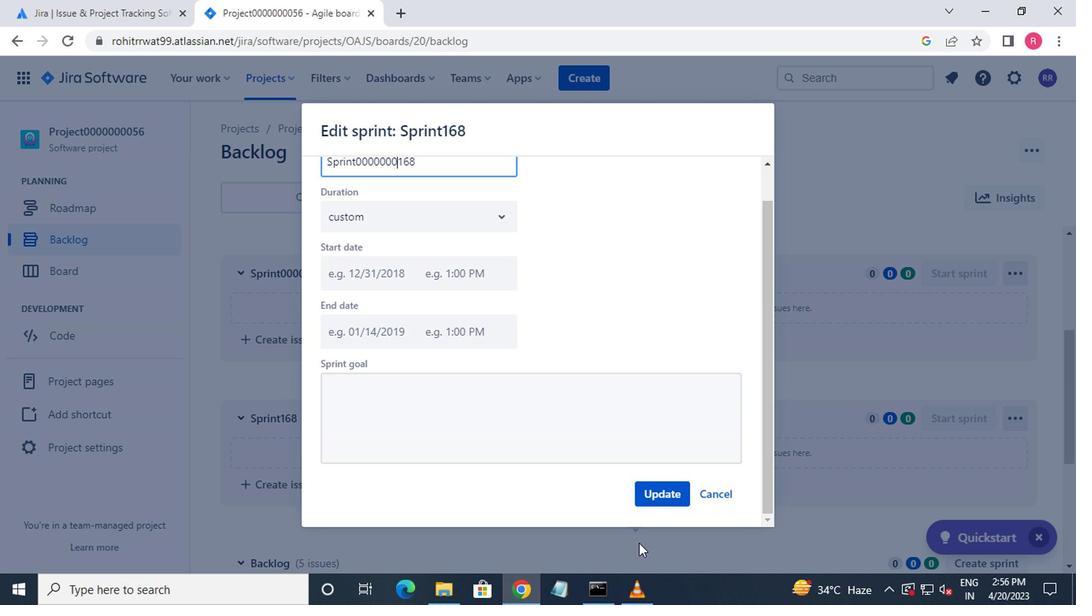 
Action: Mouse pressed left at (645, 503)
Screenshot: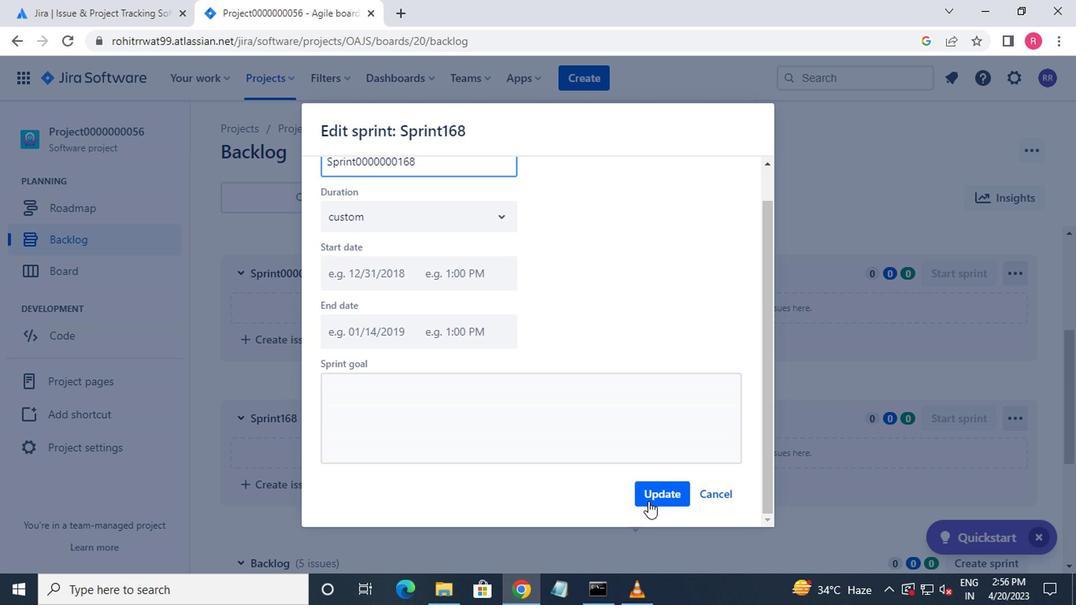 
Action: Mouse moved to (577, 491)
Screenshot: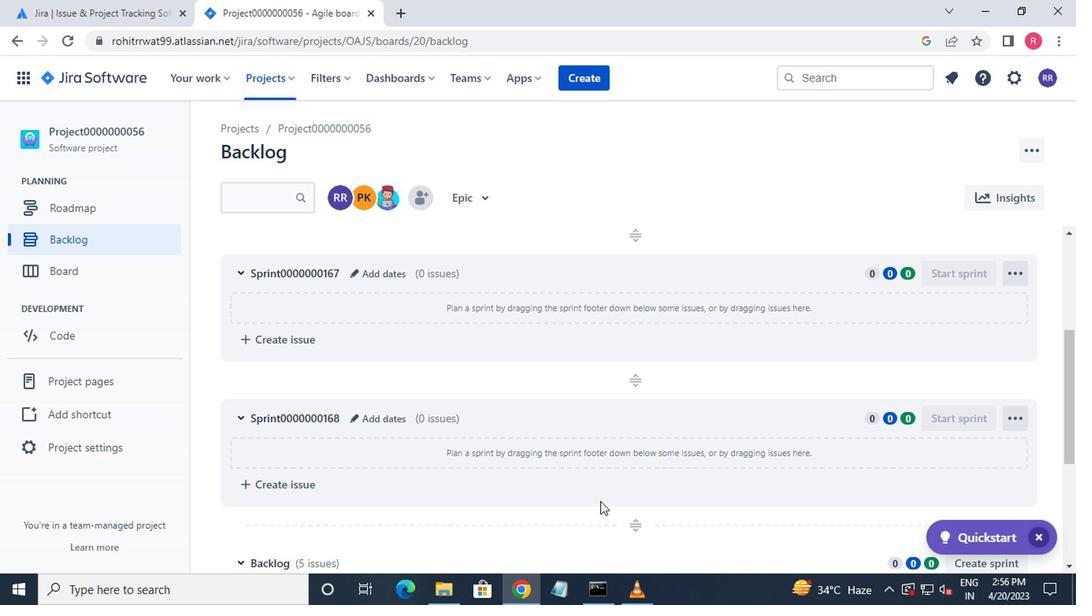 
Action: Mouse scrolled (577, 492) with delta (0, 1)
Screenshot: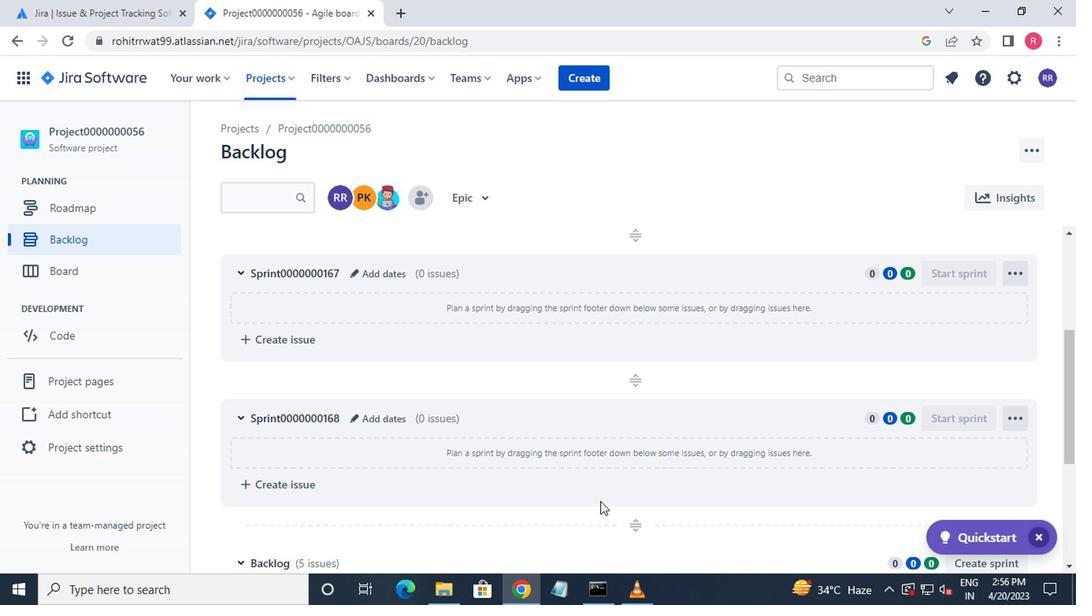
Action: Mouse moved to (577, 489)
Screenshot: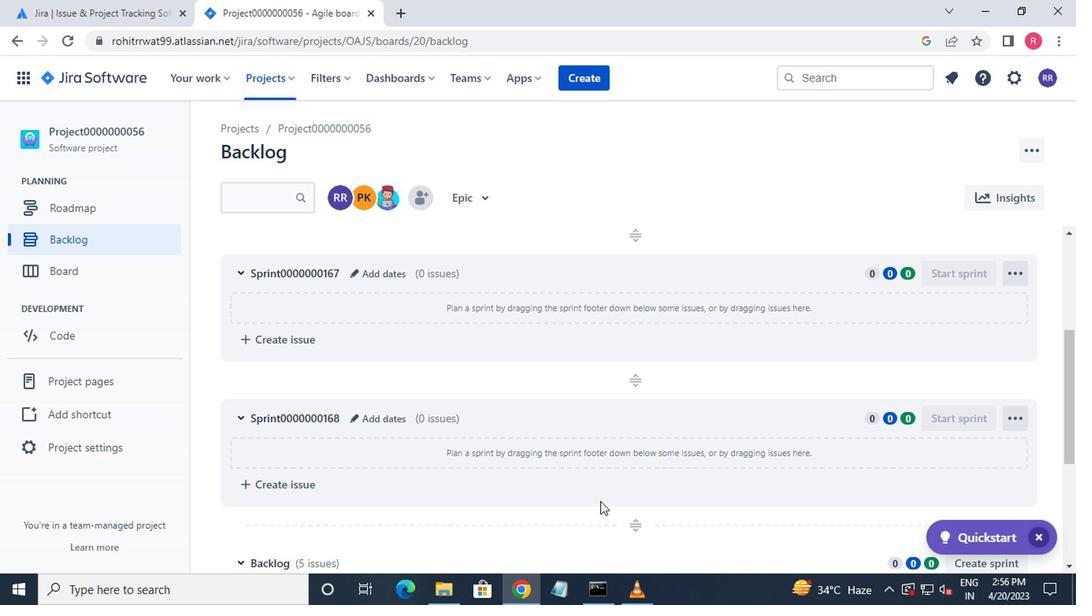 
Action: Mouse scrolled (577, 490) with delta (0, 1)
Screenshot: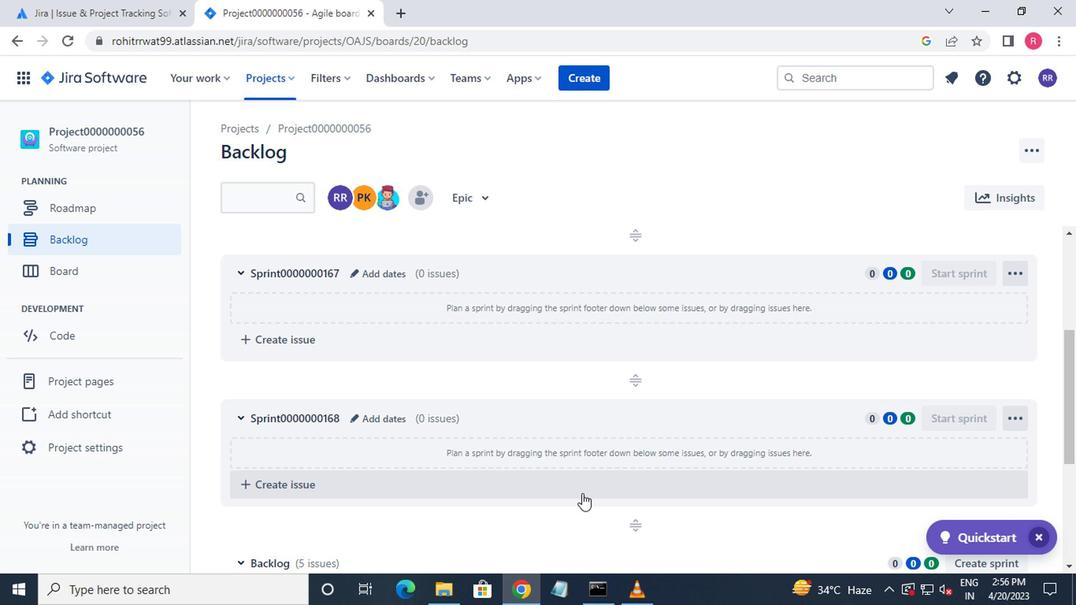 
Action: Mouse scrolled (577, 490) with delta (0, 1)
Screenshot: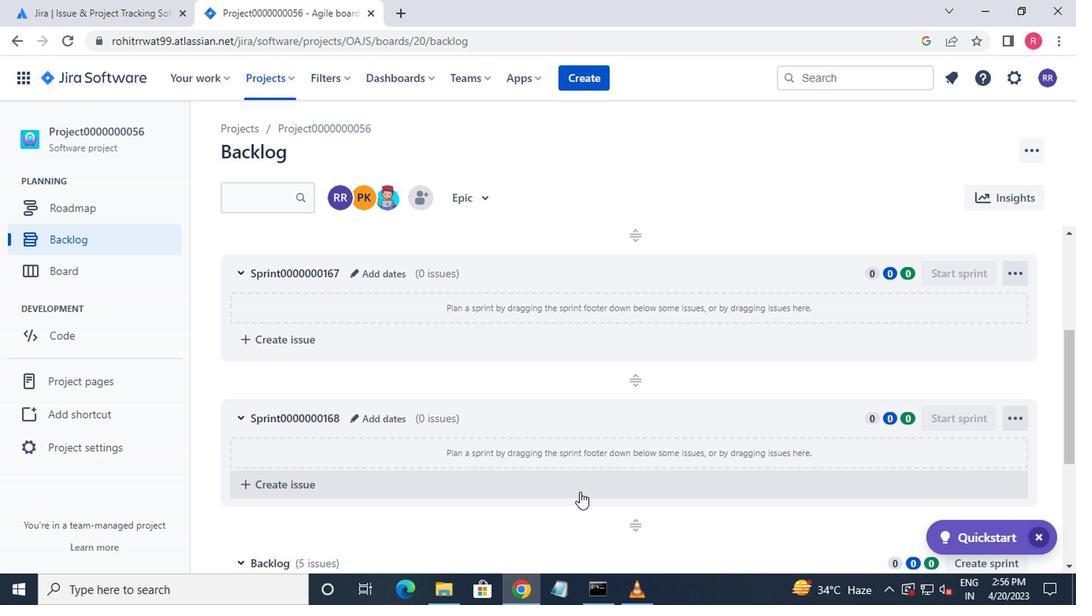 
Action: Mouse scrolled (577, 490) with delta (0, 1)
Screenshot: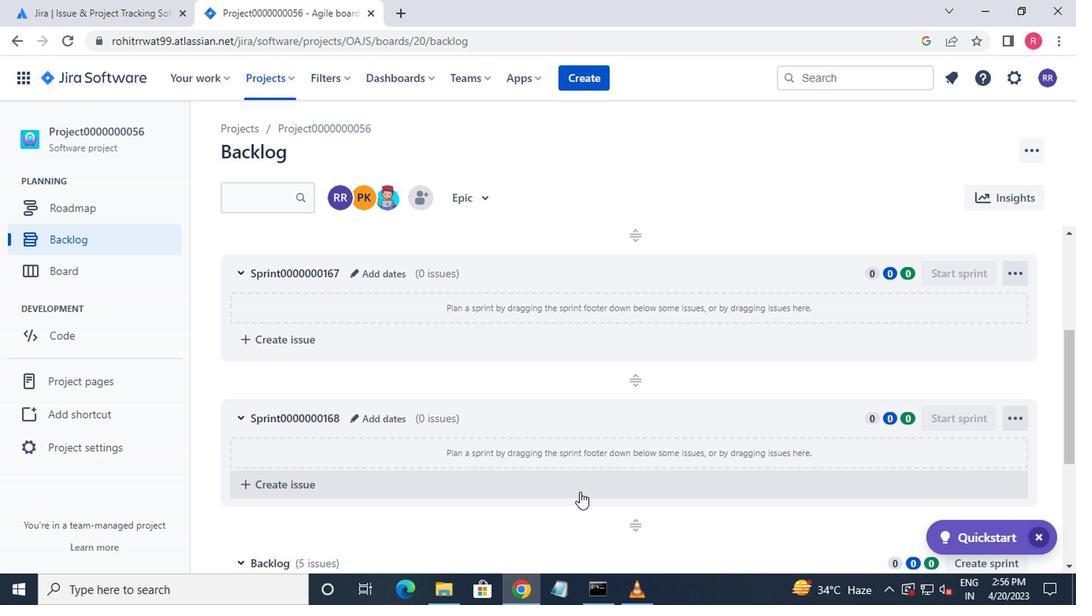 
Action: Mouse moved to (362, 255)
Screenshot: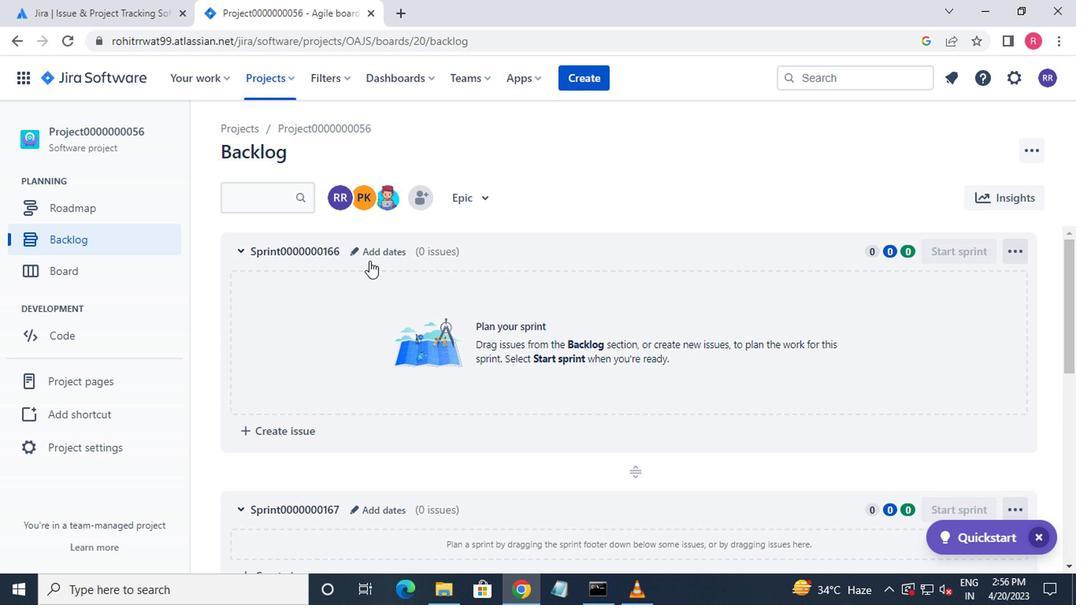 
Action: Mouse pressed left at (362, 255)
Screenshot: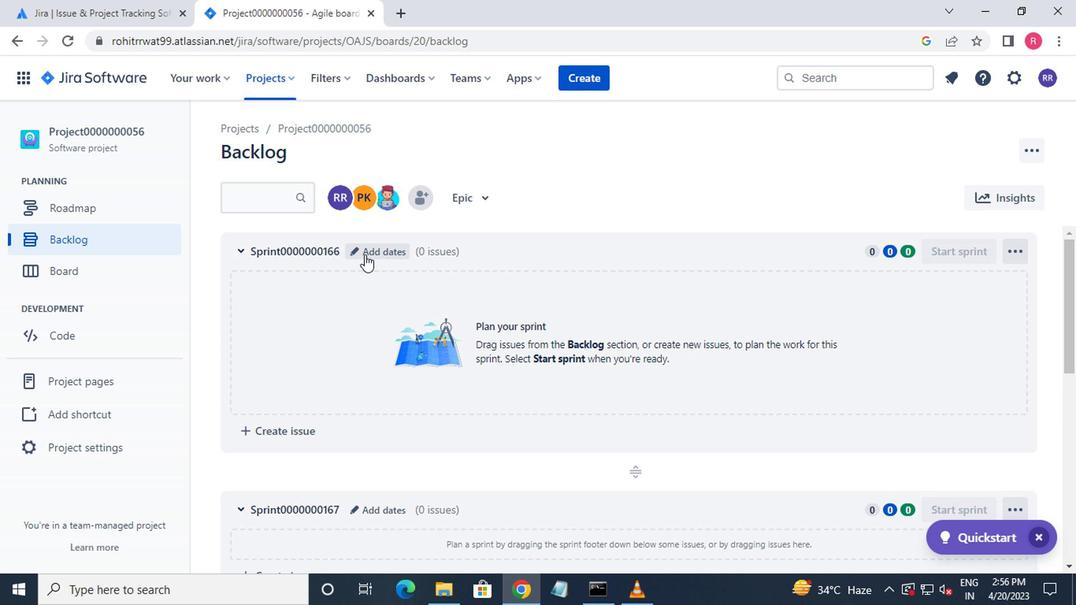 
Action: Mouse moved to (387, 234)
Screenshot: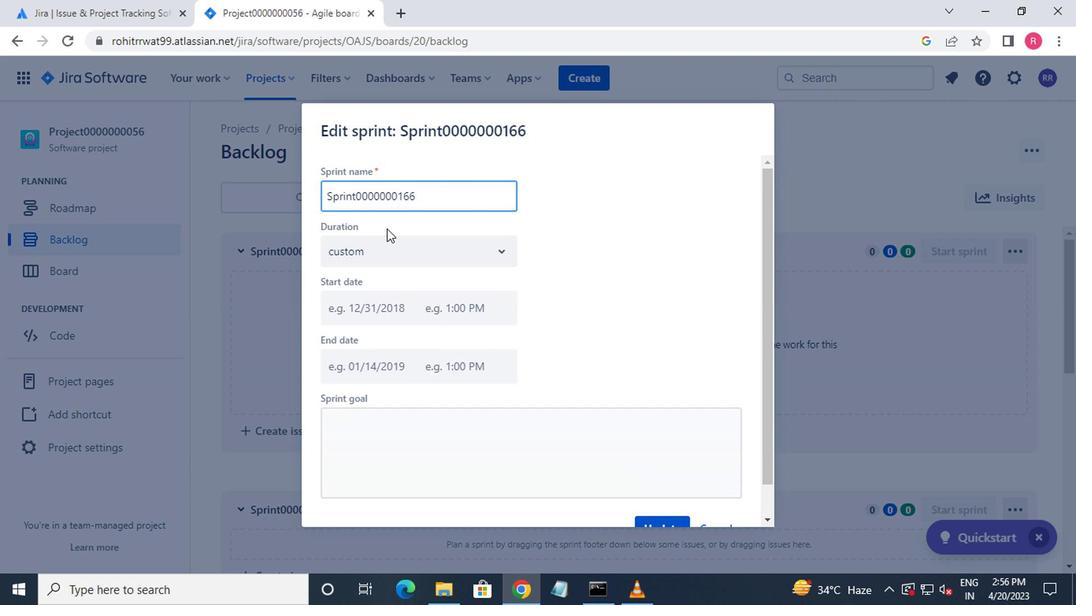 
Action: Mouse pressed left at (387, 234)
Screenshot: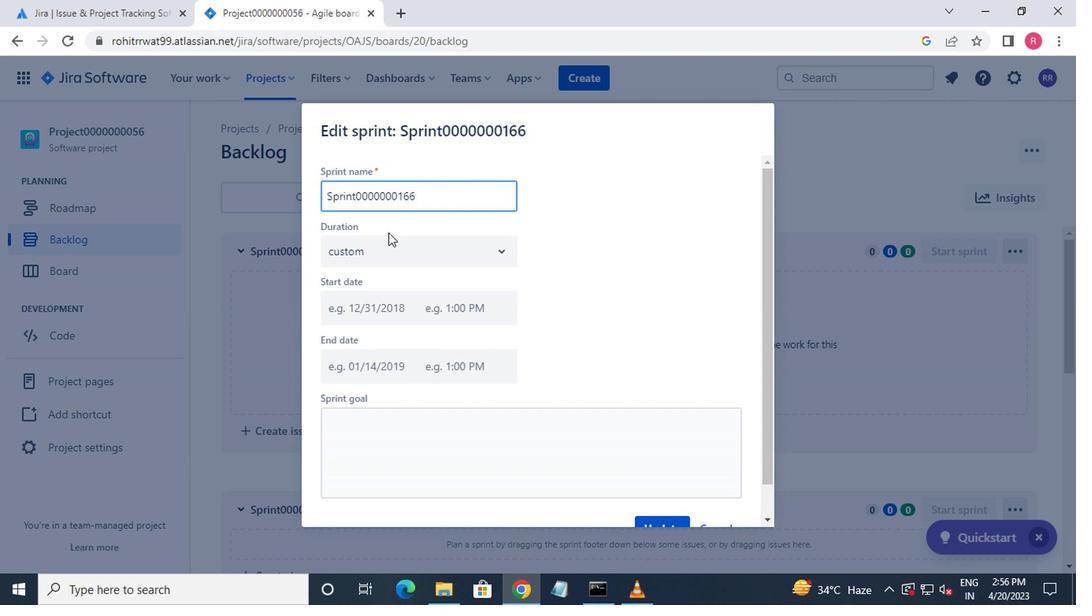 
Action: Mouse moved to (383, 245)
Screenshot: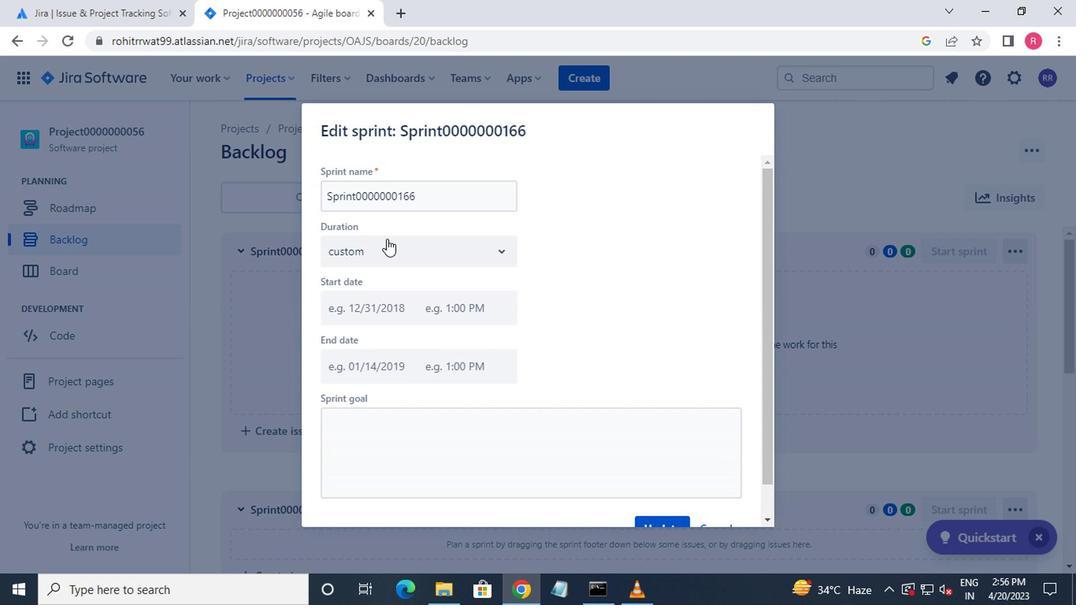 
Action: Mouse pressed left at (383, 245)
Screenshot: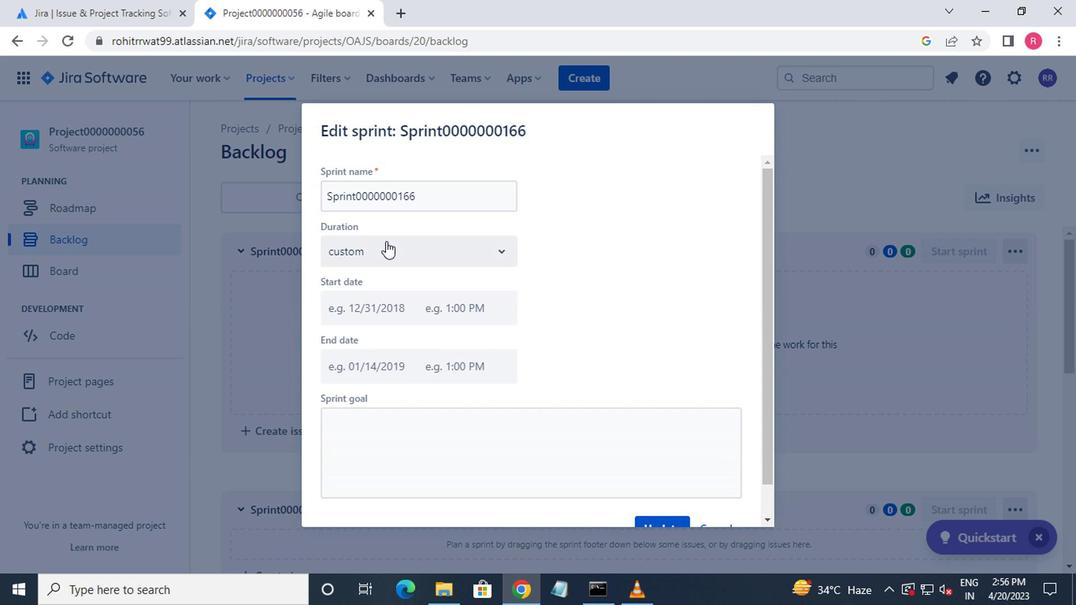 
Action: Mouse moved to (370, 296)
Screenshot: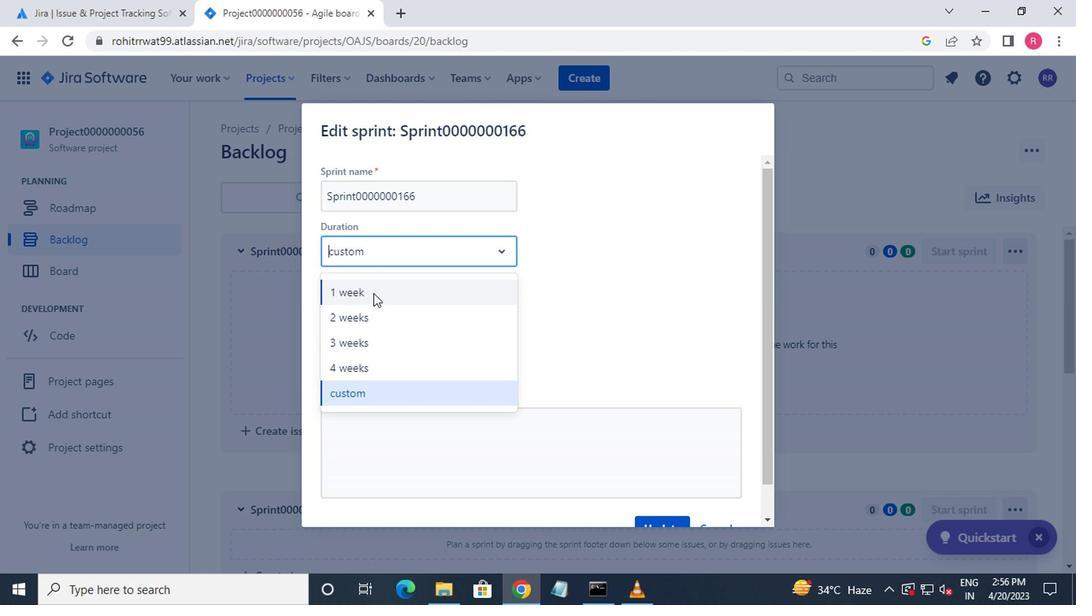 
Action: Mouse pressed left at (370, 296)
Screenshot: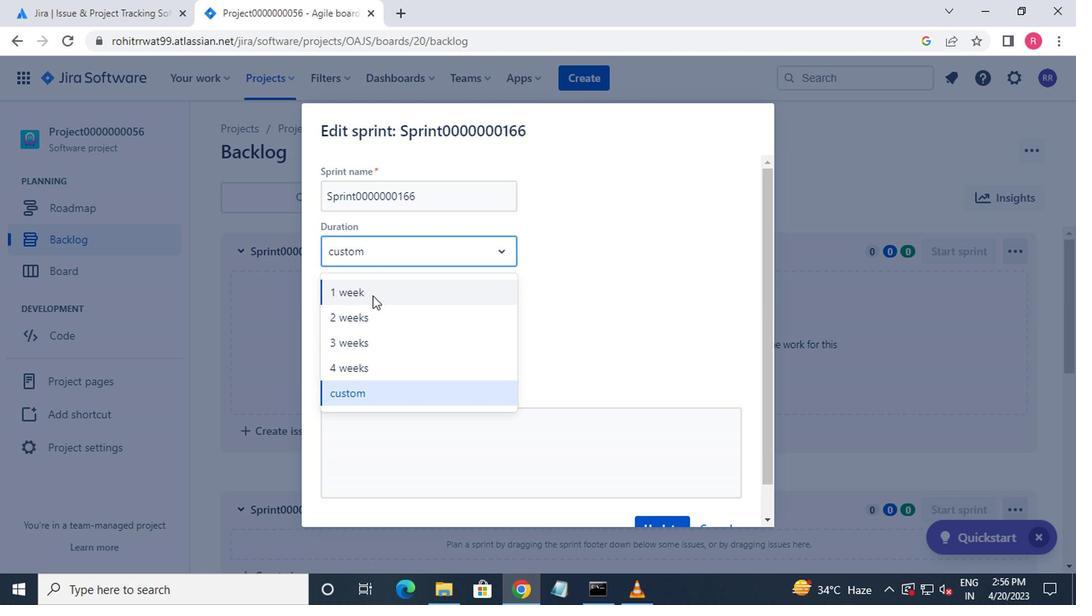 
Action: Mouse moved to (665, 403)
Screenshot: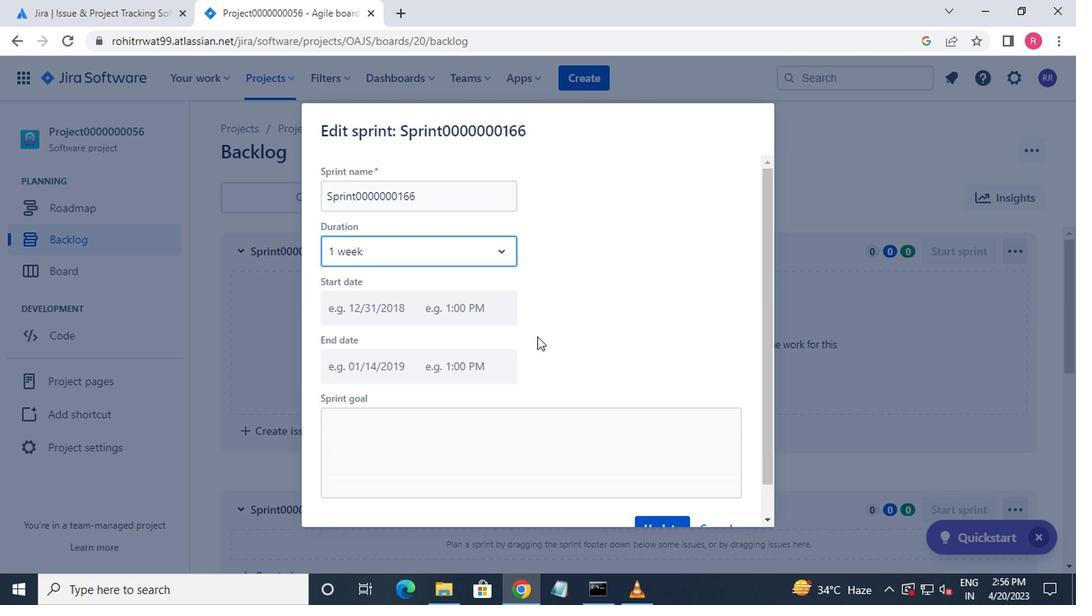 
Action: Mouse scrolled (665, 402) with delta (0, 0)
Screenshot: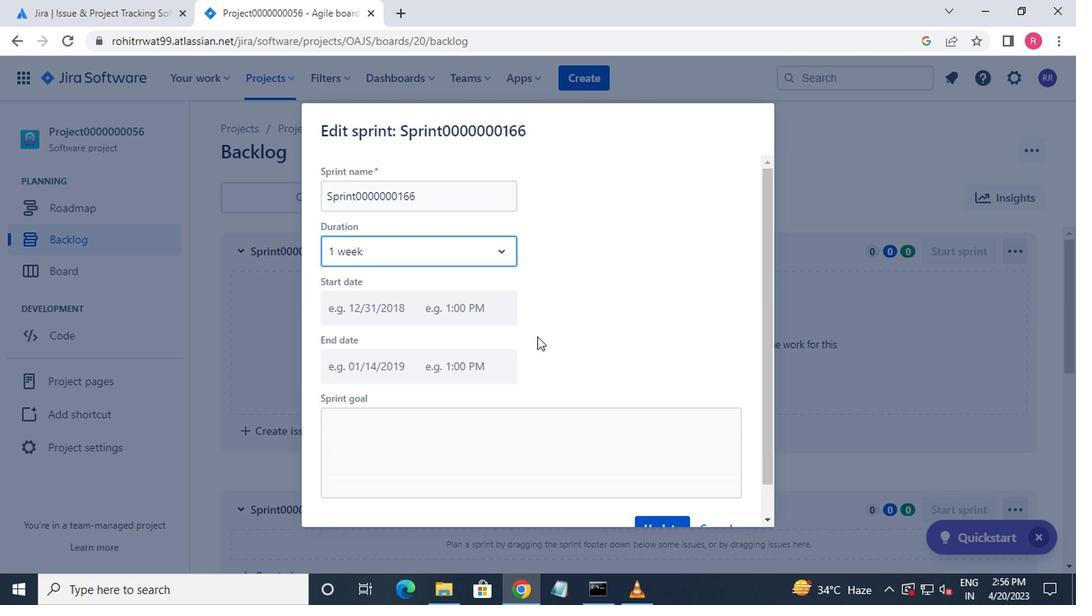 
Action: Mouse moved to (681, 416)
Screenshot: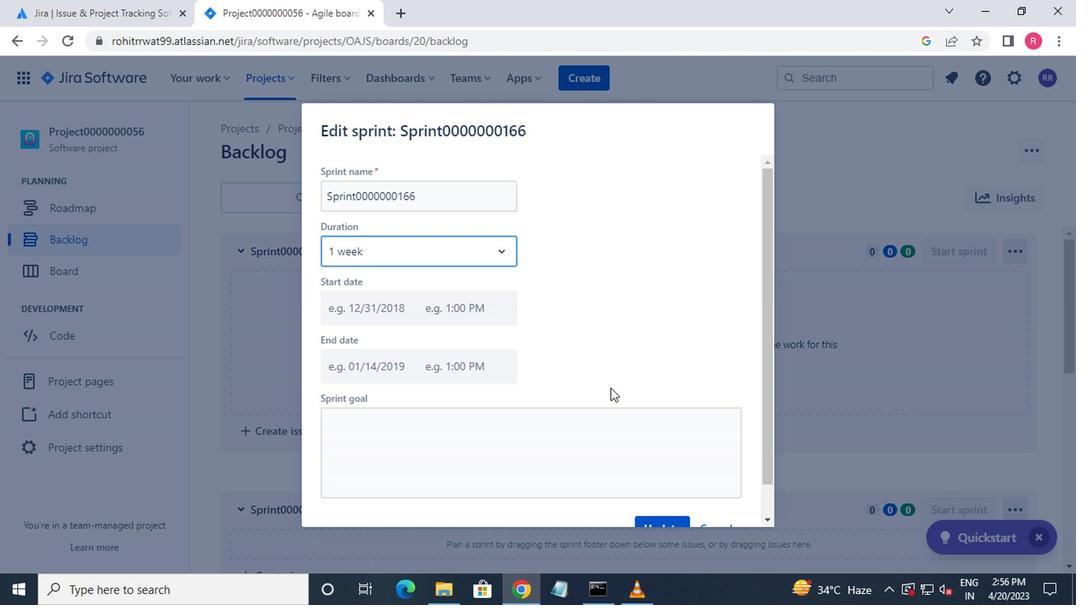 
Action: Mouse scrolled (681, 416) with delta (0, 0)
Screenshot: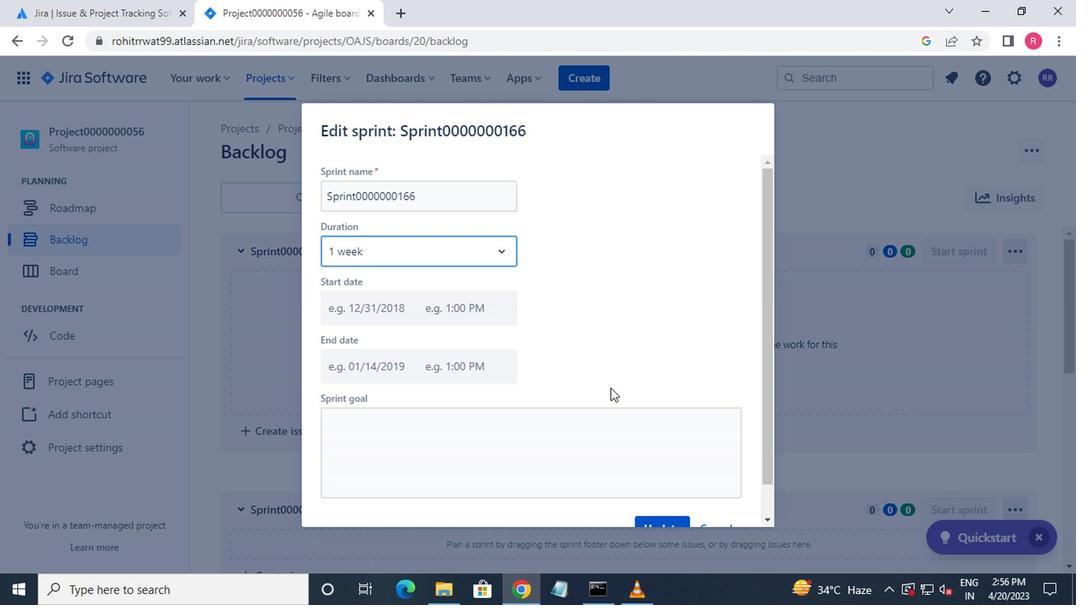 
Action: Mouse moved to (661, 504)
Screenshot: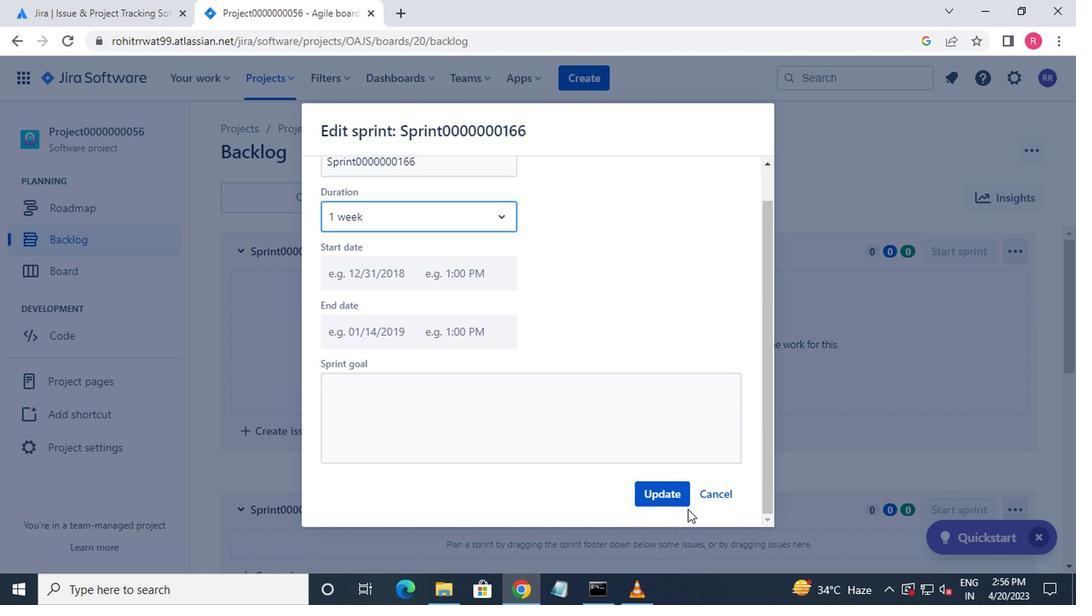 
Action: Mouse pressed left at (661, 504)
Screenshot: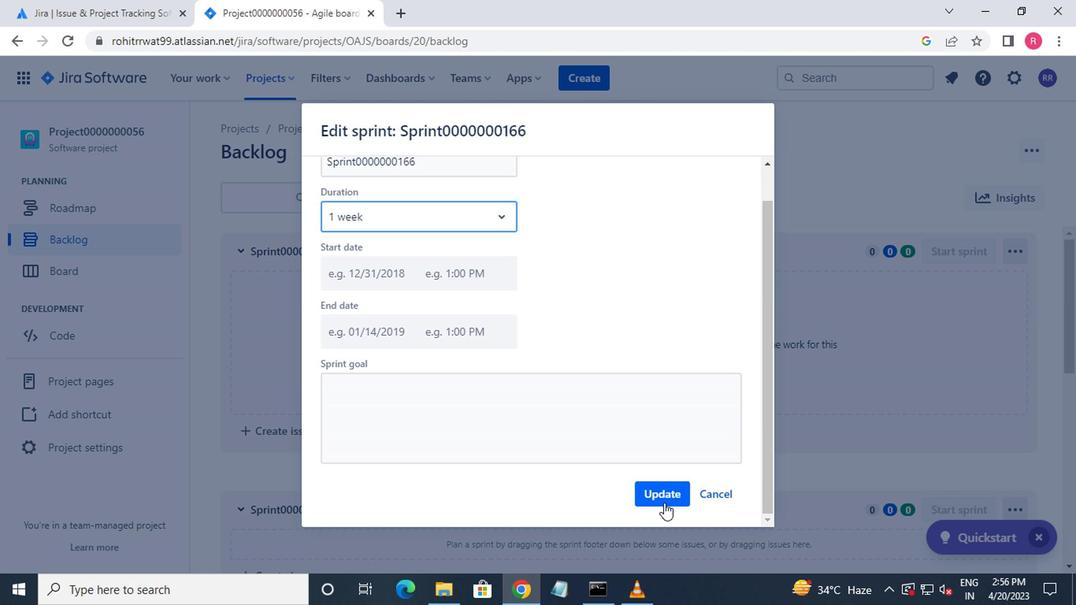 
